 Task: Add a signature Michael Brown containing Have a great National Thank a Mail Carrier Day, Michael Brown to email address softage.9@softage.net and add a folder Insurance renewals
Action: Mouse moved to (1048, 76)
Screenshot: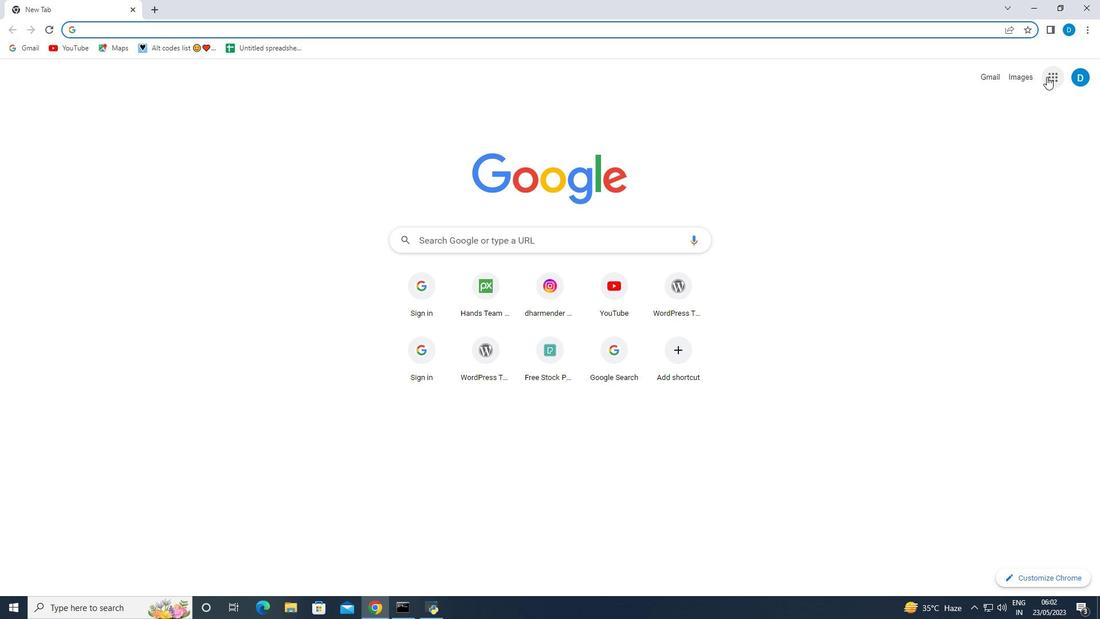 
Action: Mouse pressed left at (1048, 76)
Screenshot: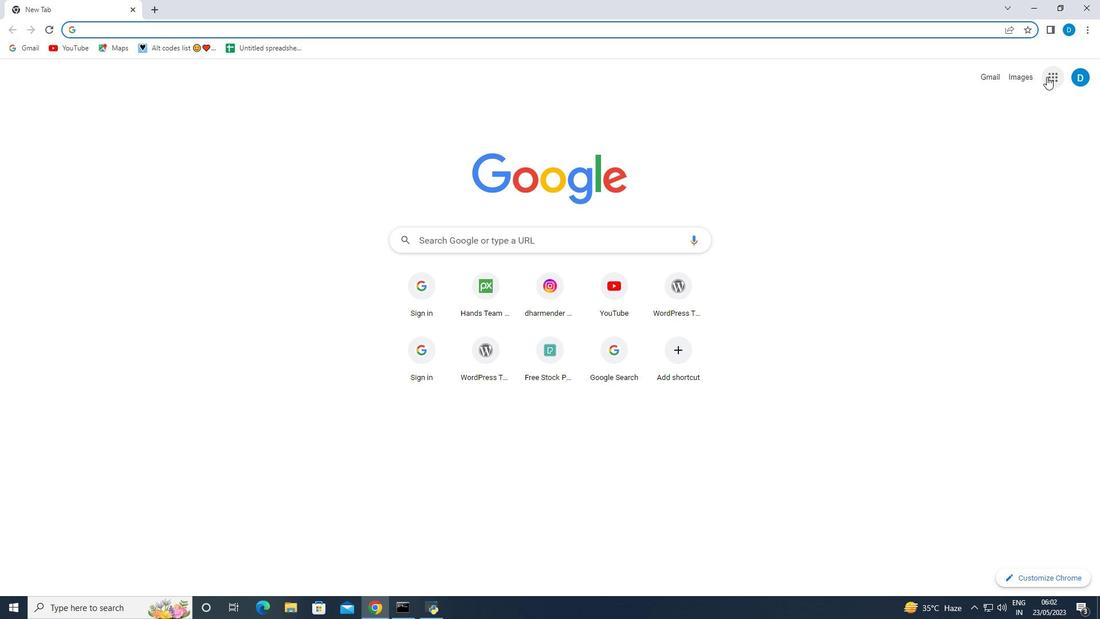 
Action: Mouse moved to (959, 229)
Screenshot: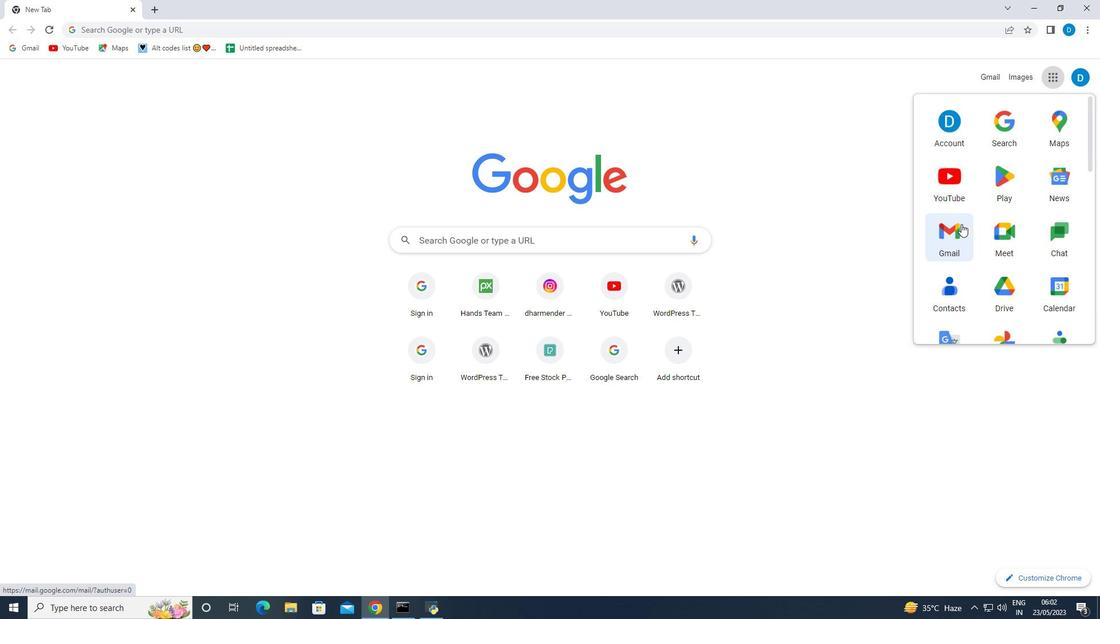 
Action: Mouse pressed left at (959, 229)
Screenshot: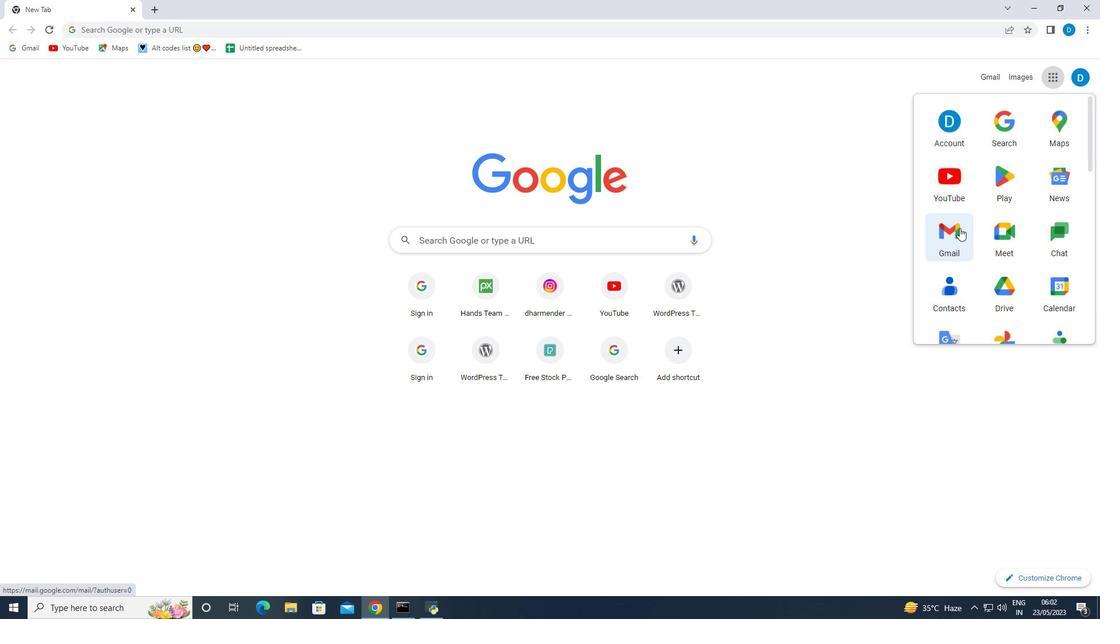 
Action: Mouse moved to (1021, 80)
Screenshot: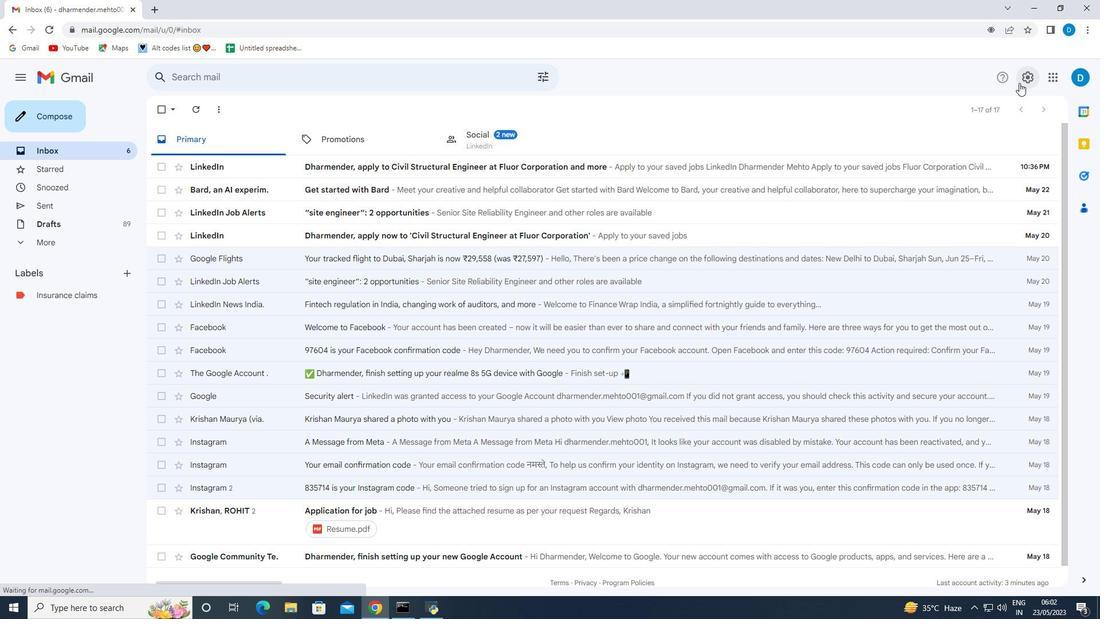 
Action: Mouse pressed left at (1021, 80)
Screenshot: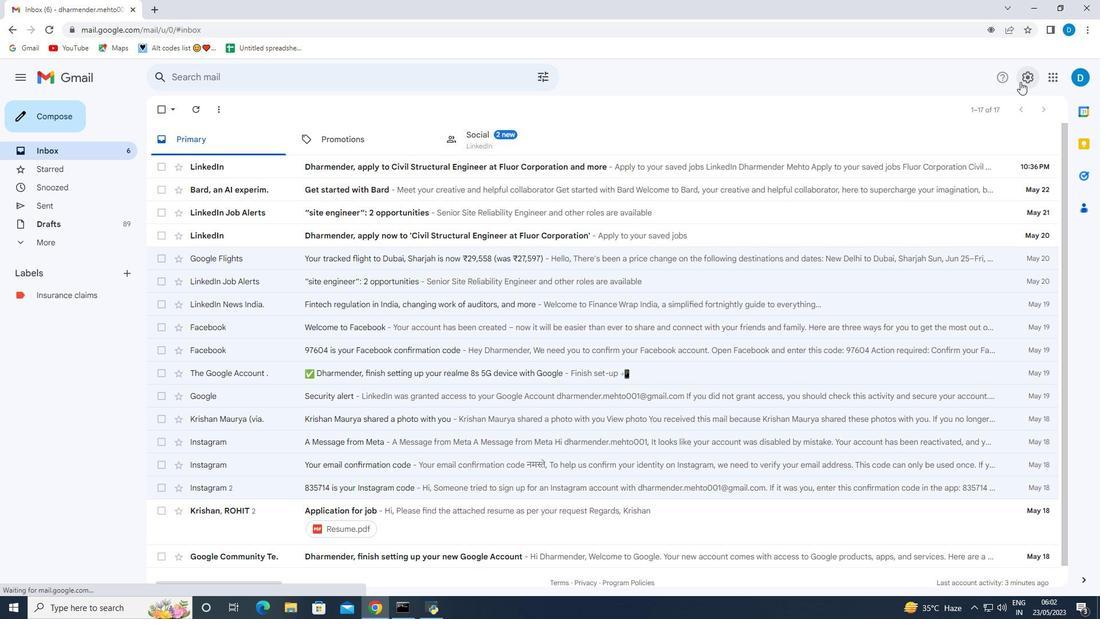 
Action: Mouse moved to (948, 138)
Screenshot: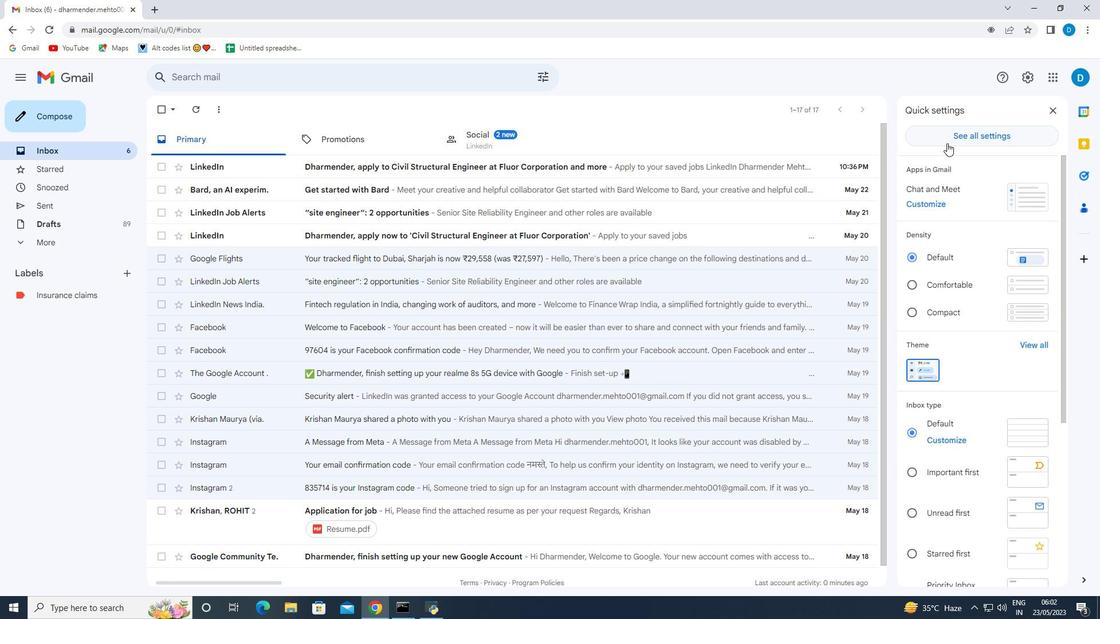 
Action: Mouse pressed left at (948, 138)
Screenshot: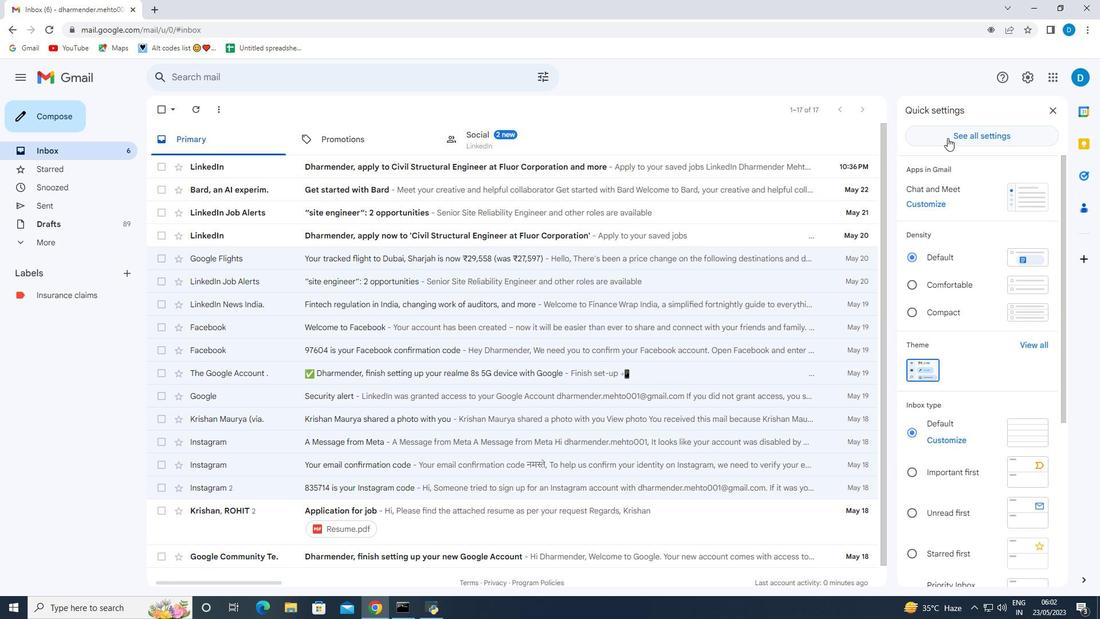 
Action: Mouse moved to (510, 341)
Screenshot: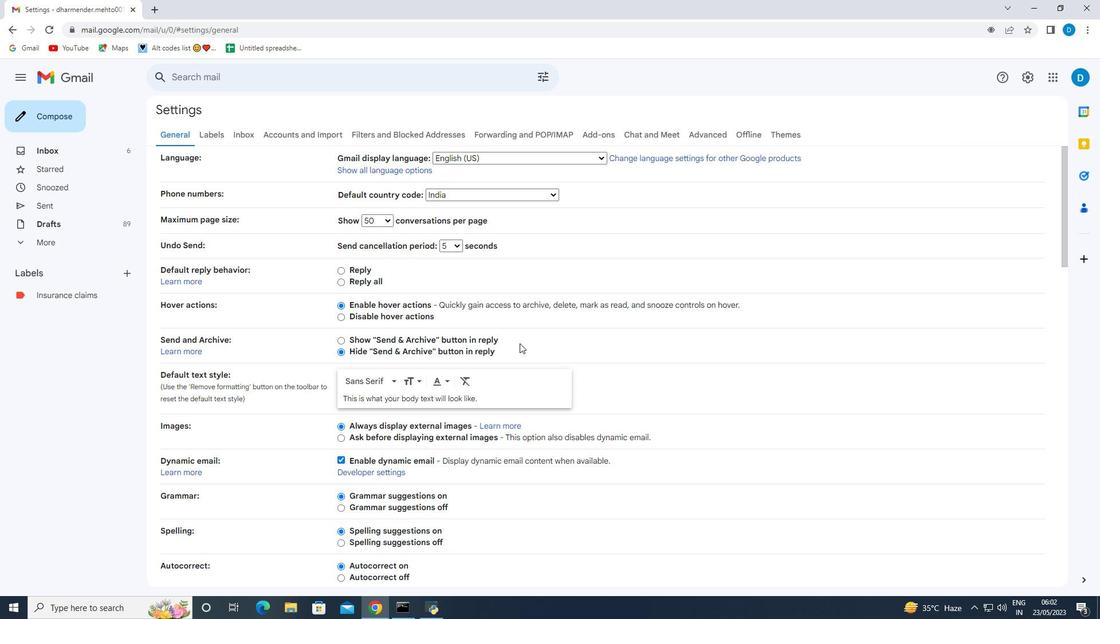 
Action: Mouse scrolled (510, 341) with delta (0, 0)
Screenshot: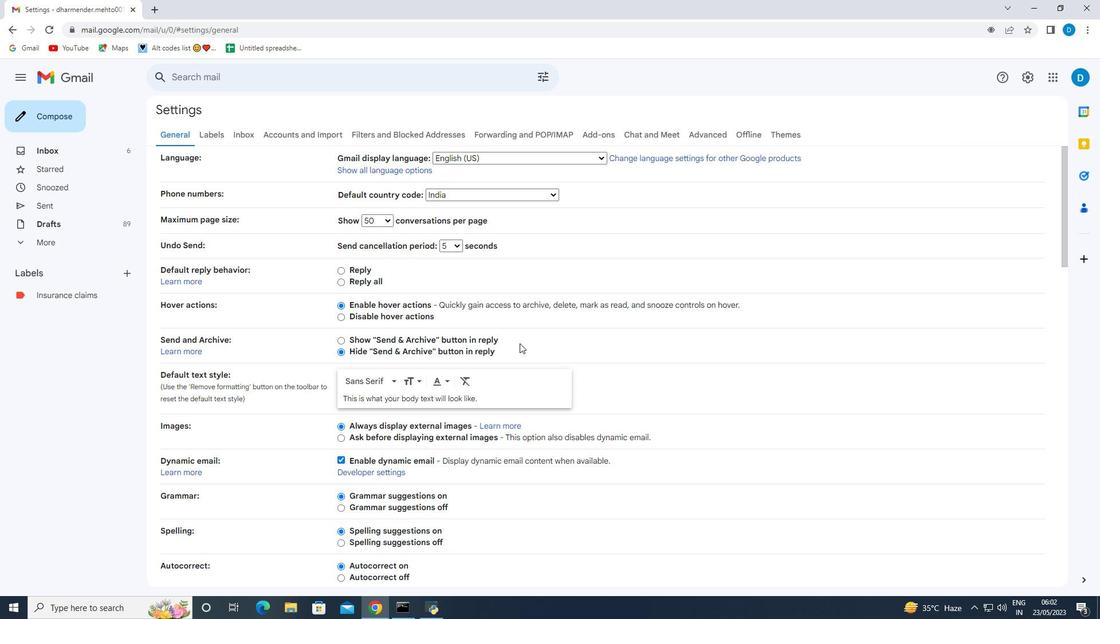 
Action: Mouse scrolled (510, 341) with delta (0, 0)
Screenshot: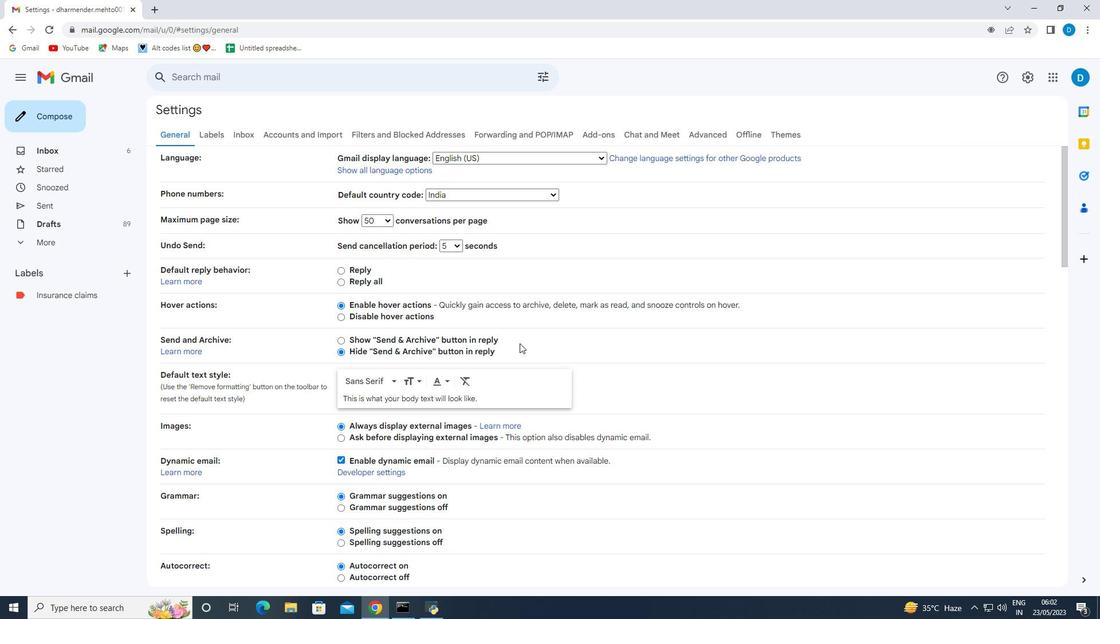 
Action: Mouse scrolled (510, 341) with delta (0, 0)
Screenshot: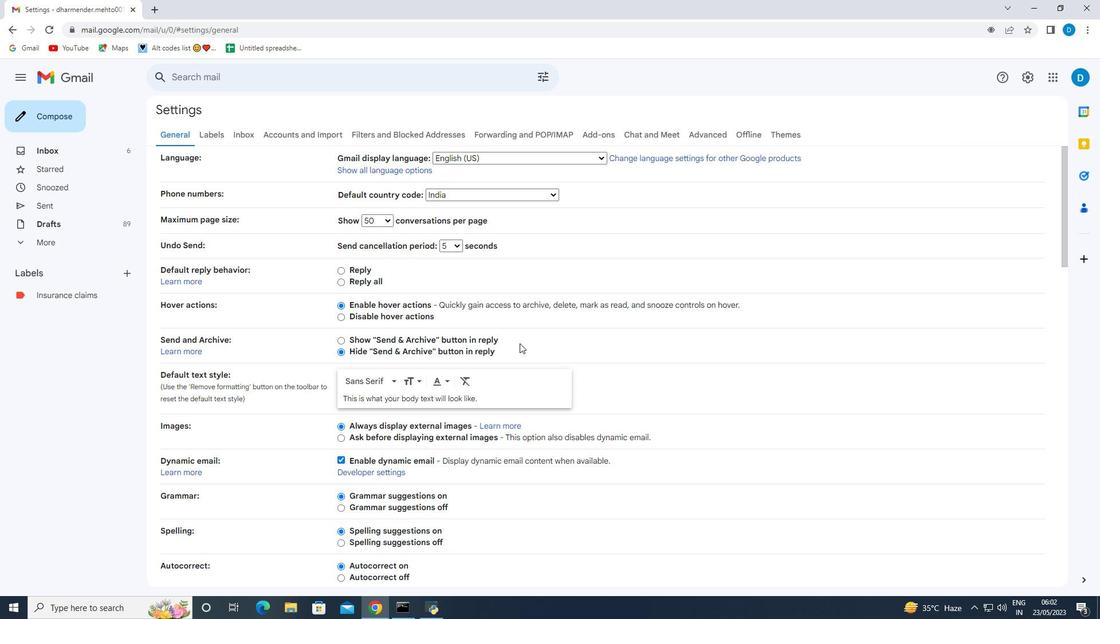 
Action: Mouse scrolled (510, 341) with delta (0, 0)
Screenshot: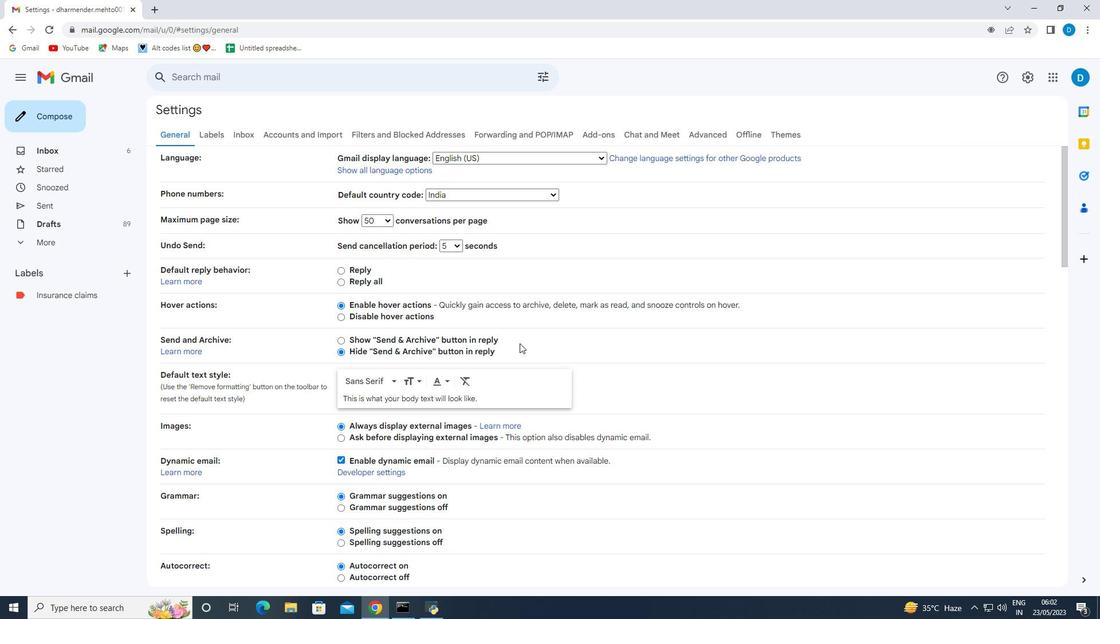 
Action: Mouse scrolled (510, 341) with delta (0, 0)
Screenshot: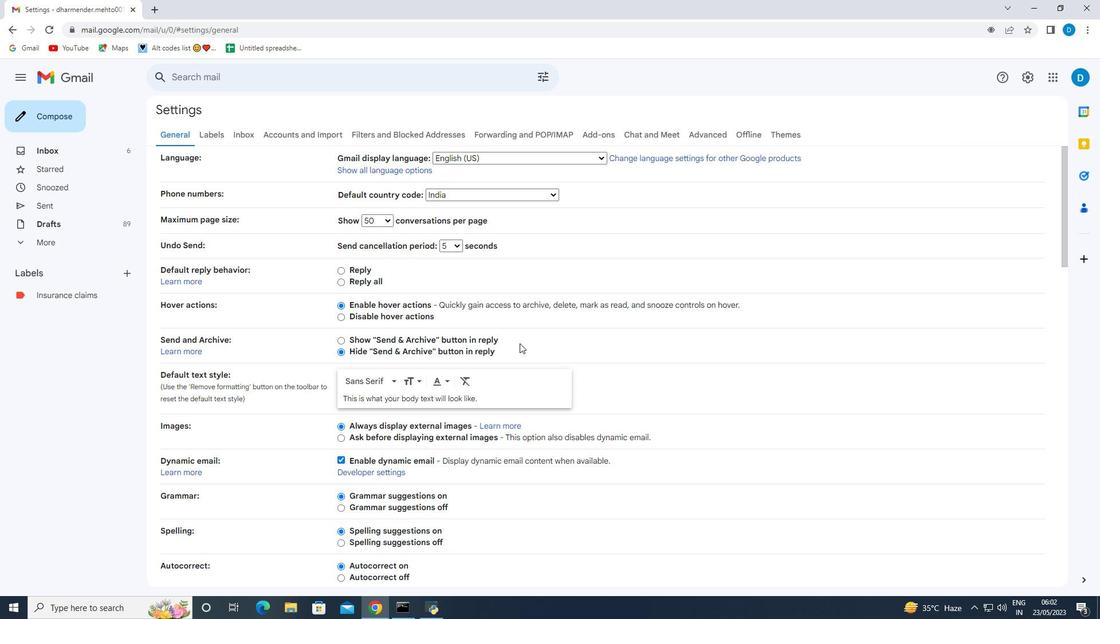 
Action: Mouse moved to (505, 340)
Screenshot: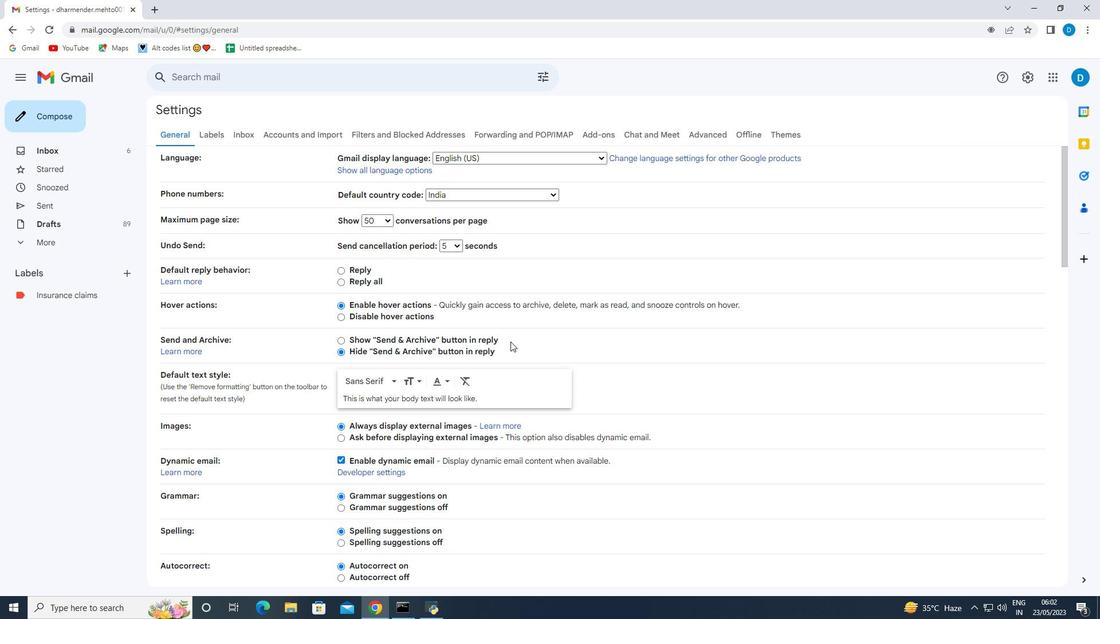 
Action: Mouse scrolled (505, 339) with delta (0, 0)
Screenshot: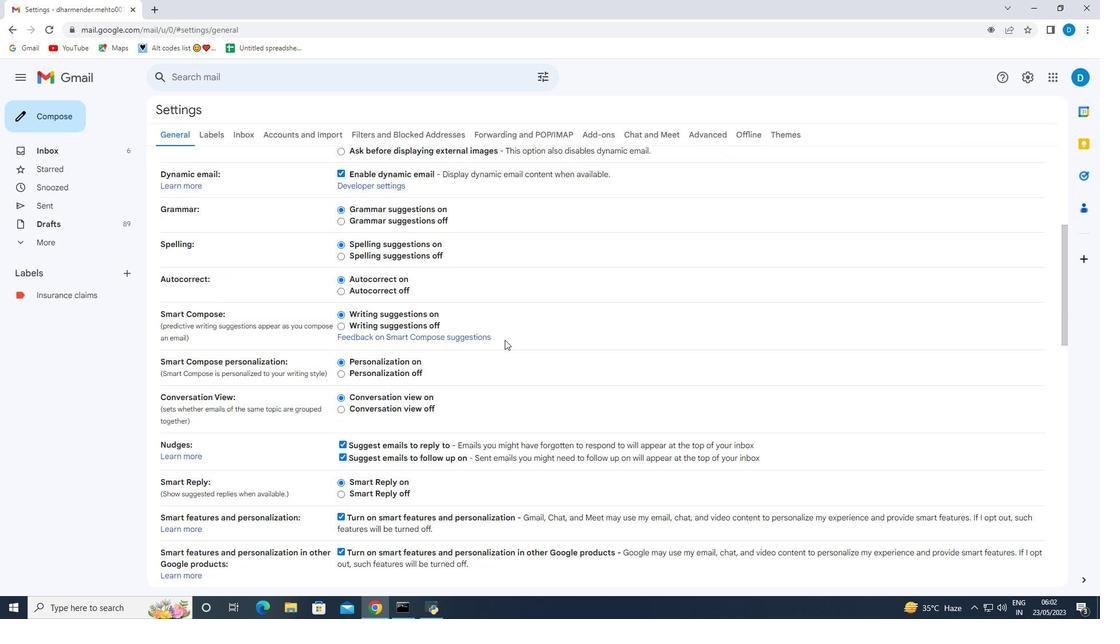 
Action: Mouse moved to (504, 341)
Screenshot: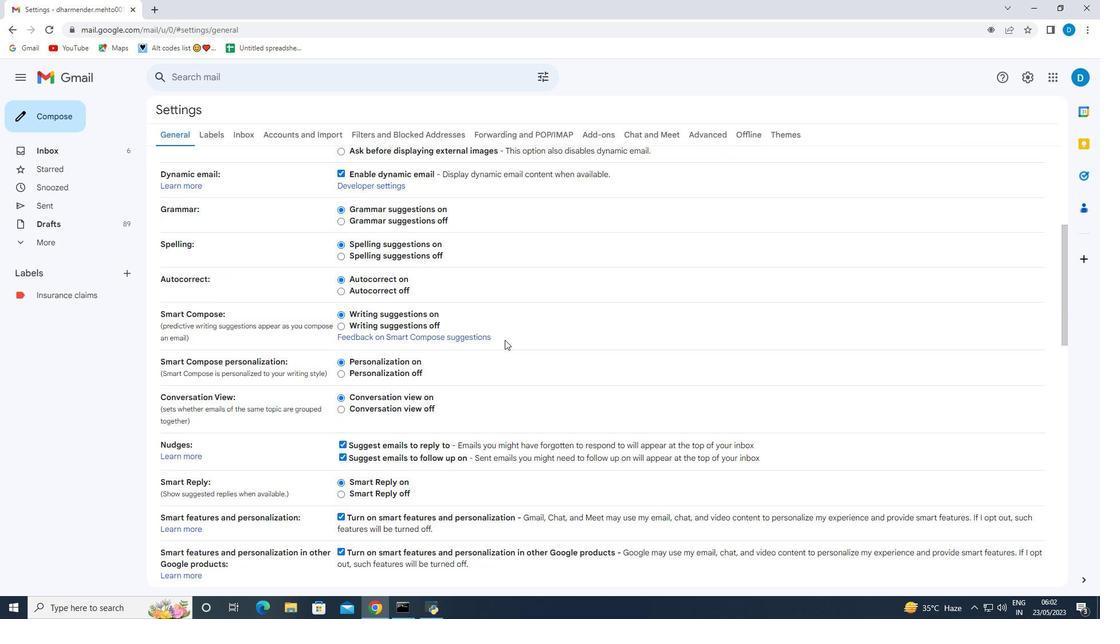 
Action: Mouse scrolled (504, 340) with delta (0, 0)
Screenshot: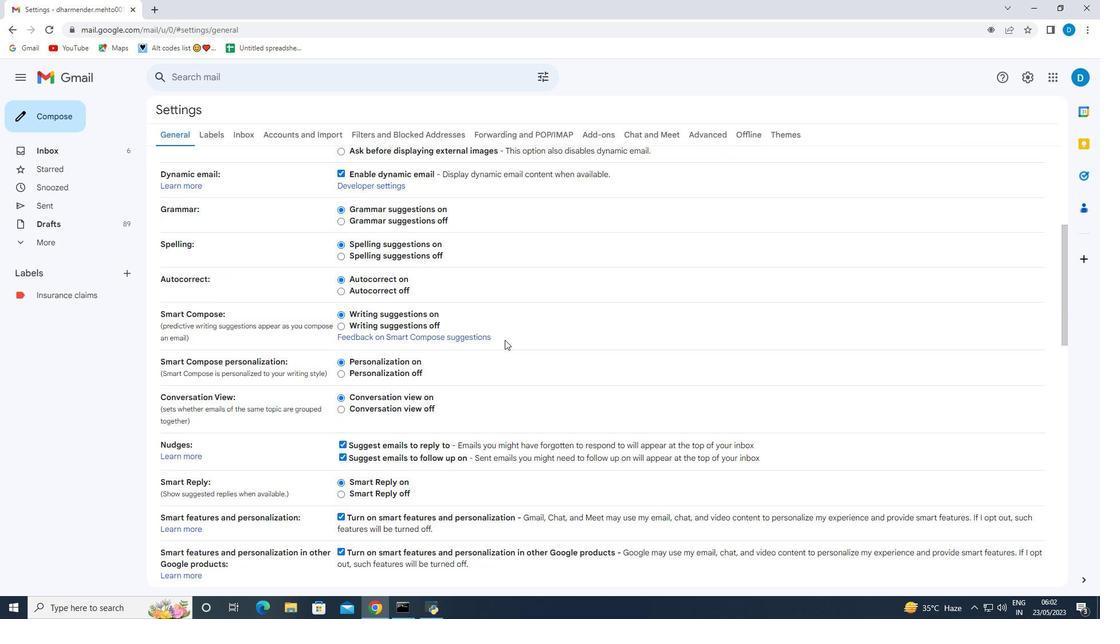 
Action: Mouse moved to (503, 344)
Screenshot: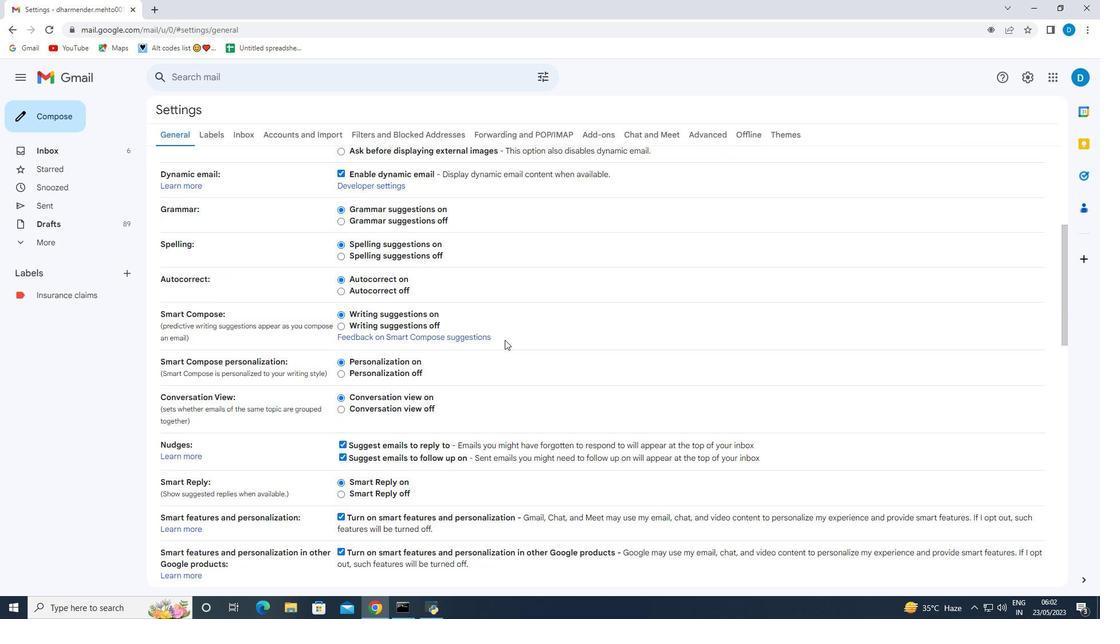 
Action: Mouse scrolled (503, 344) with delta (0, 0)
Screenshot: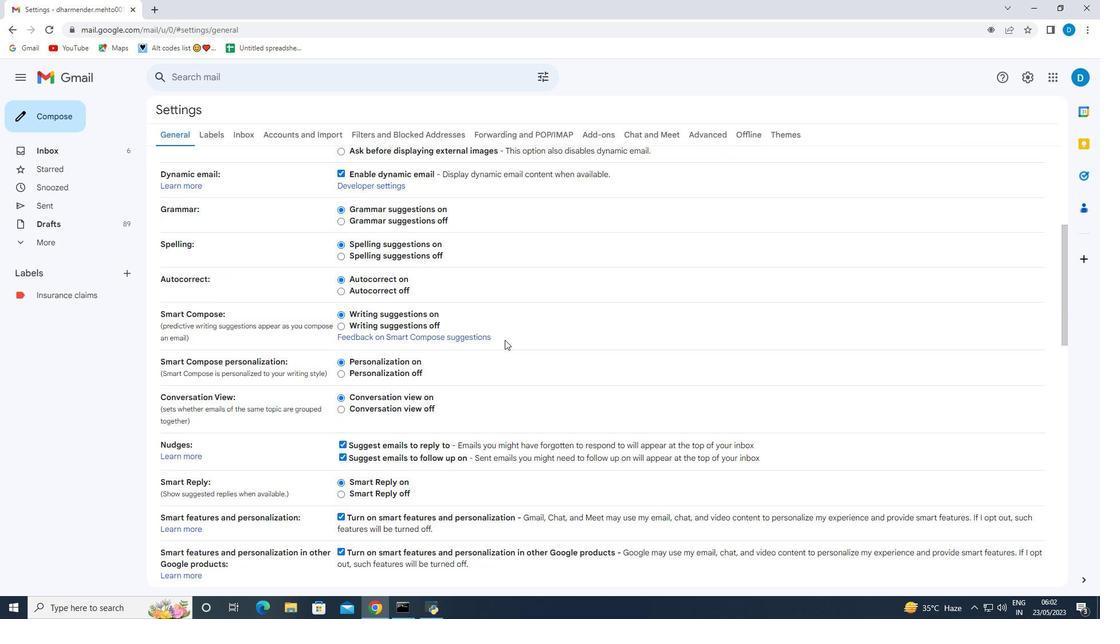 
Action: Mouse moved to (502, 346)
Screenshot: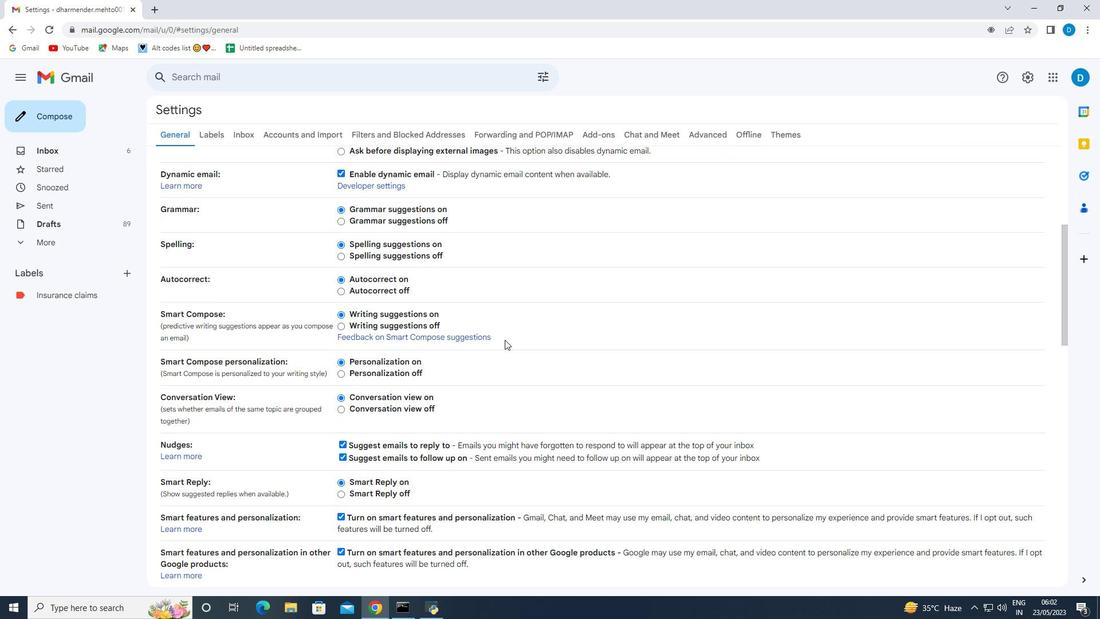 
Action: Mouse scrolled (502, 346) with delta (0, 0)
Screenshot: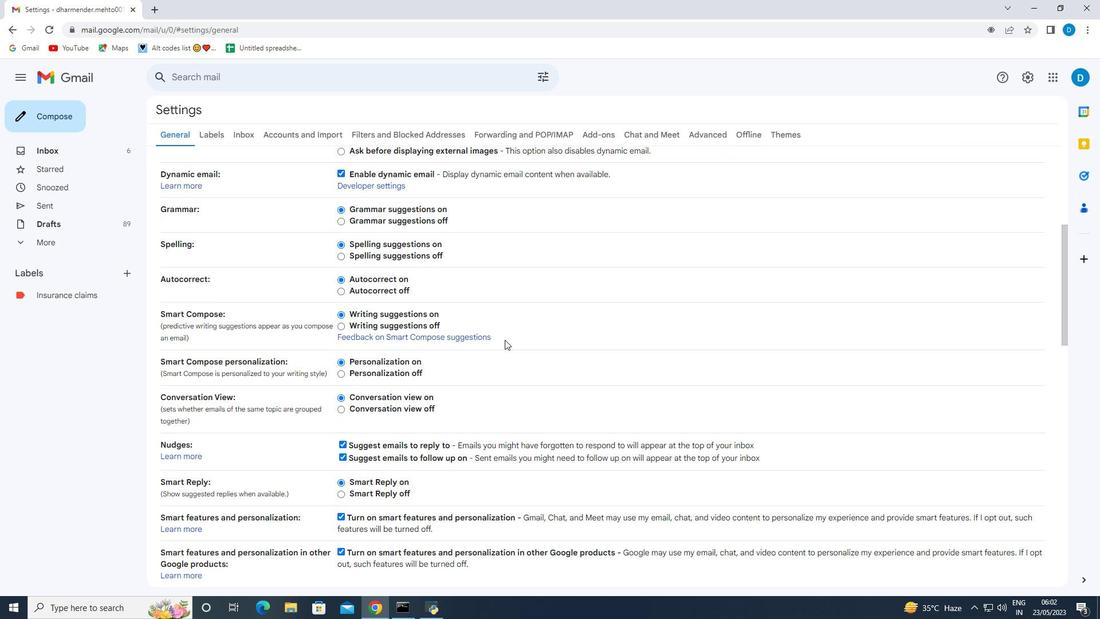 
Action: Mouse moved to (502, 347)
Screenshot: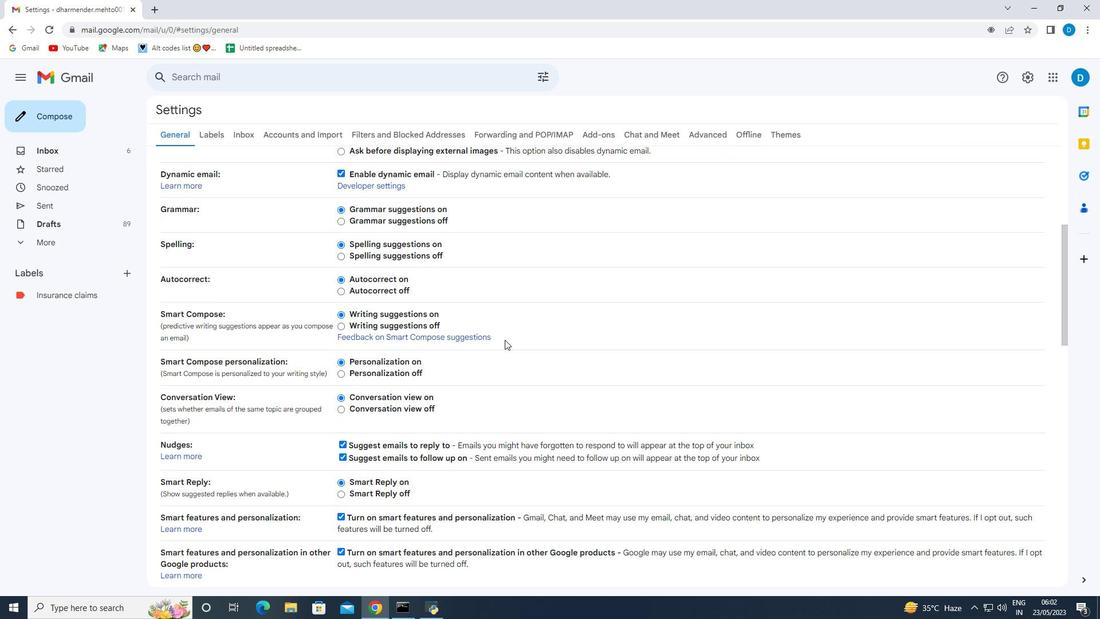 
Action: Mouse scrolled (502, 346) with delta (0, 0)
Screenshot: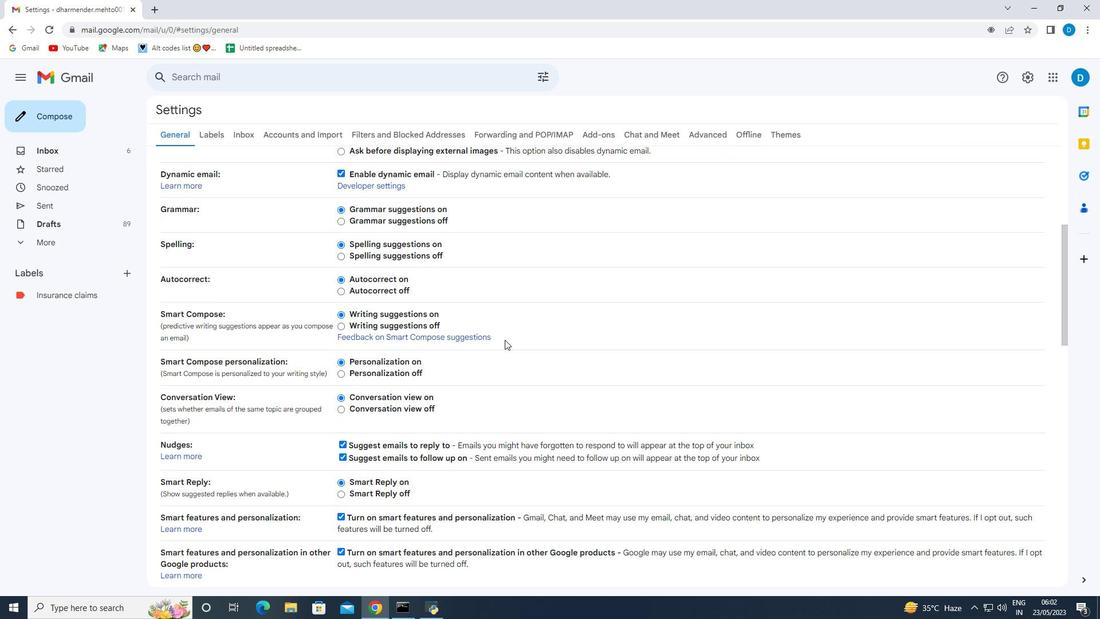 
Action: Mouse moved to (502, 347)
Screenshot: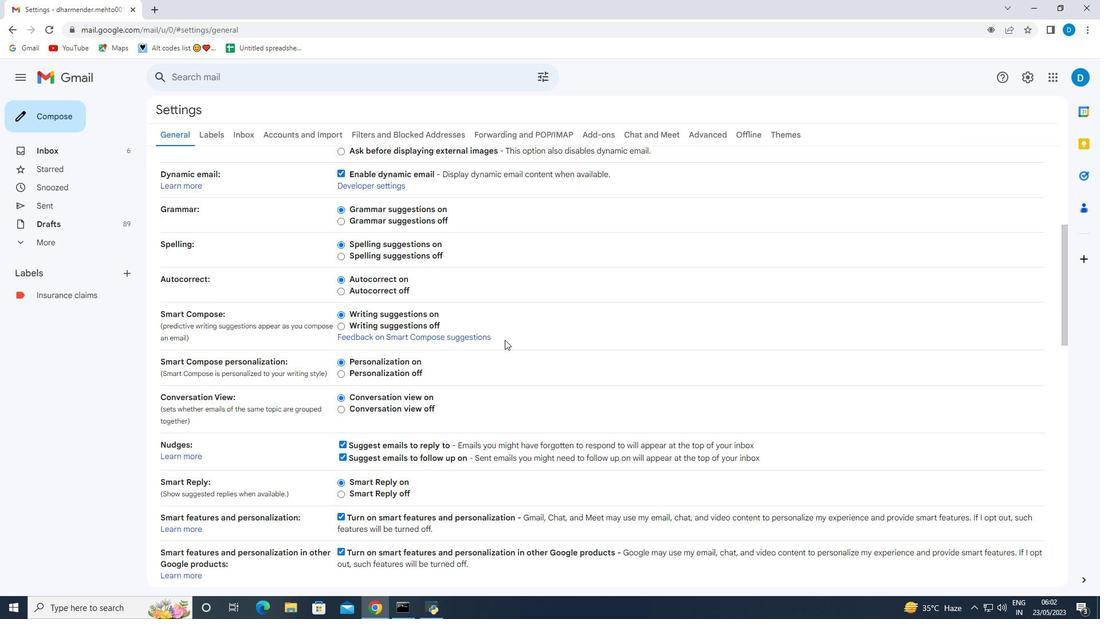 
Action: Mouse scrolled (502, 346) with delta (0, 0)
Screenshot: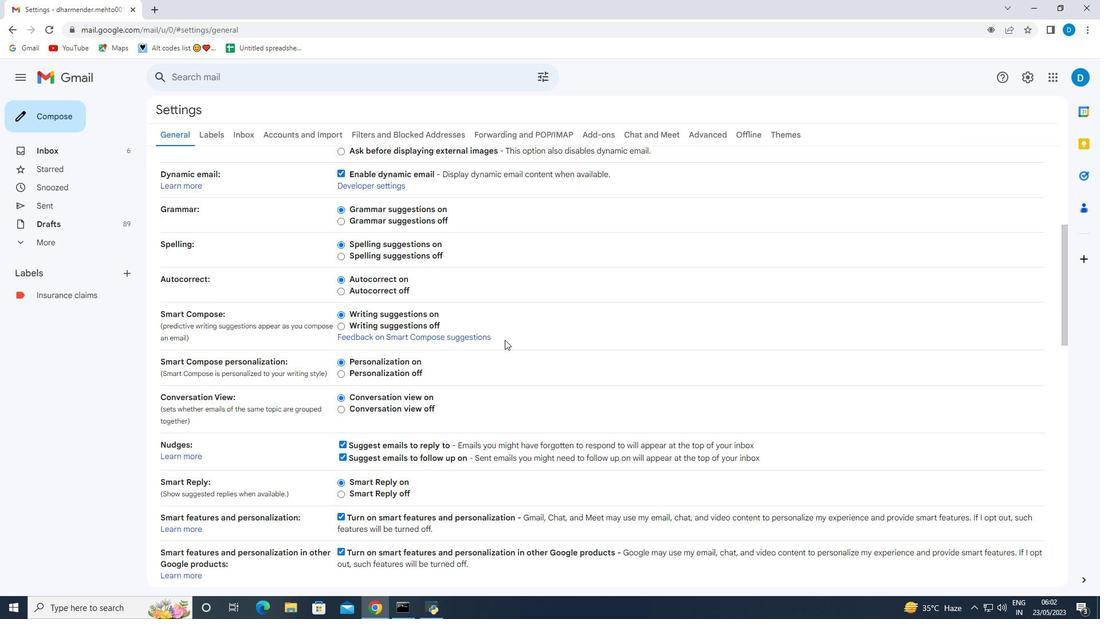 
Action: Mouse moved to (473, 335)
Screenshot: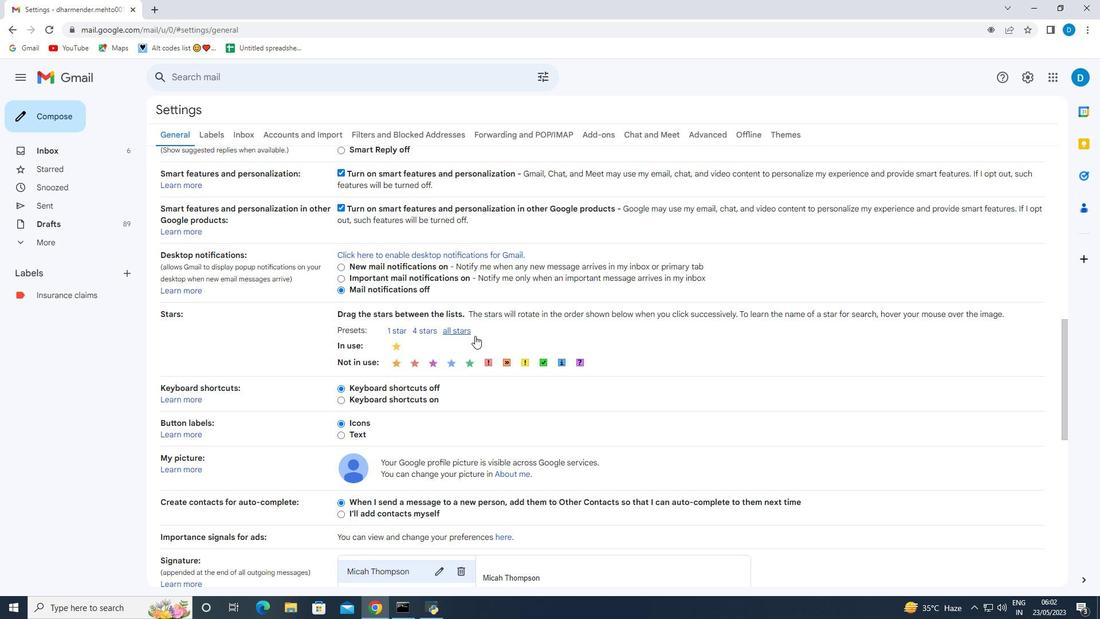 
Action: Mouse scrolled (473, 335) with delta (0, 0)
Screenshot: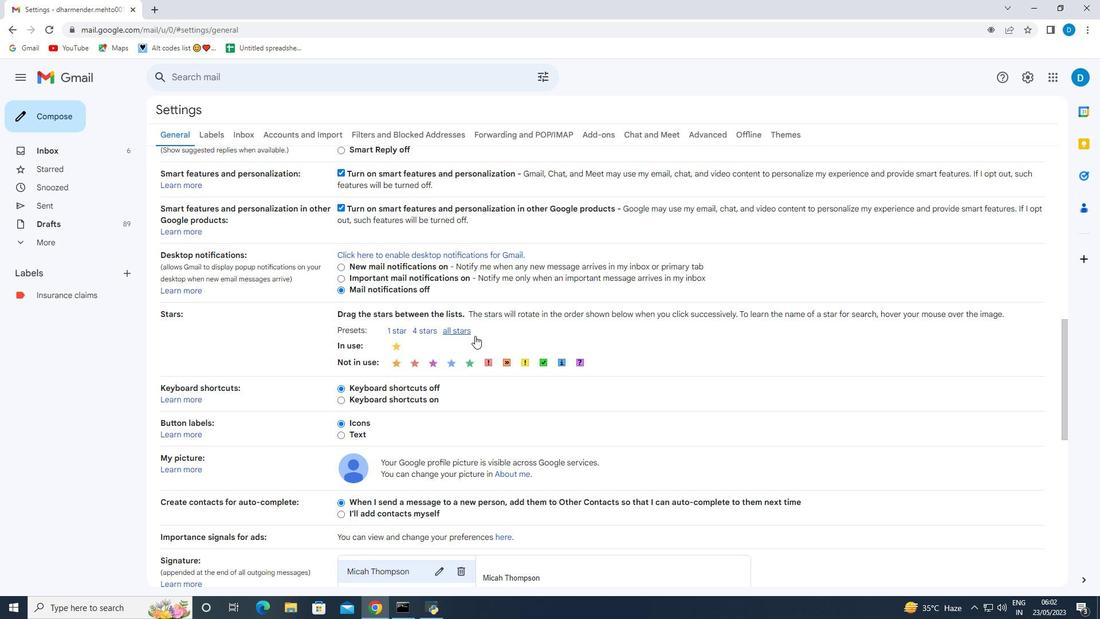 
Action: Mouse moved to (473, 336)
Screenshot: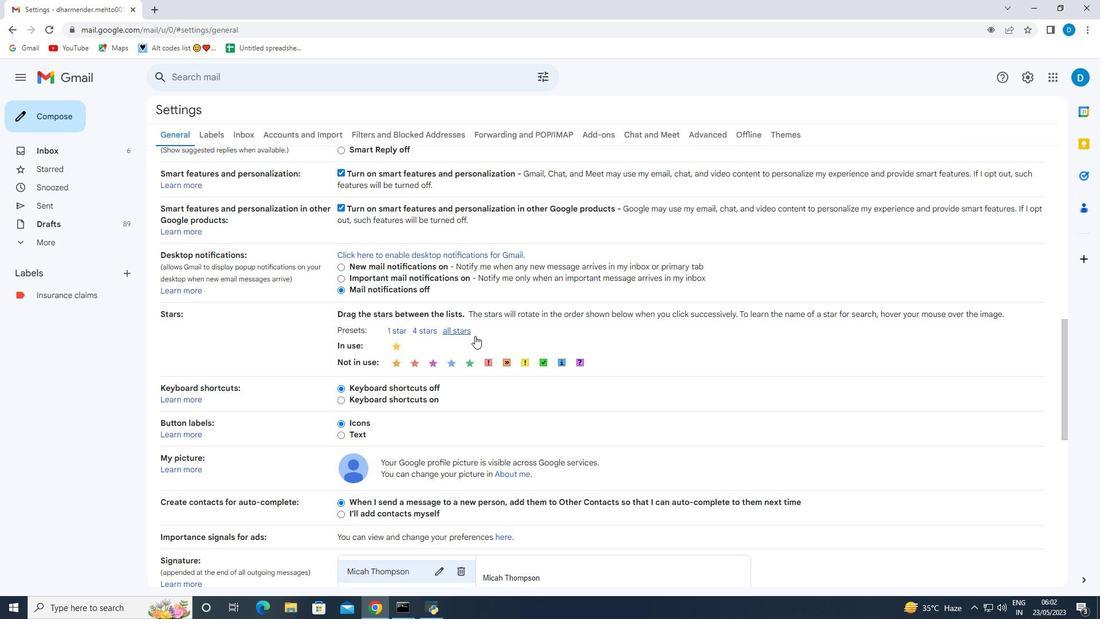 
Action: Mouse scrolled (473, 335) with delta (0, 0)
Screenshot: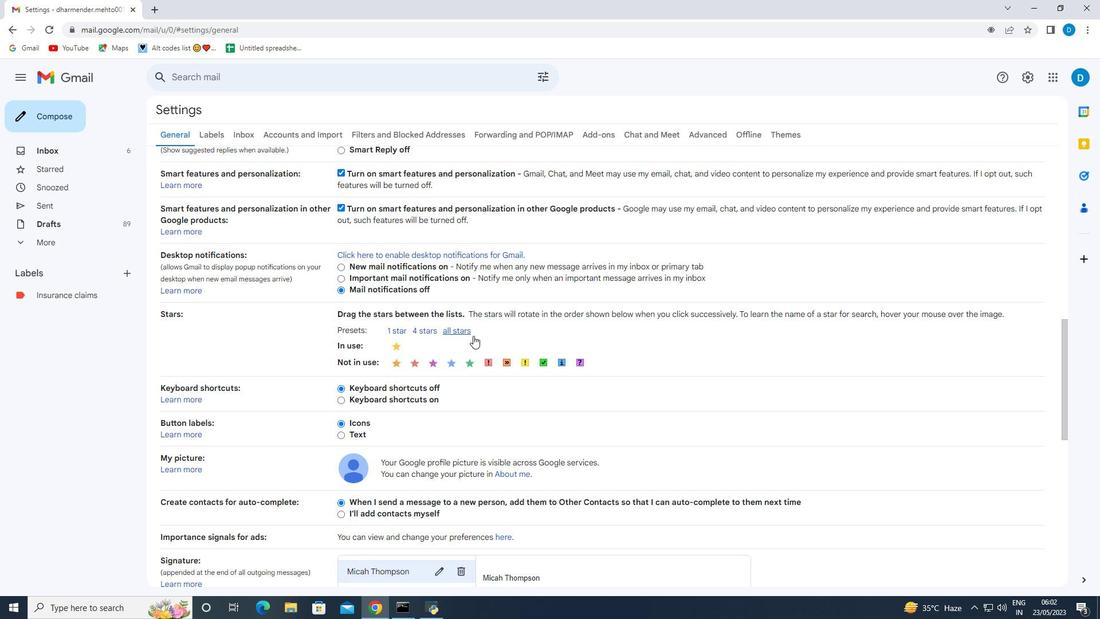
Action: Mouse moved to (472, 336)
Screenshot: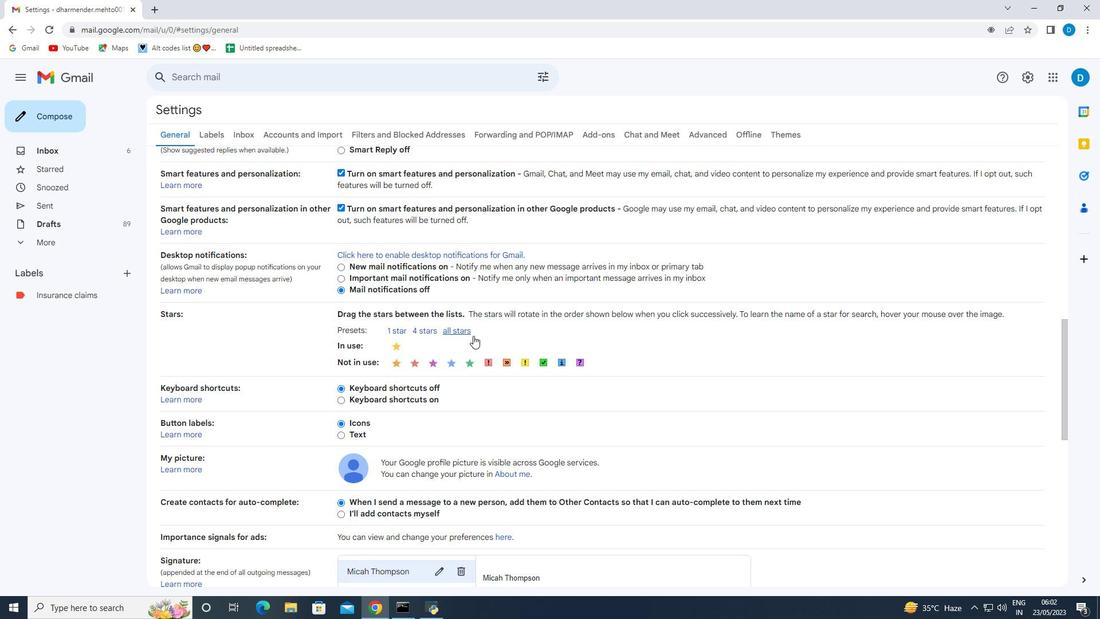 
Action: Mouse scrolled (472, 335) with delta (0, 0)
Screenshot: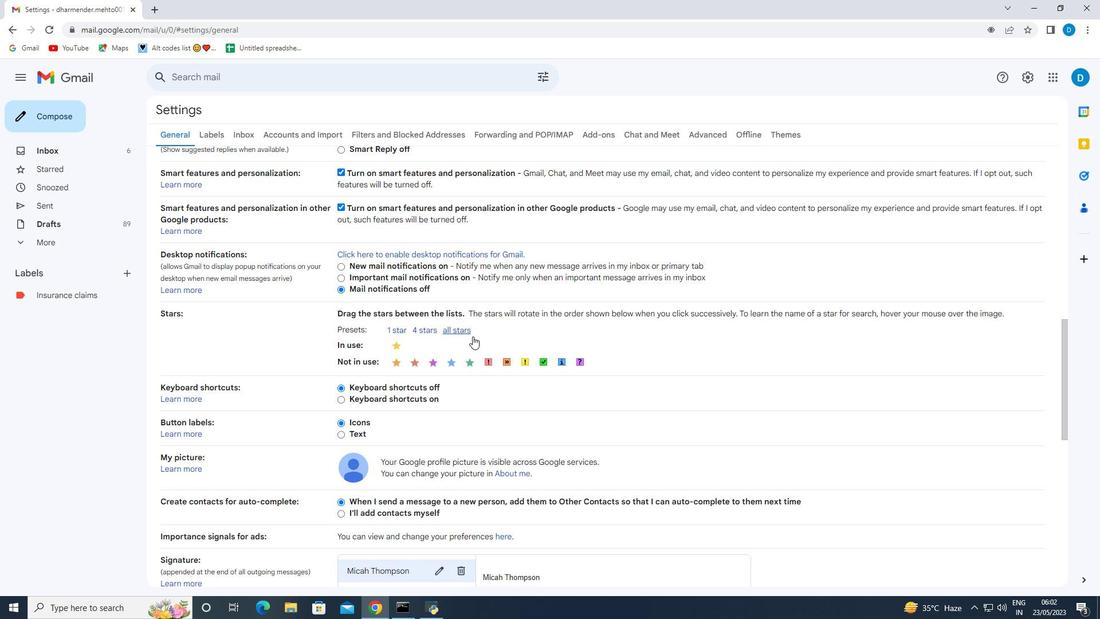 
Action: Mouse scrolled (472, 335) with delta (0, 0)
Screenshot: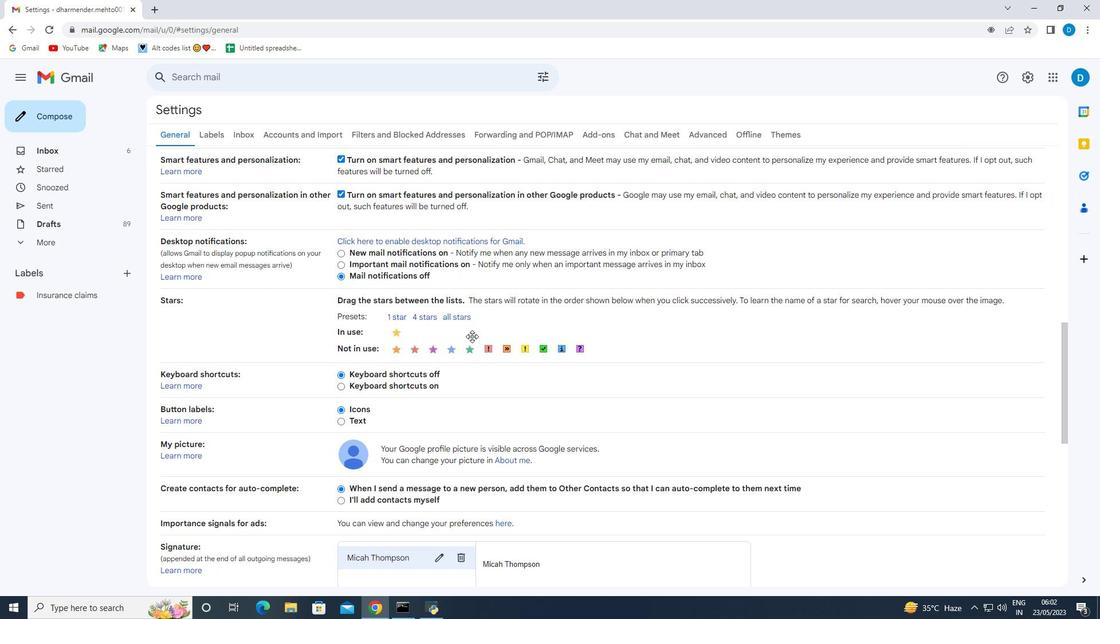 
Action: Mouse moved to (462, 341)
Screenshot: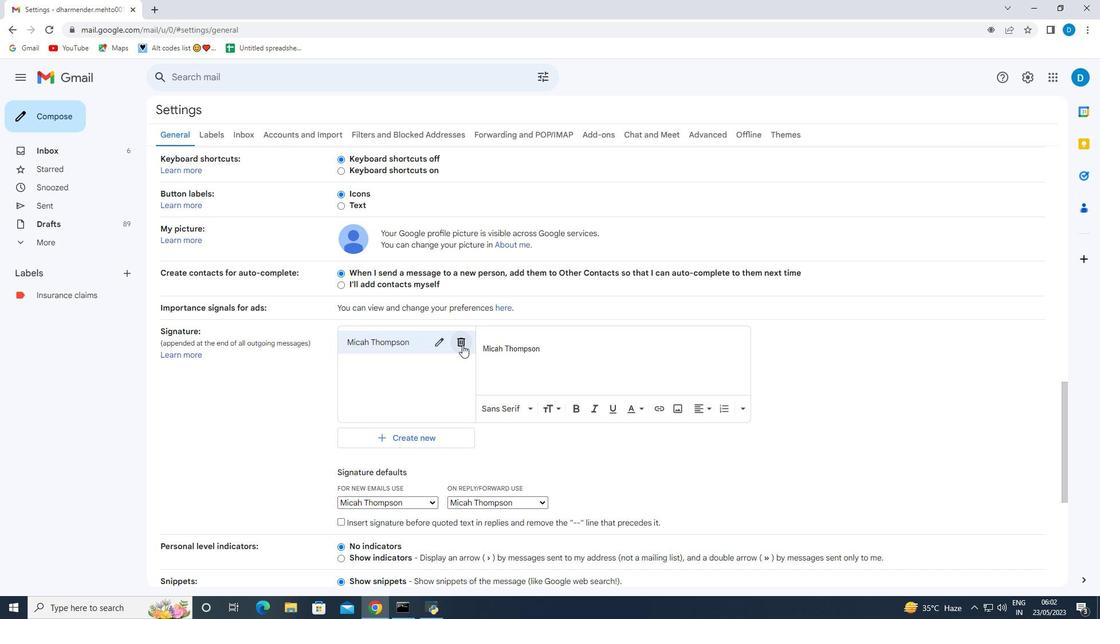 
Action: Mouse pressed left at (462, 341)
Screenshot: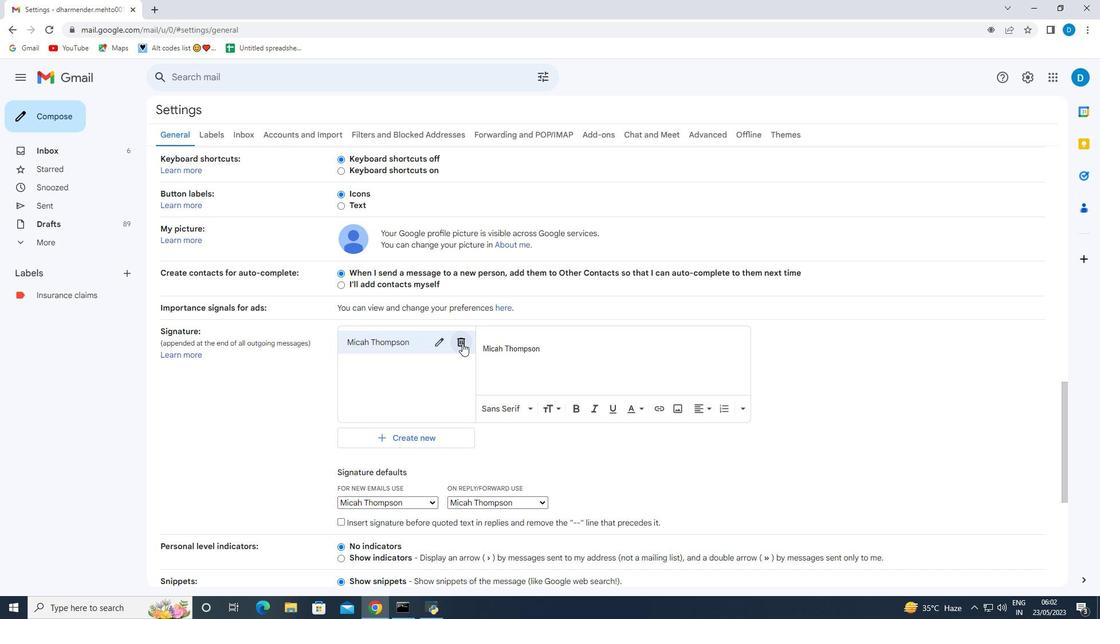 
Action: Mouse moved to (642, 345)
Screenshot: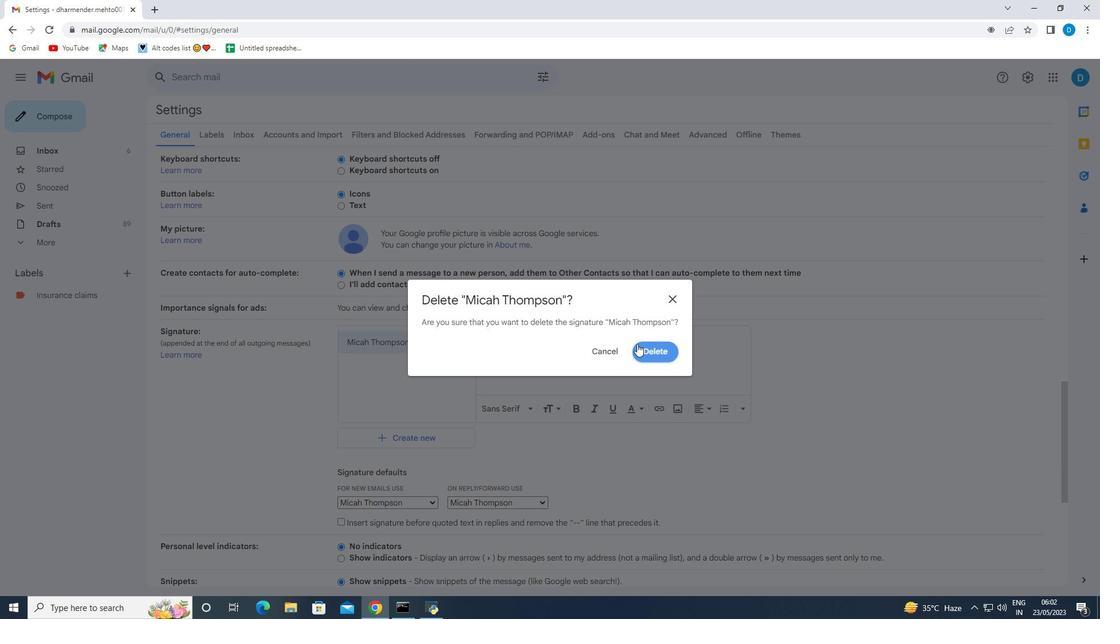 
Action: Mouse pressed left at (642, 345)
Screenshot: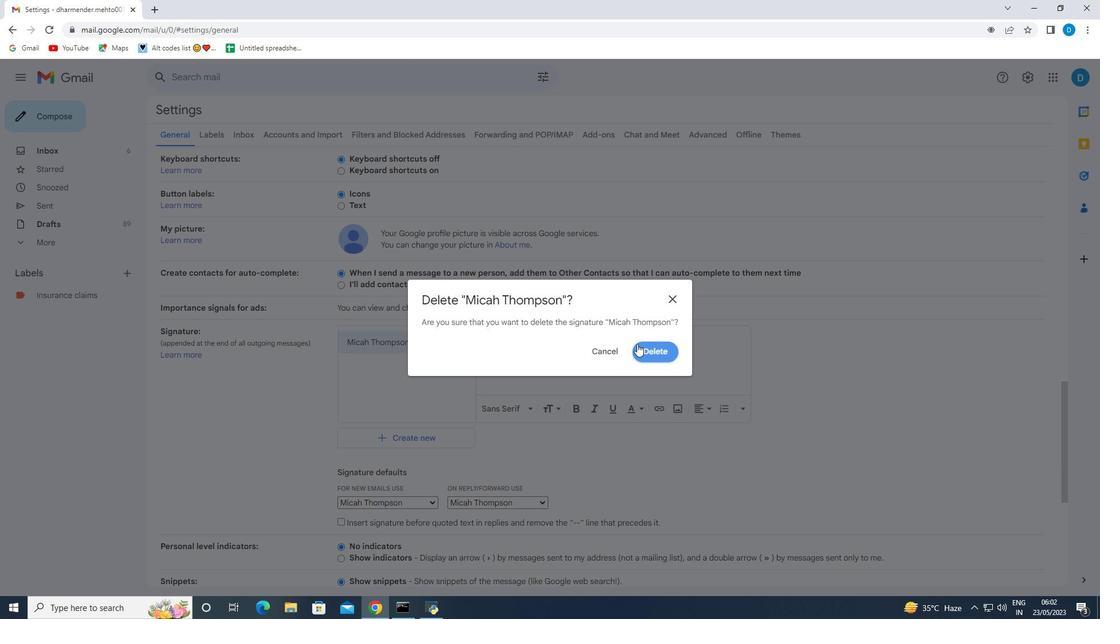 
Action: Mouse moved to (388, 353)
Screenshot: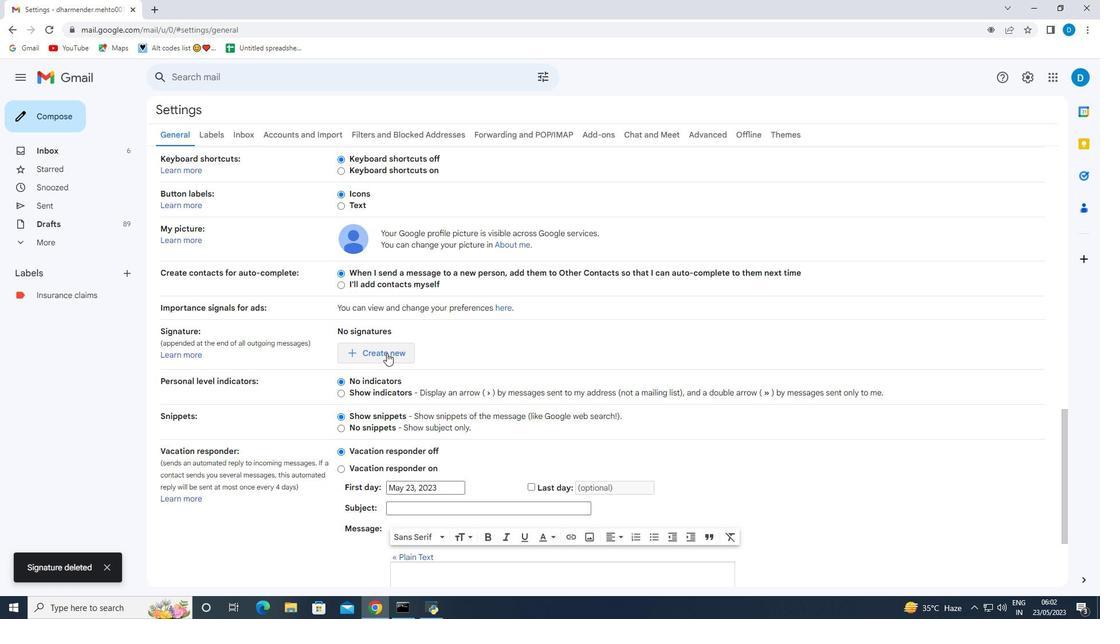 
Action: Mouse scrolled (388, 352) with delta (0, 0)
Screenshot: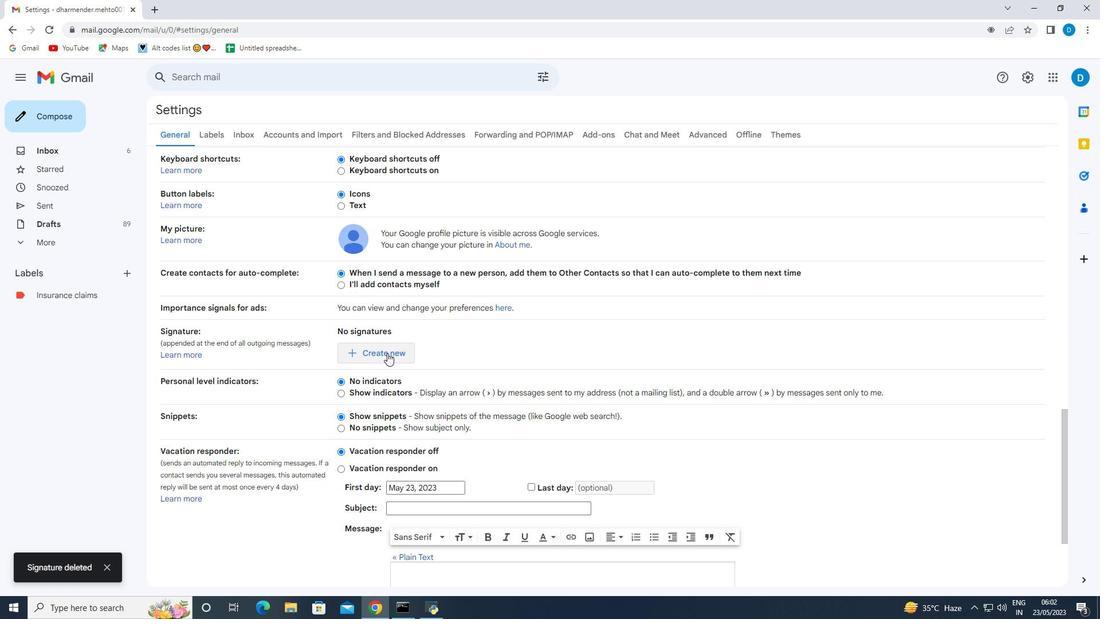 
Action: Mouse moved to (389, 353)
Screenshot: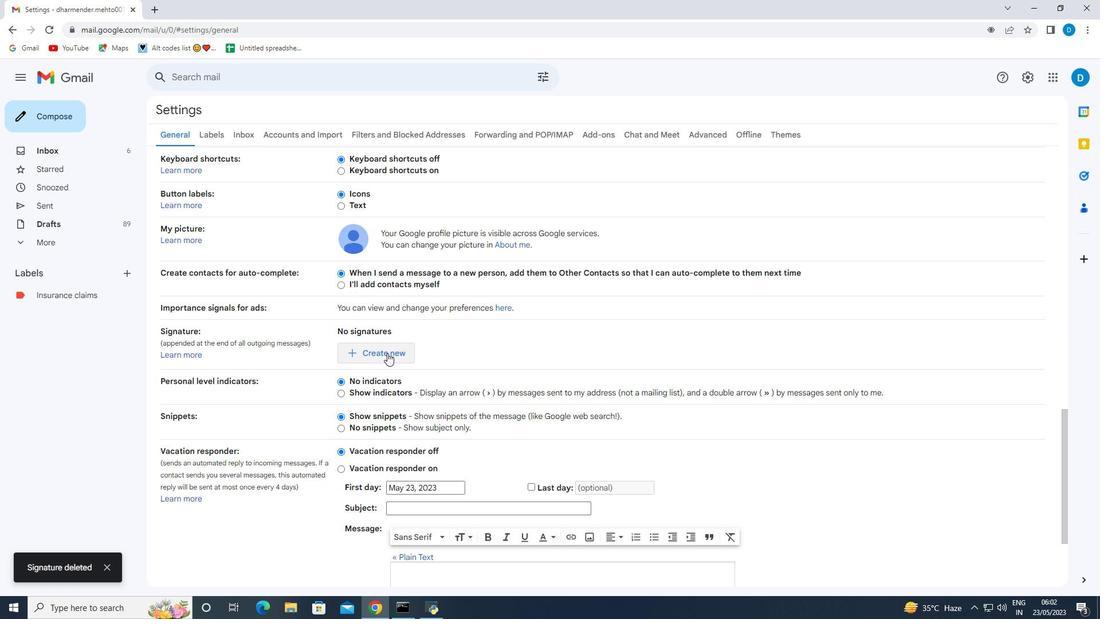
Action: Mouse scrolled (389, 352) with delta (0, 0)
Screenshot: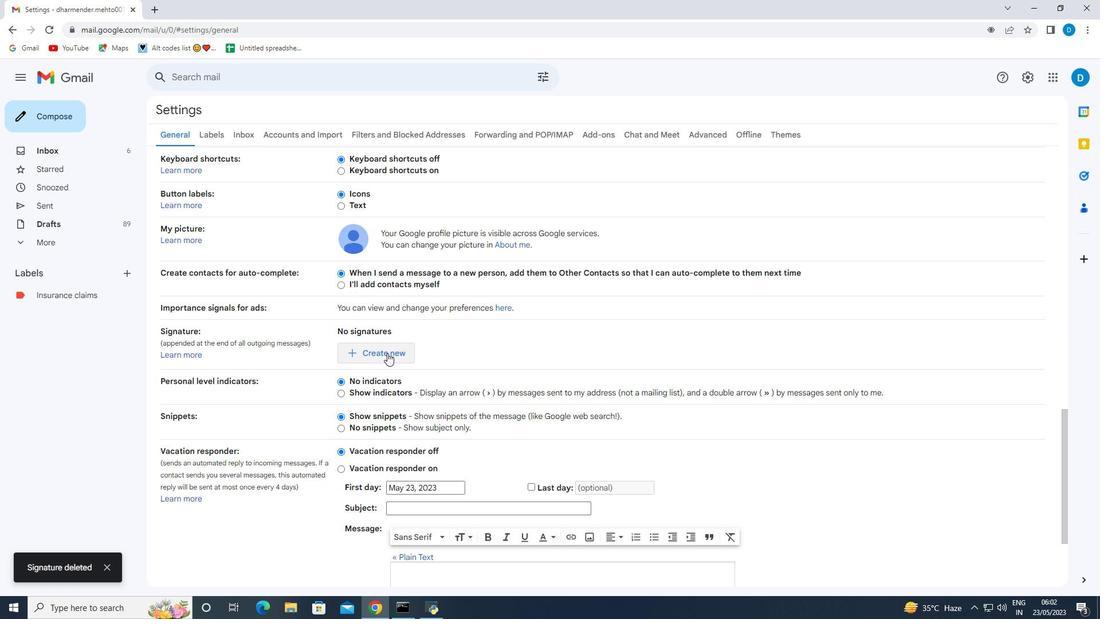
Action: Mouse moved to (391, 354)
Screenshot: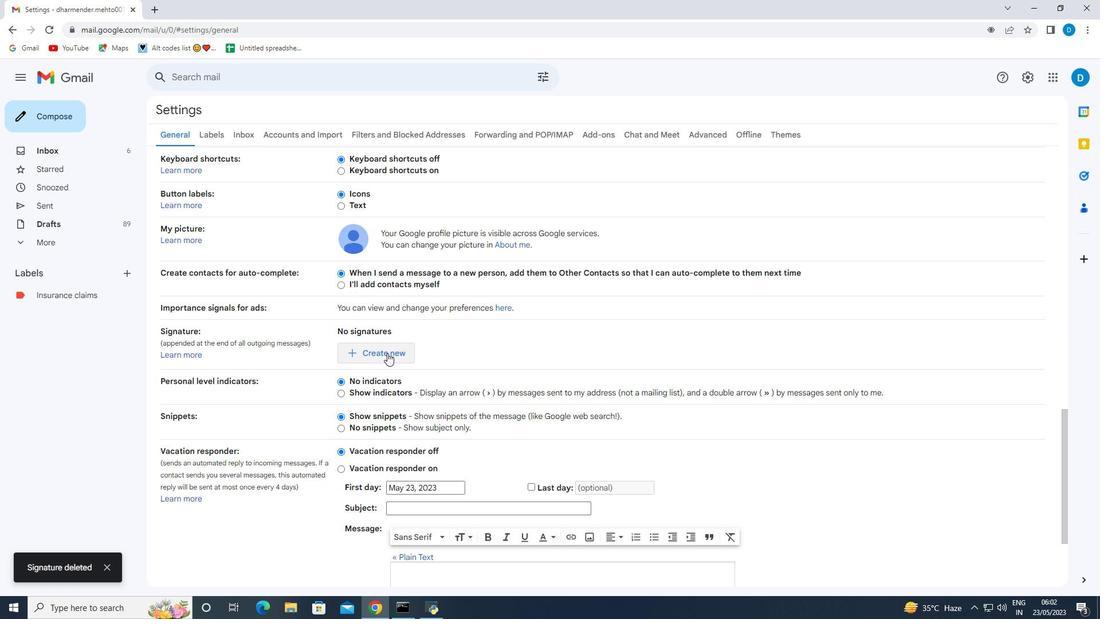 
Action: Mouse scrolled (391, 353) with delta (0, 0)
Screenshot: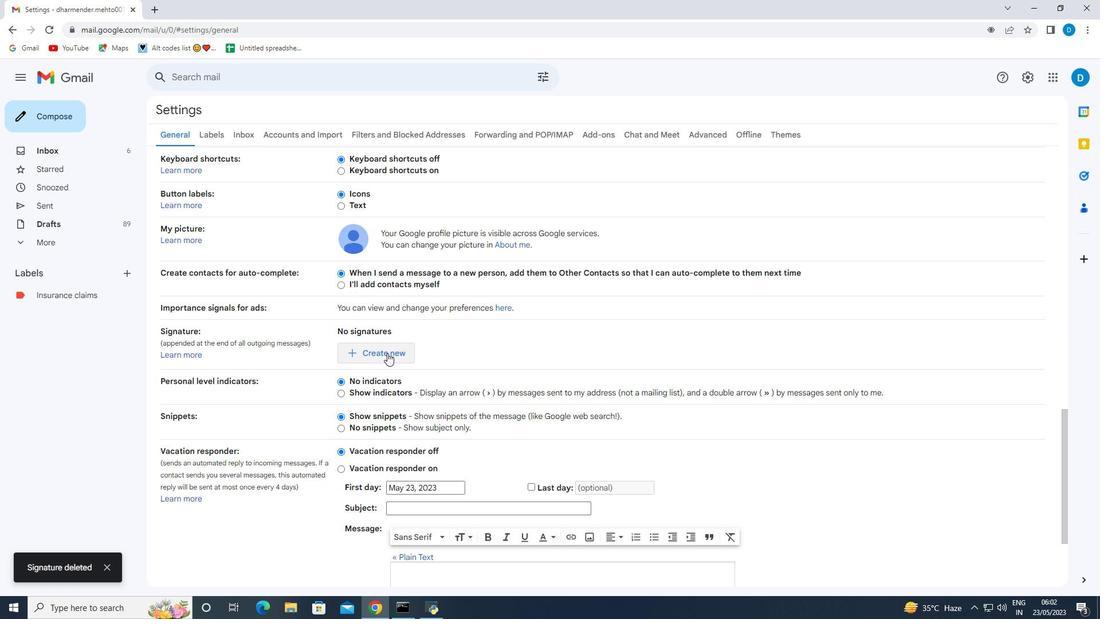 
Action: Mouse moved to (392, 354)
Screenshot: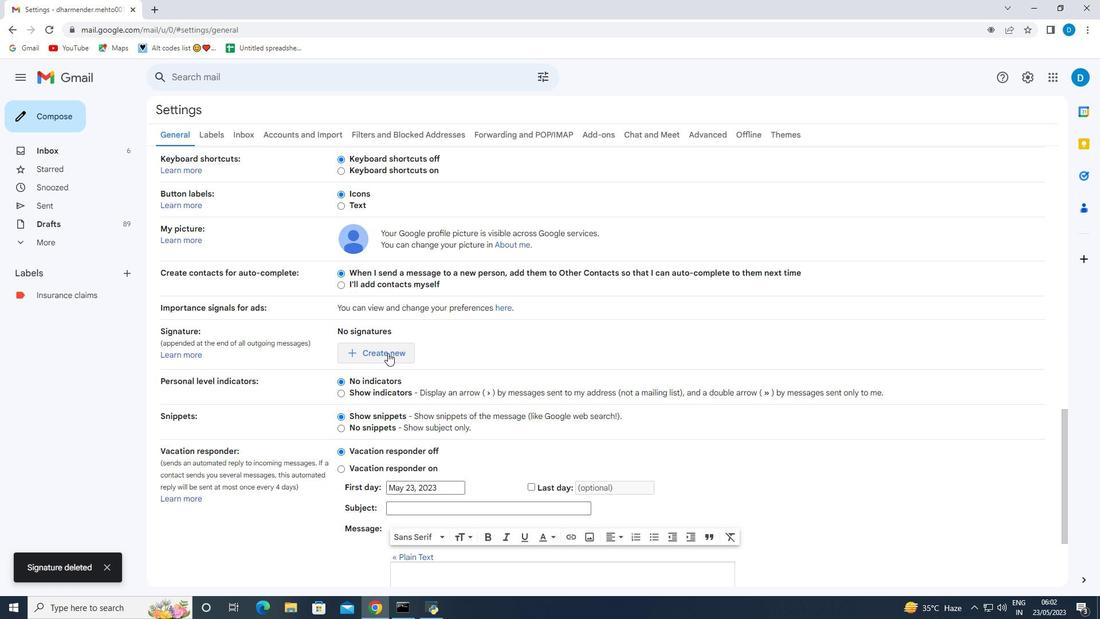 
Action: Mouse scrolled (392, 353) with delta (0, 0)
Screenshot: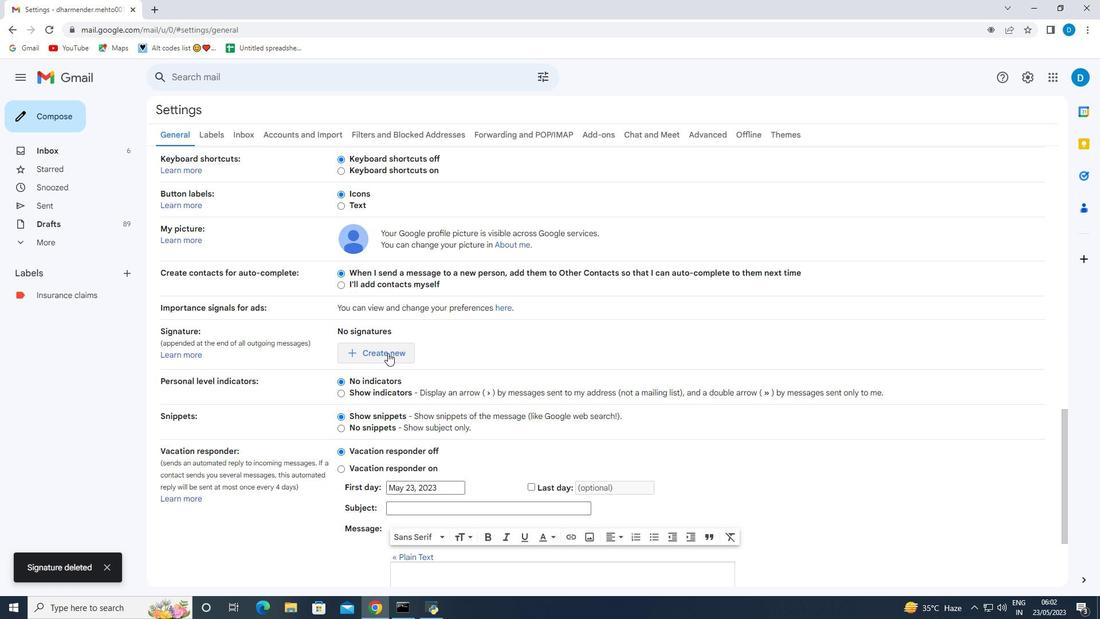 
Action: Mouse moved to (394, 355)
Screenshot: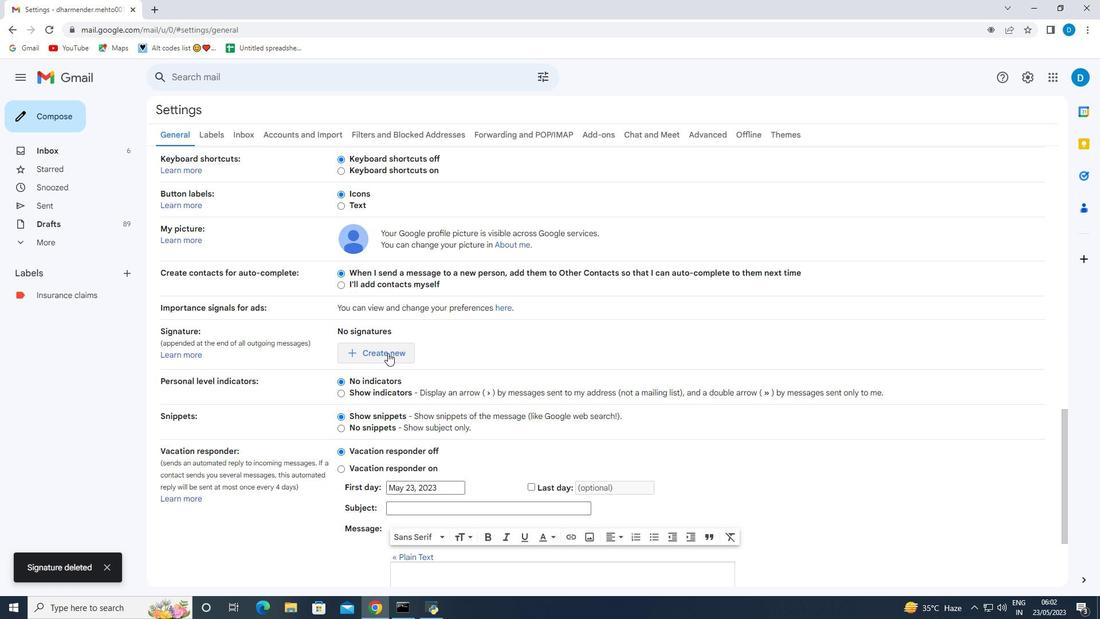 
Action: Mouse scrolled (394, 354) with delta (0, 0)
Screenshot: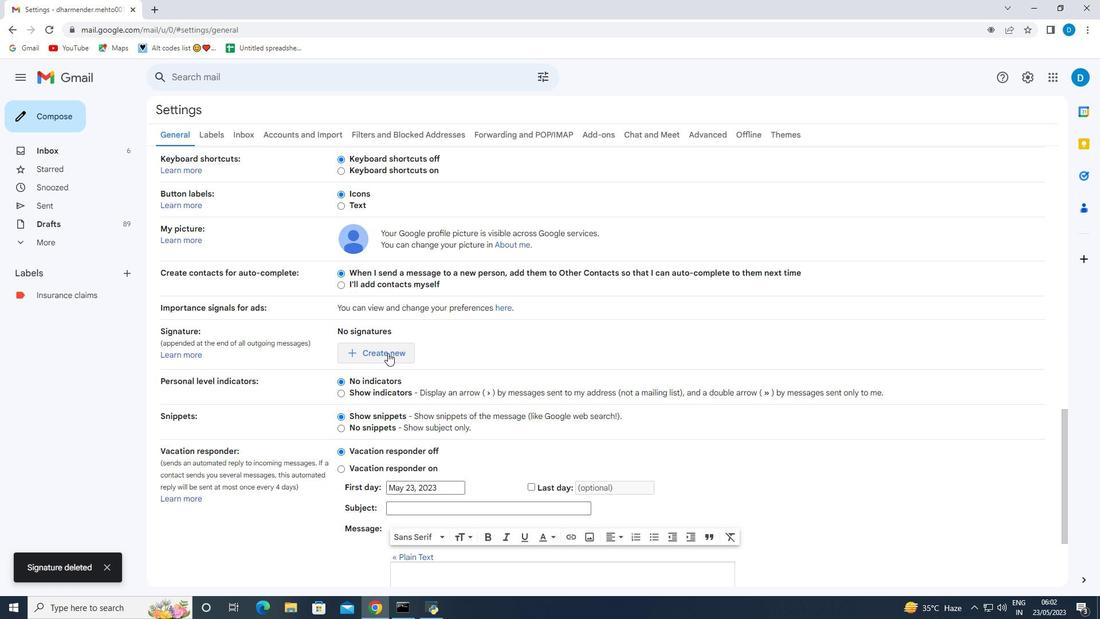 
Action: Mouse moved to (397, 356)
Screenshot: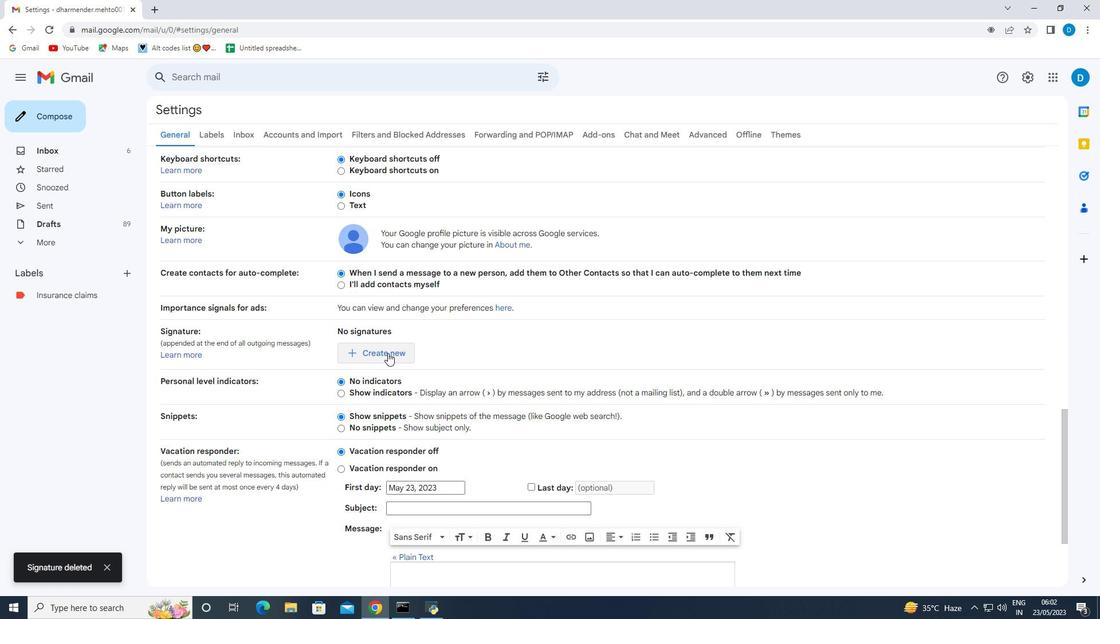 
Action: Mouse scrolled (397, 356) with delta (0, 0)
Screenshot: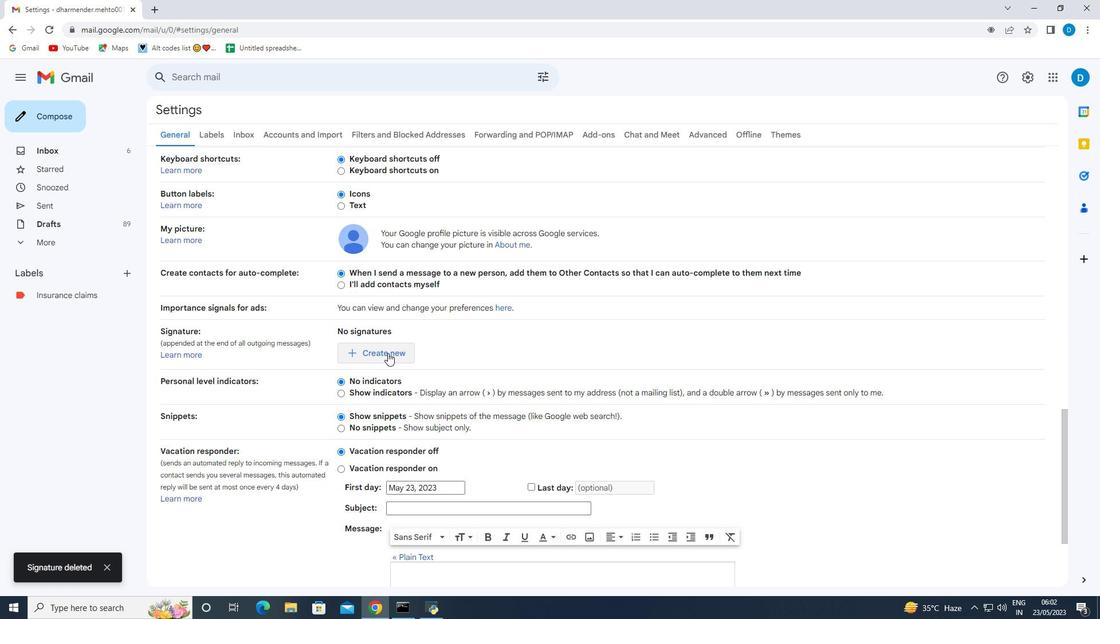
Action: Mouse moved to (403, 359)
Screenshot: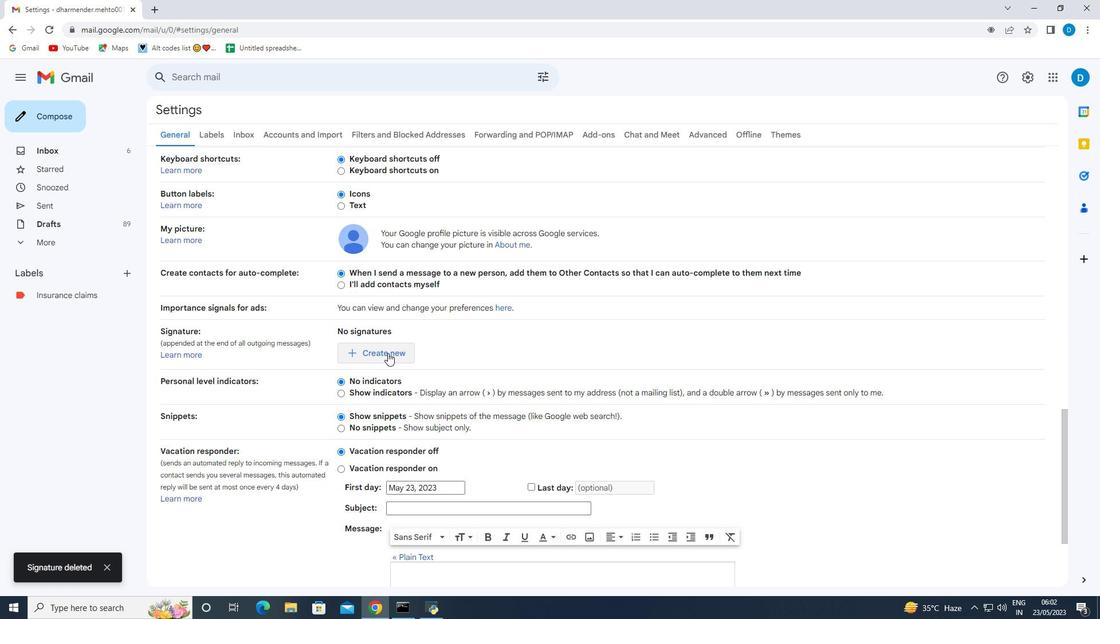 
Action: Mouse scrolled (403, 358) with delta (0, 0)
Screenshot: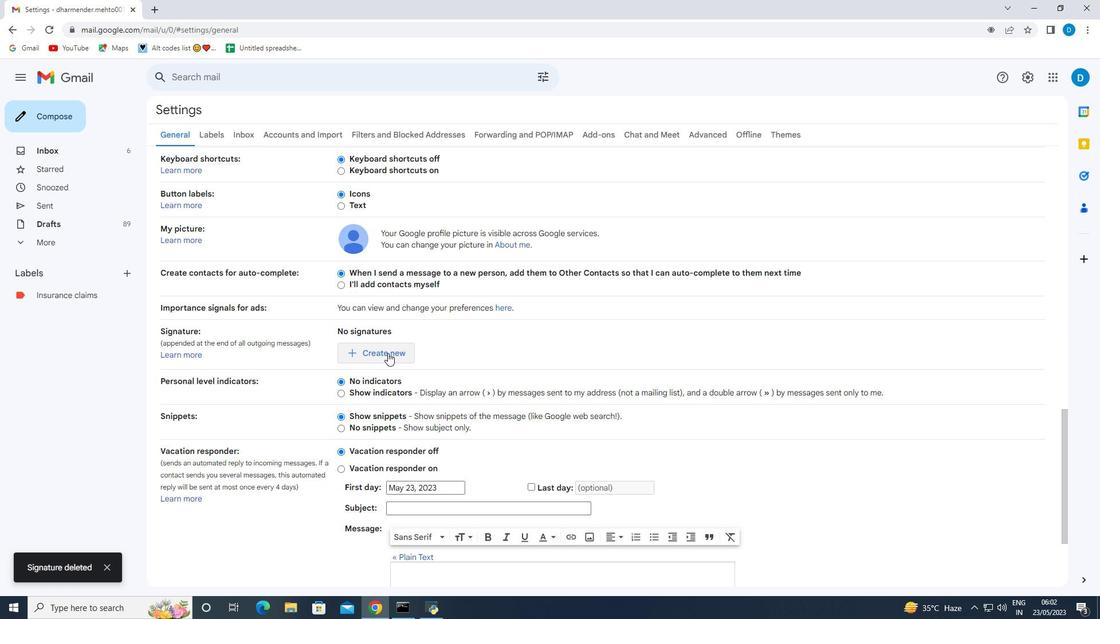 
Action: Mouse moved to (517, 482)
Screenshot: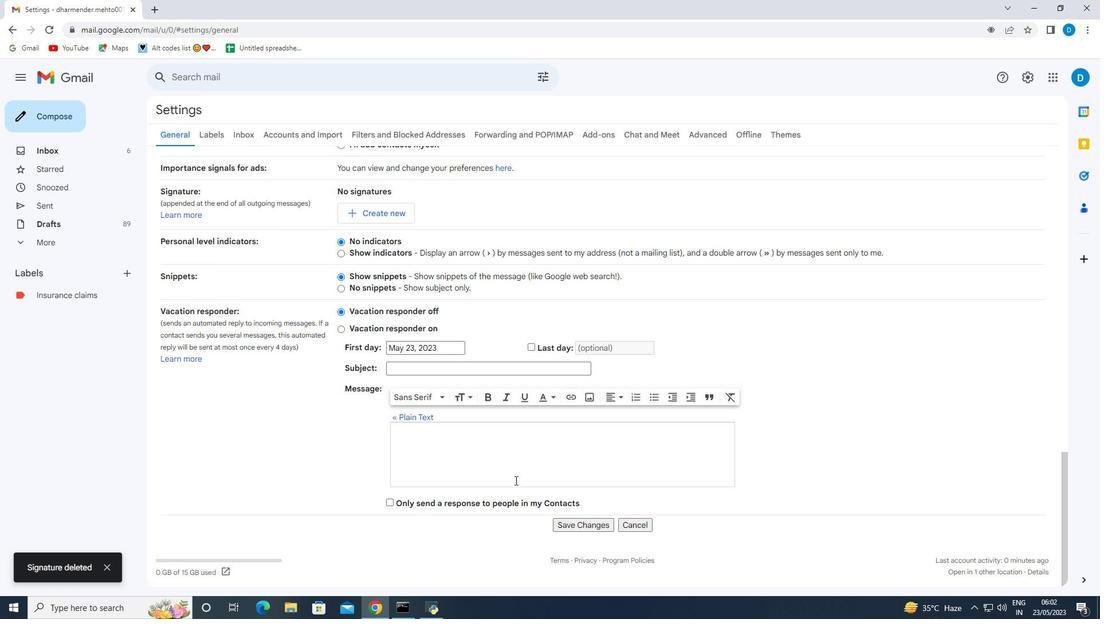 
Action: Mouse scrolled (517, 481) with delta (0, 0)
Screenshot: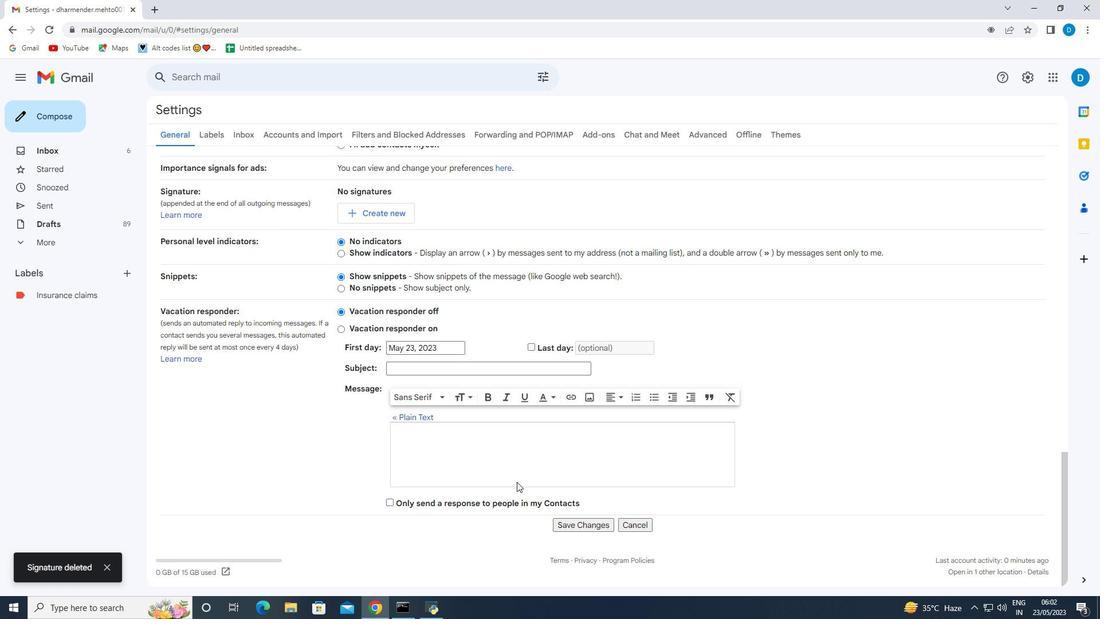 
Action: Mouse moved to (517, 482)
Screenshot: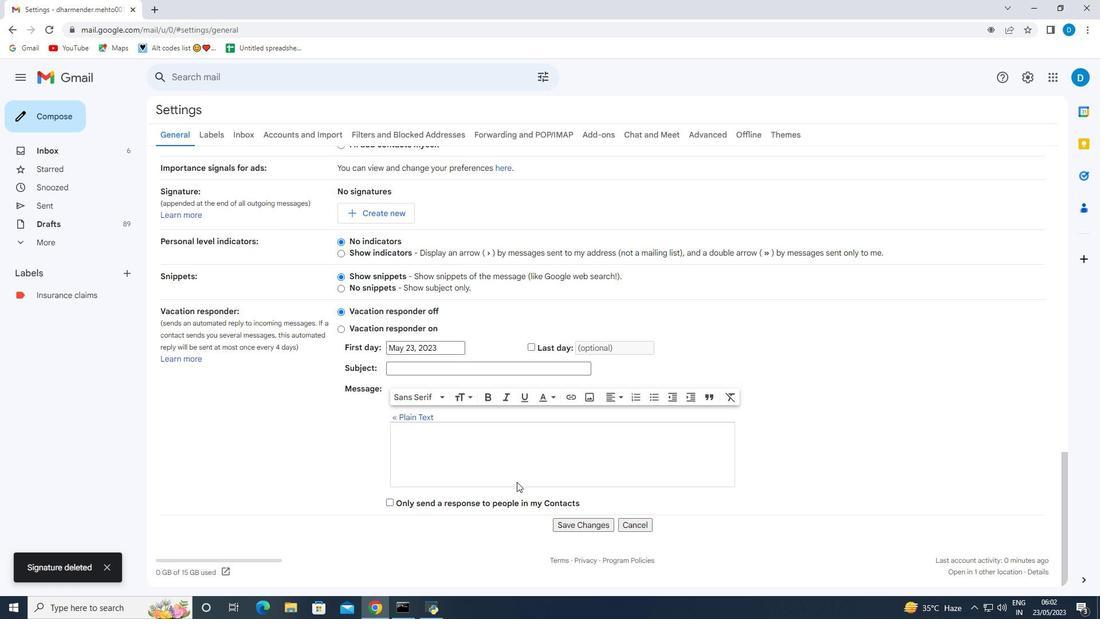 
Action: Mouse scrolled (517, 482) with delta (0, 0)
Screenshot: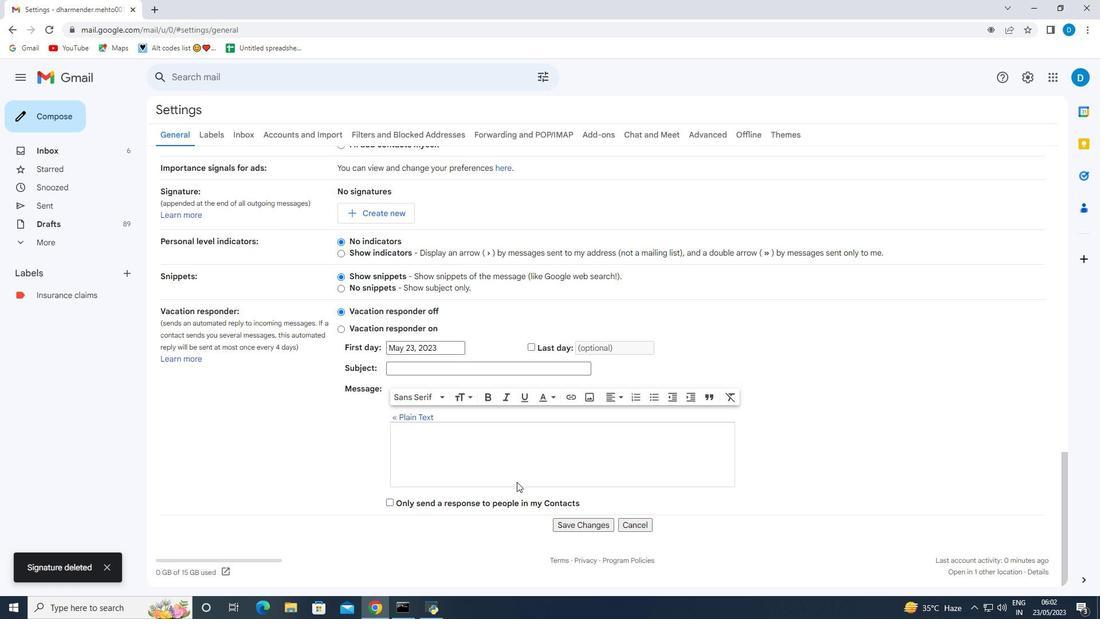 
Action: Mouse scrolled (517, 482) with delta (0, 0)
Screenshot: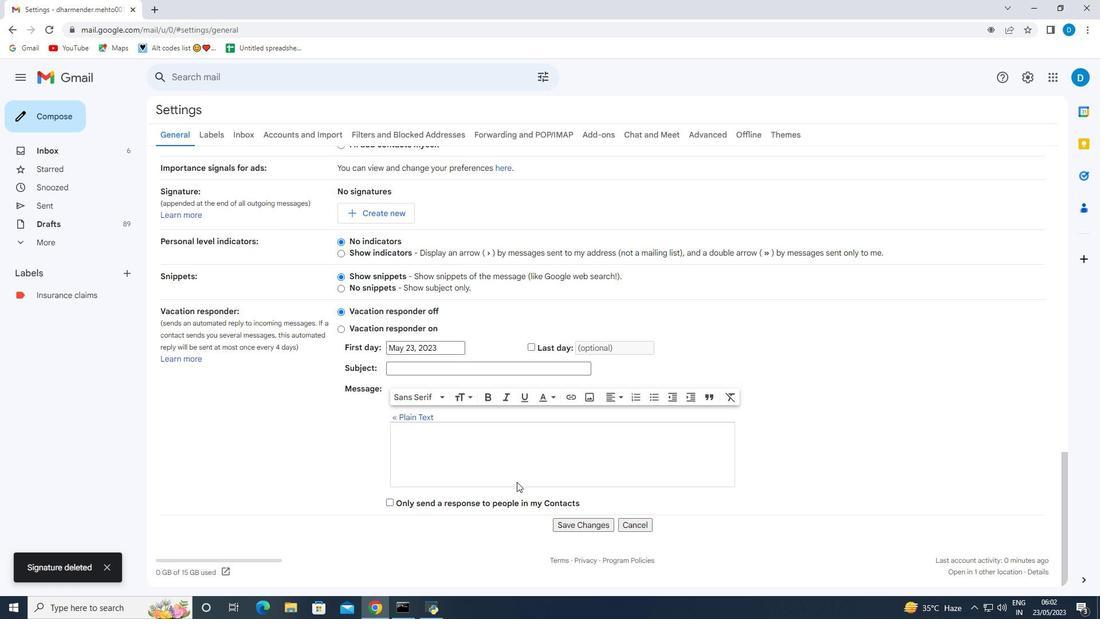 
Action: Mouse moved to (517, 482)
Screenshot: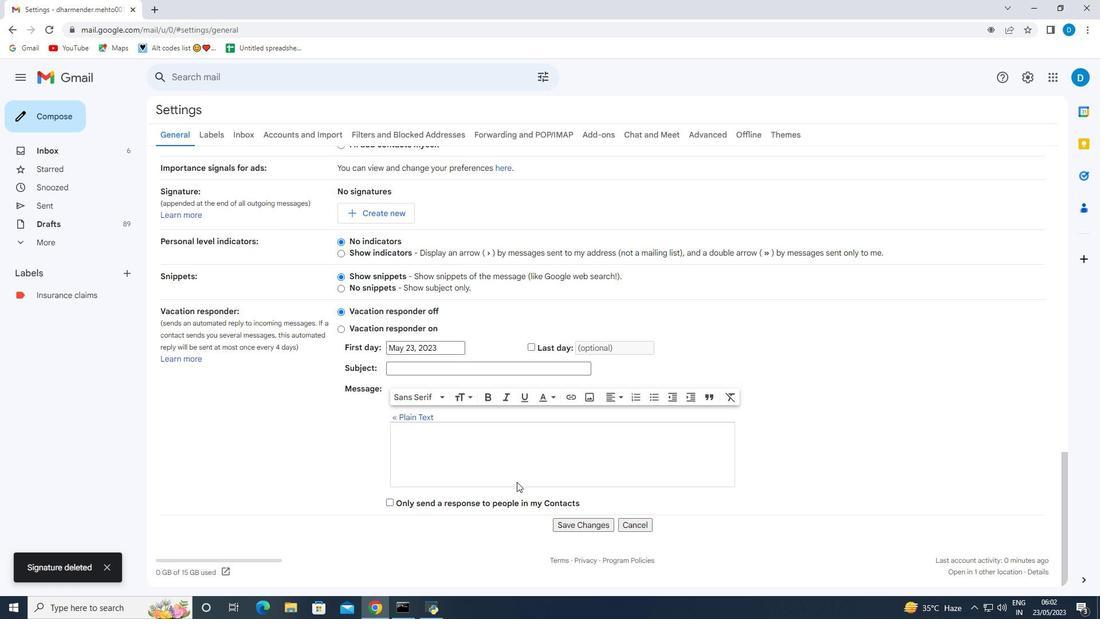 
Action: Mouse scrolled (517, 482) with delta (0, 0)
Screenshot: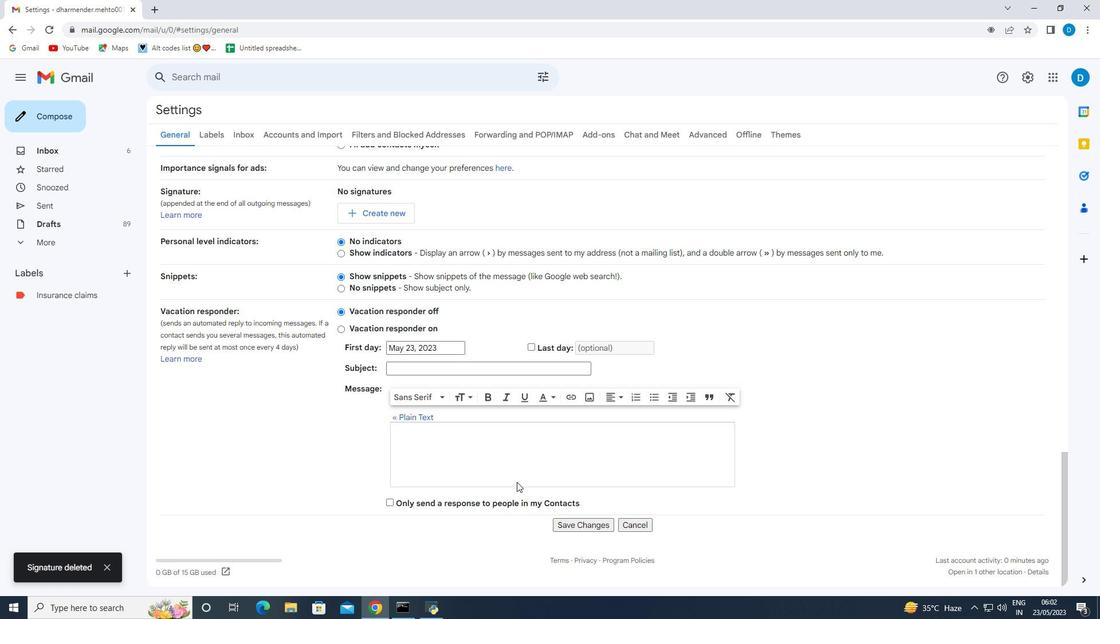 
Action: Mouse moved to (519, 482)
Screenshot: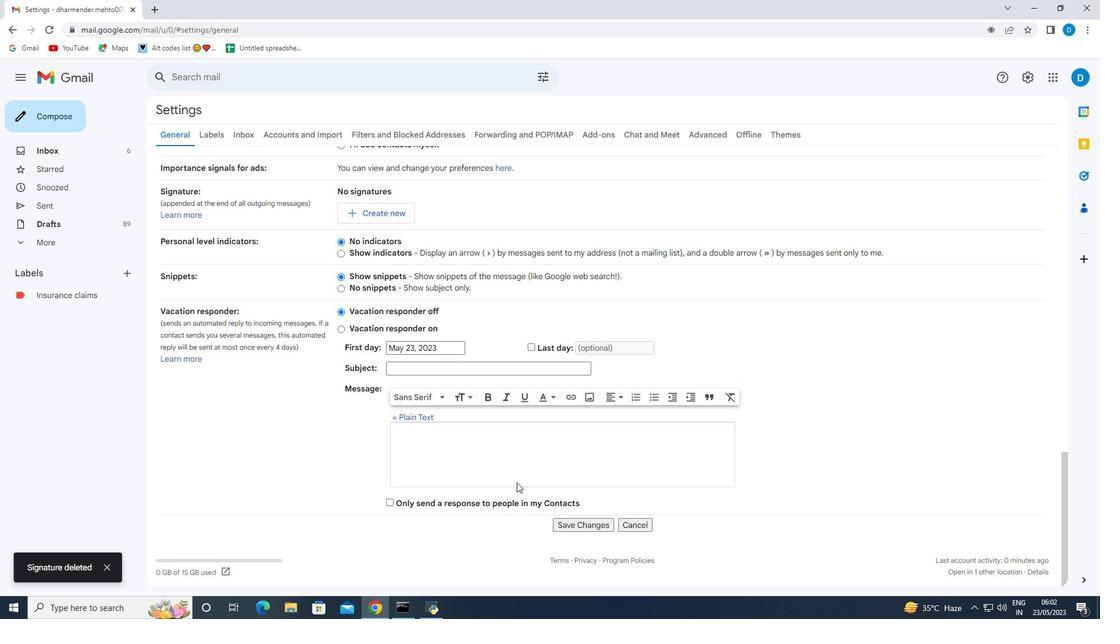 
Action: Mouse scrolled (519, 482) with delta (0, 0)
Screenshot: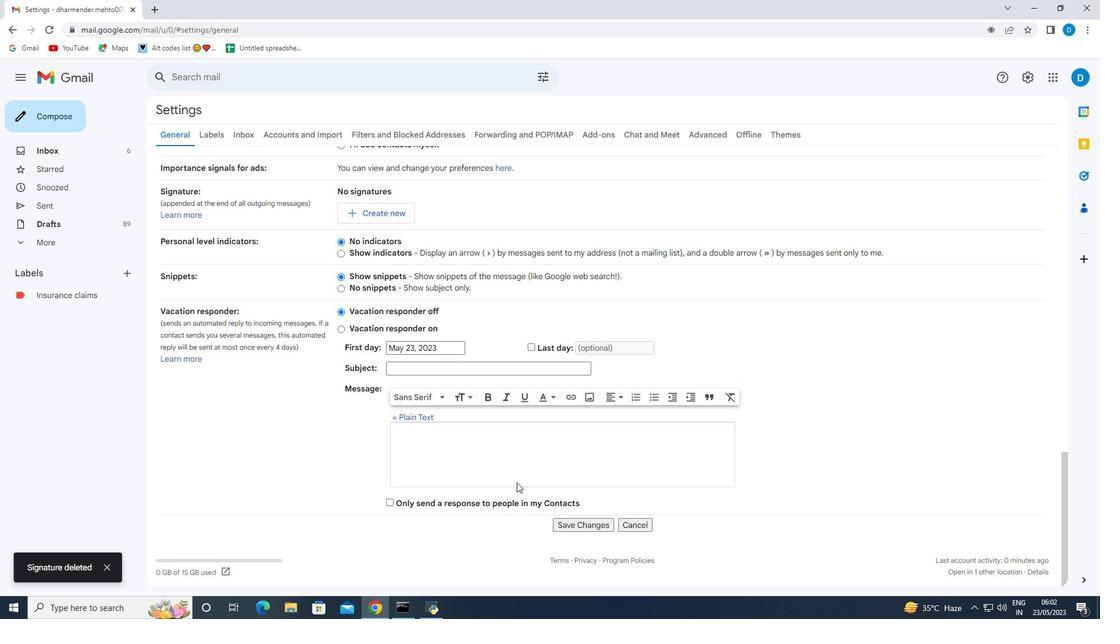 
Action: Mouse moved to (573, 530)
Screenshot: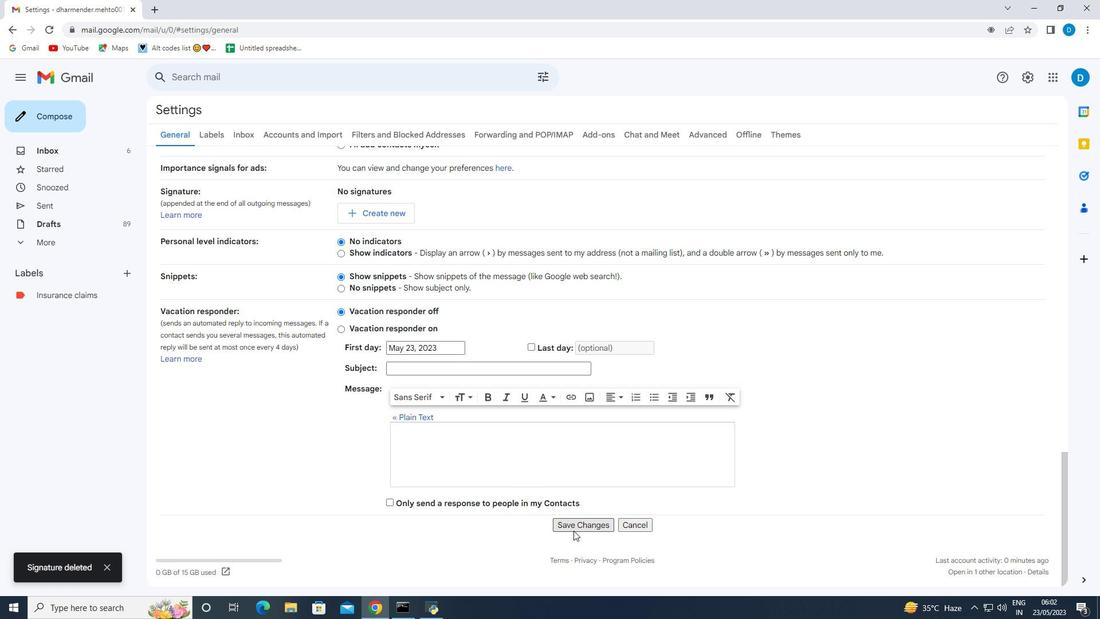 
Action: Mouse pressed left at (573, 530)
Screenshot: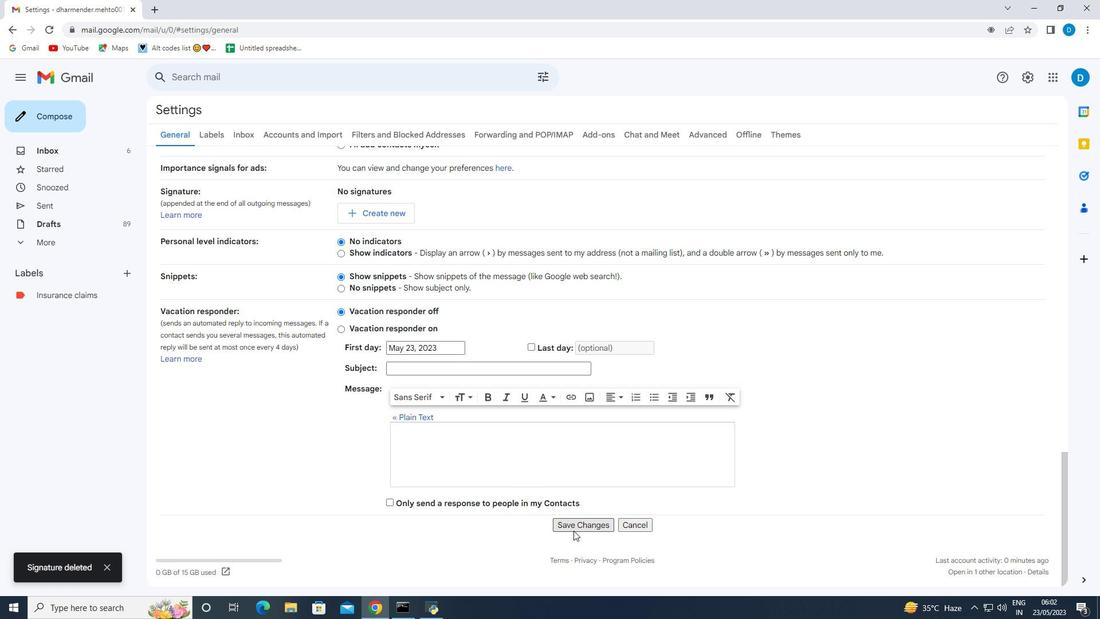 
Action: Mouse moved to (1028, 79)
Screenshot: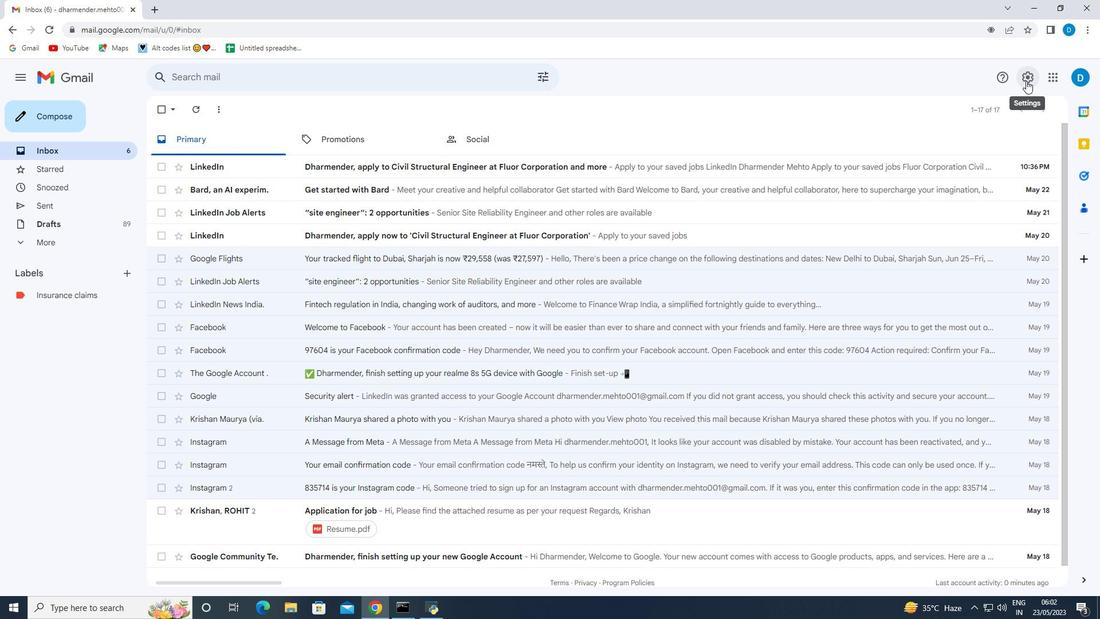
Action: Mouse pressed left at (1028, 79)
Screenshot: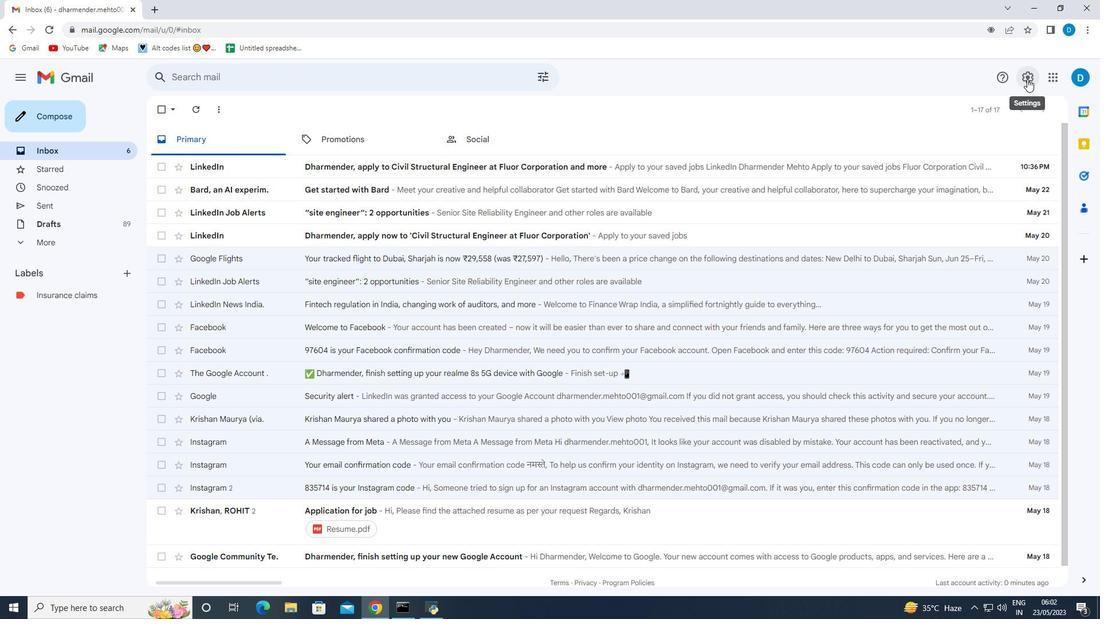 
Action: Mouse moved to (986, 143)
Screenshot: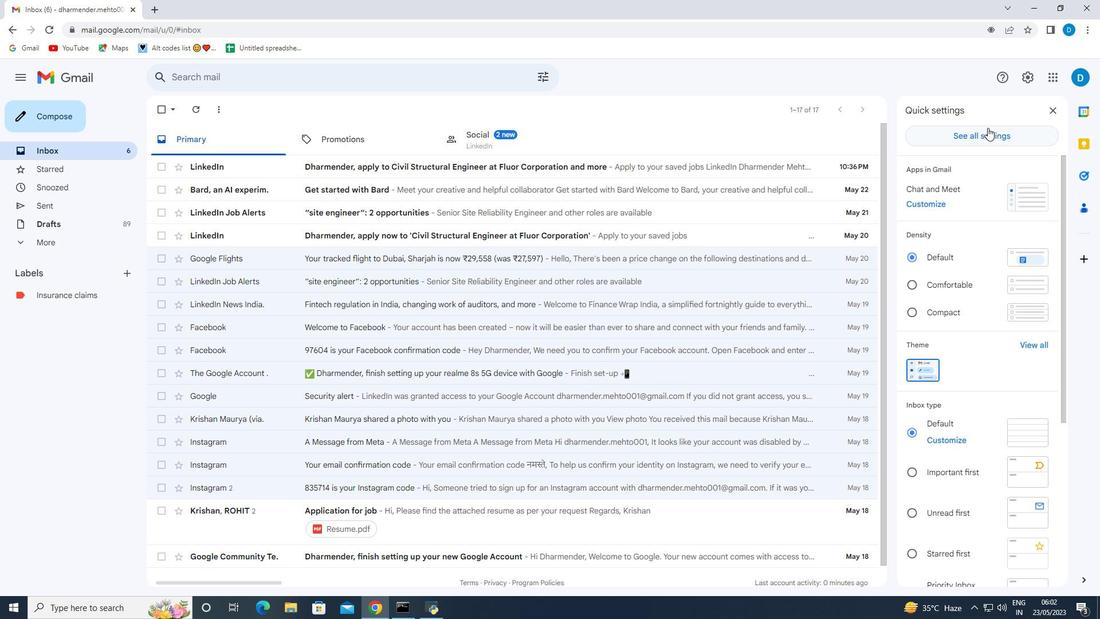 
Action: Mouse pressed left at (986, 143)
Screenshot: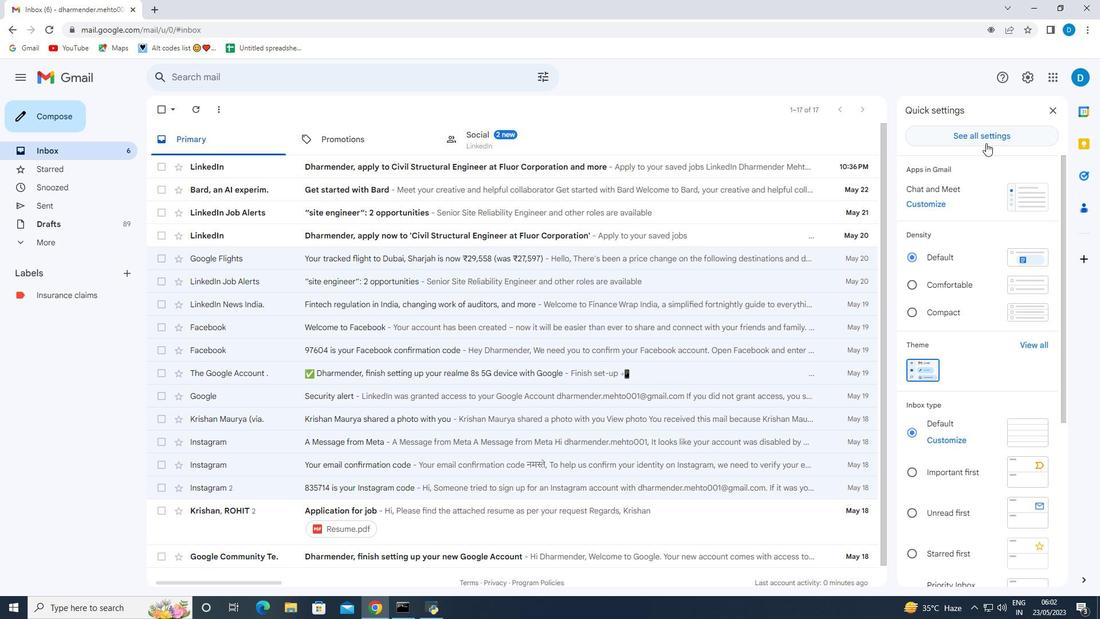 
Action: Mouse moved to (584, 292)
Screenshot: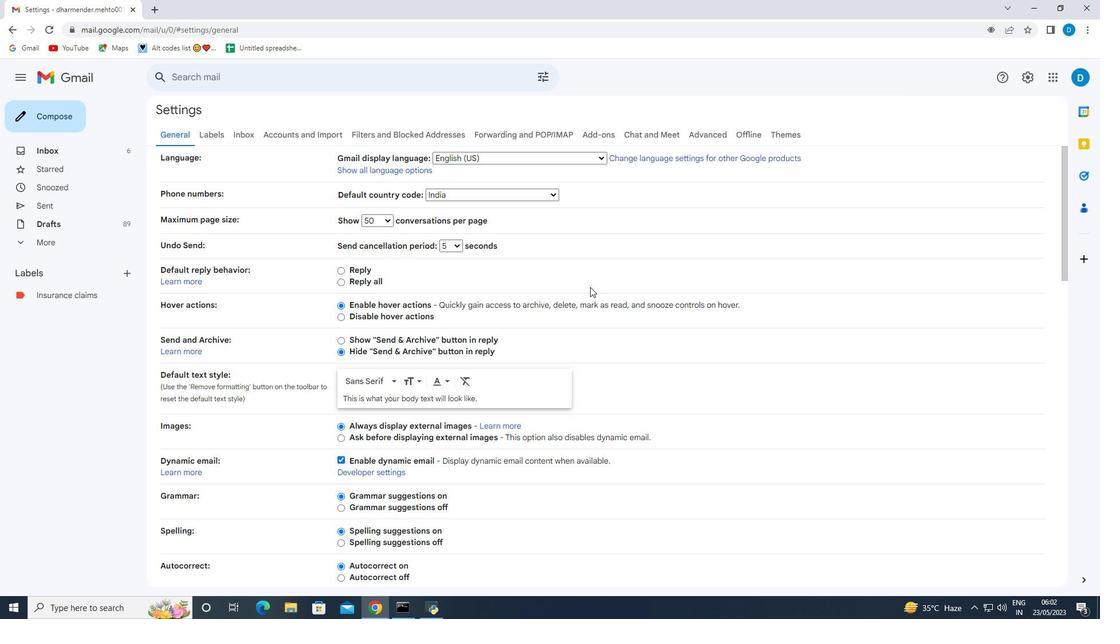 
Action: Mouse scrolled (584, 291) with delta (0, 0)
Screenshot: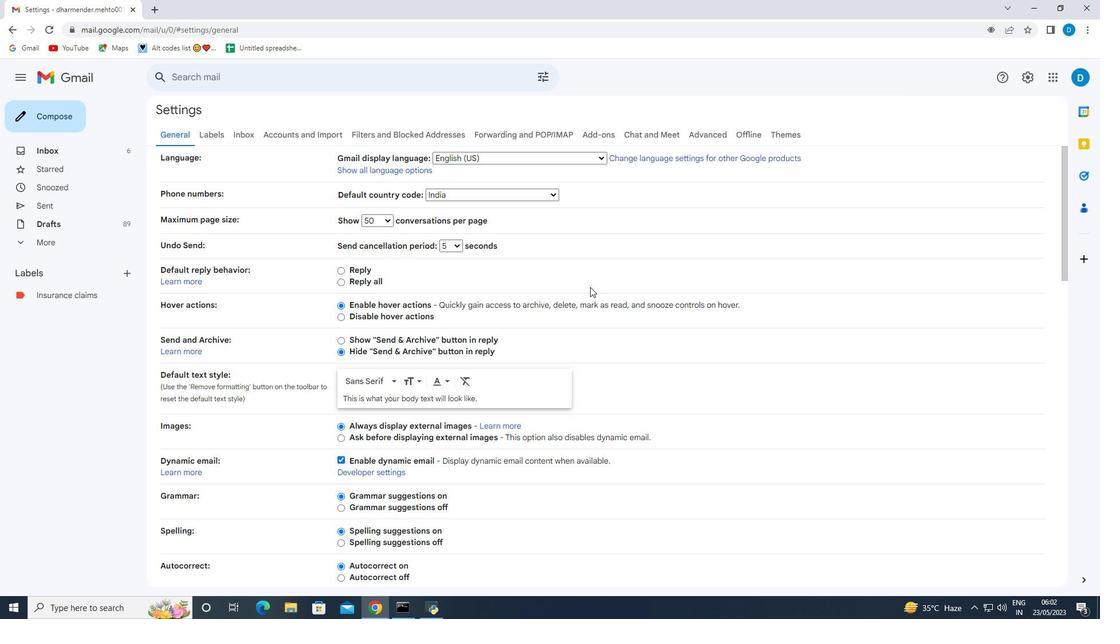 
Action: Mouse moved to (581, 294)
Screenshot: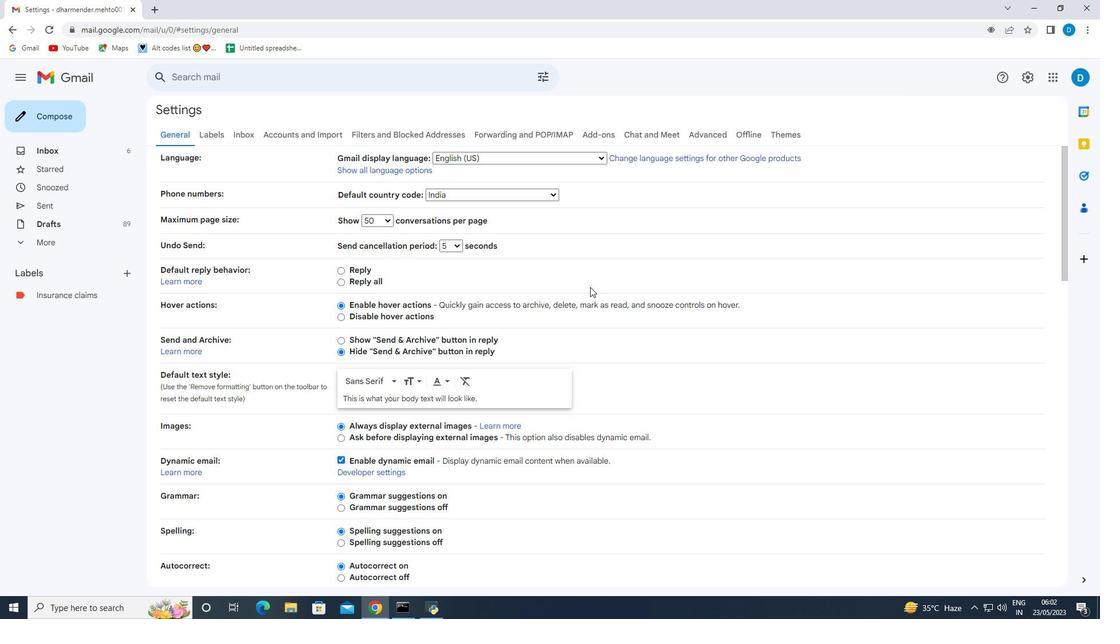 
Action: Mouse scrolled (581, 293) with delta (0, 0)
Screenshot: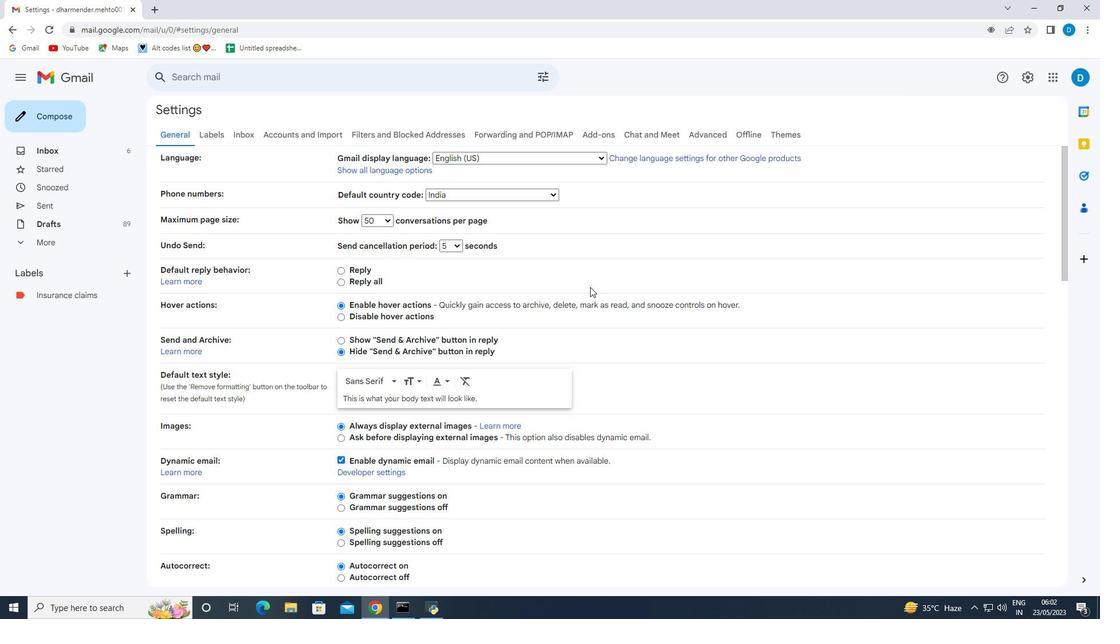 
Action: Mouse moved to (580, 295)
Screenshot: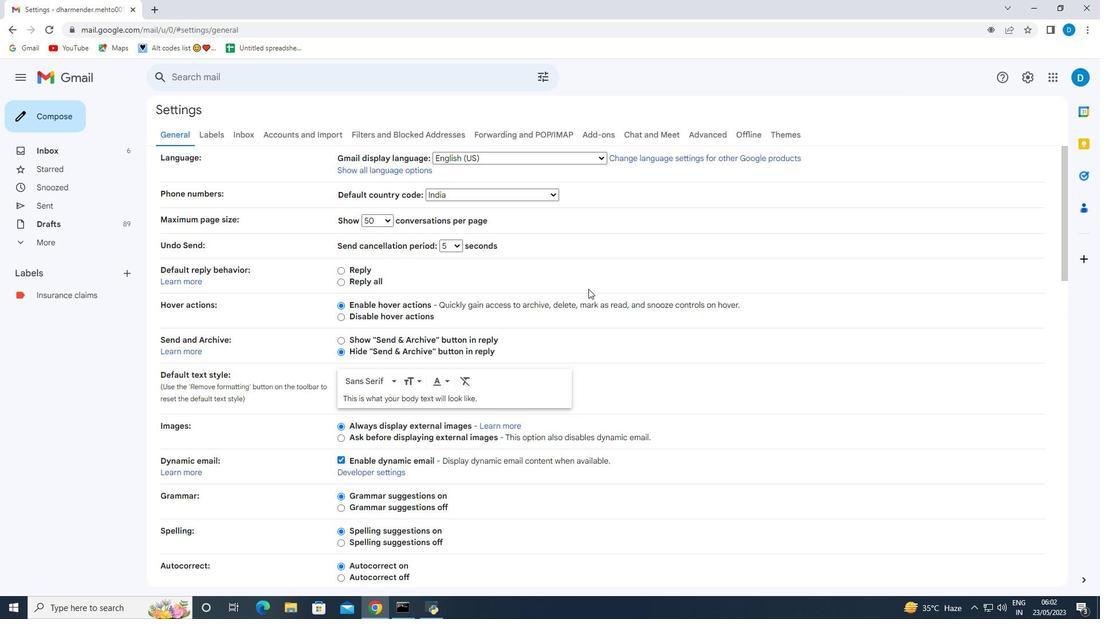 
Action: Mouse scrolled (580, 295) with delta (0, 0)
Screenshot: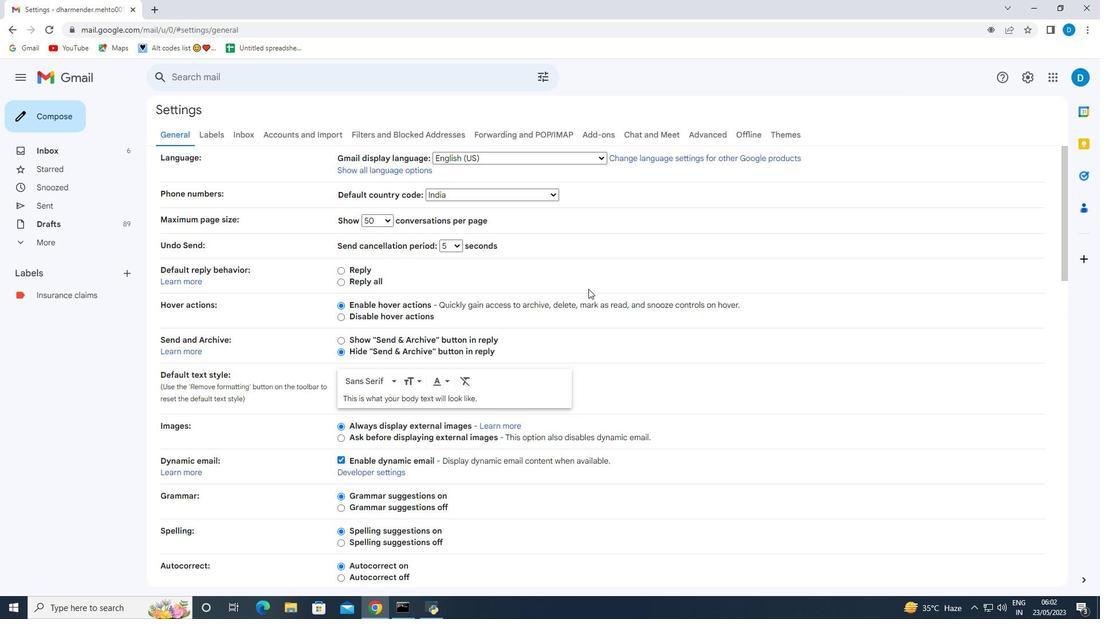 
Action: Mouse moved to (579, 295)
Screenshot: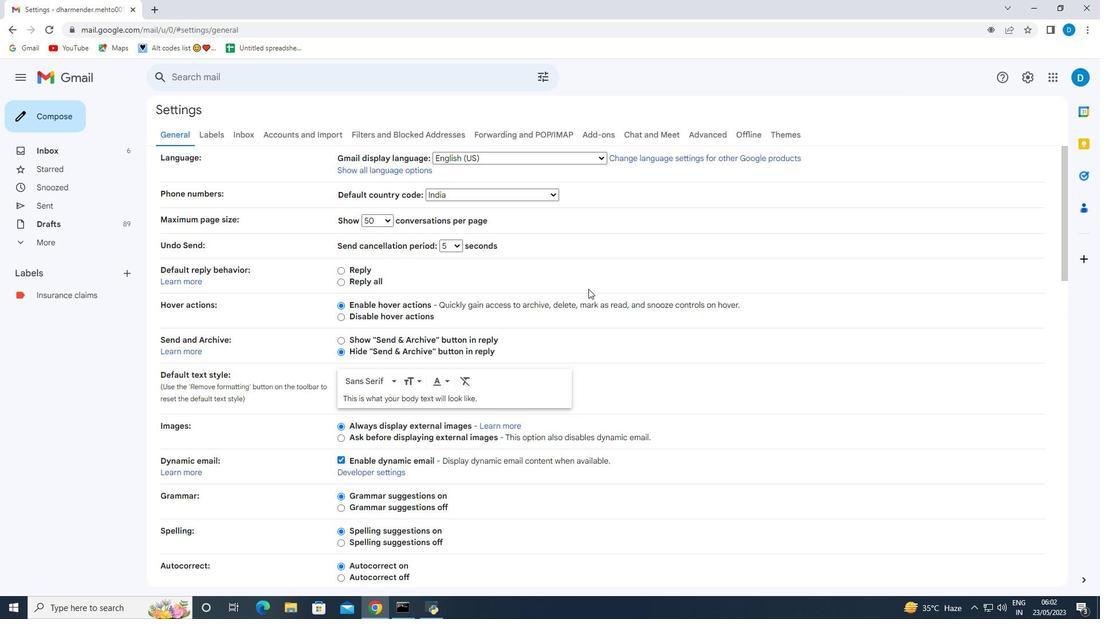 
Action: Mouse scrolled (579, 295) with delta (0, 0)
Screenshot: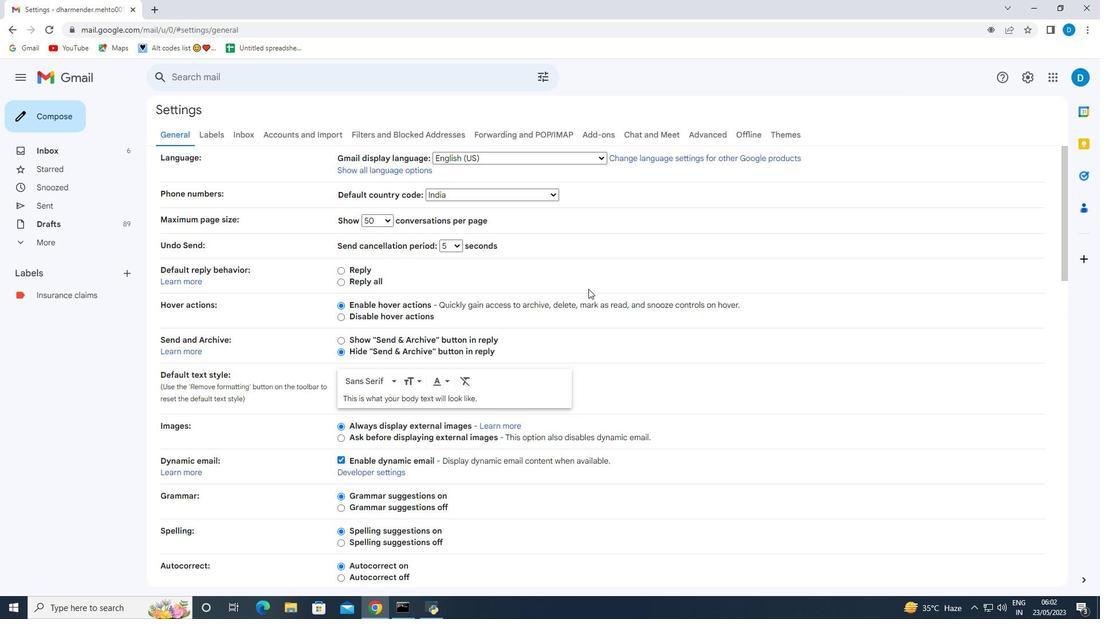 
Action: Mouse moved to (574, 297)
Screenshot: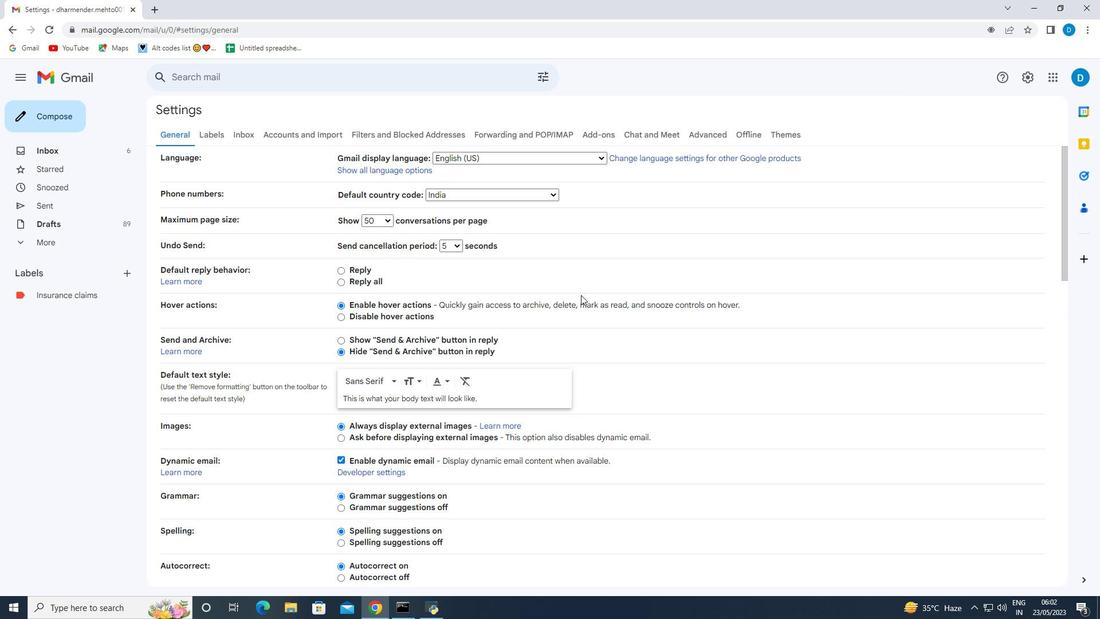 
Action: Mouse scrolled (576, 295) with delta (0, 0)
Screenshot: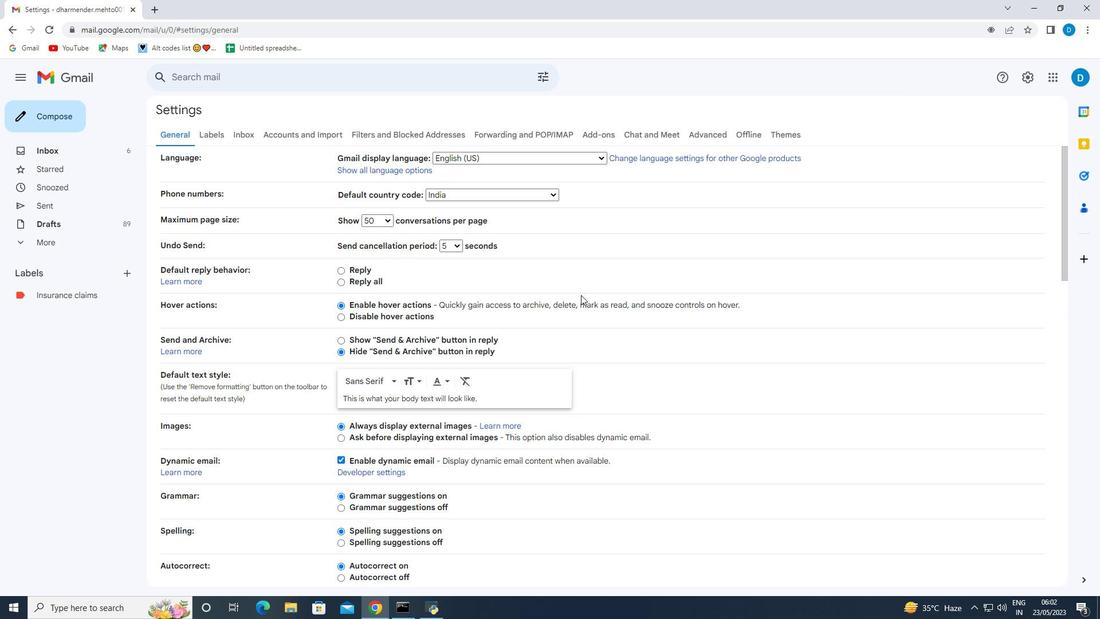 
Action: Mouse moved to (568, 297)
Screenshot: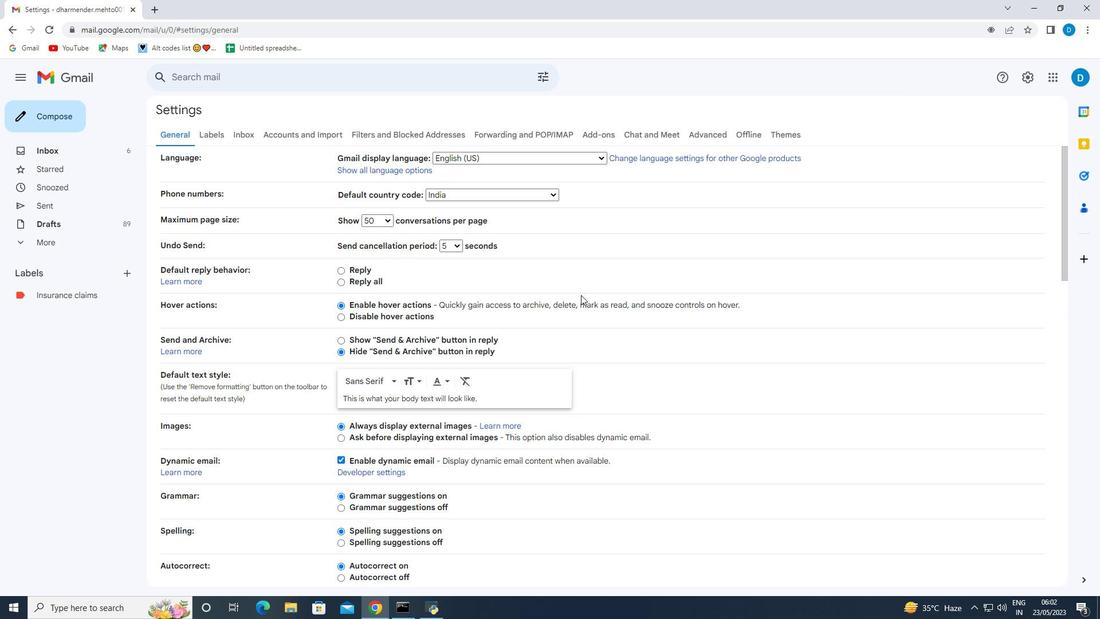 
Action: Mouse scrolled (571, 296) with delta (0, 0)
Screenshot: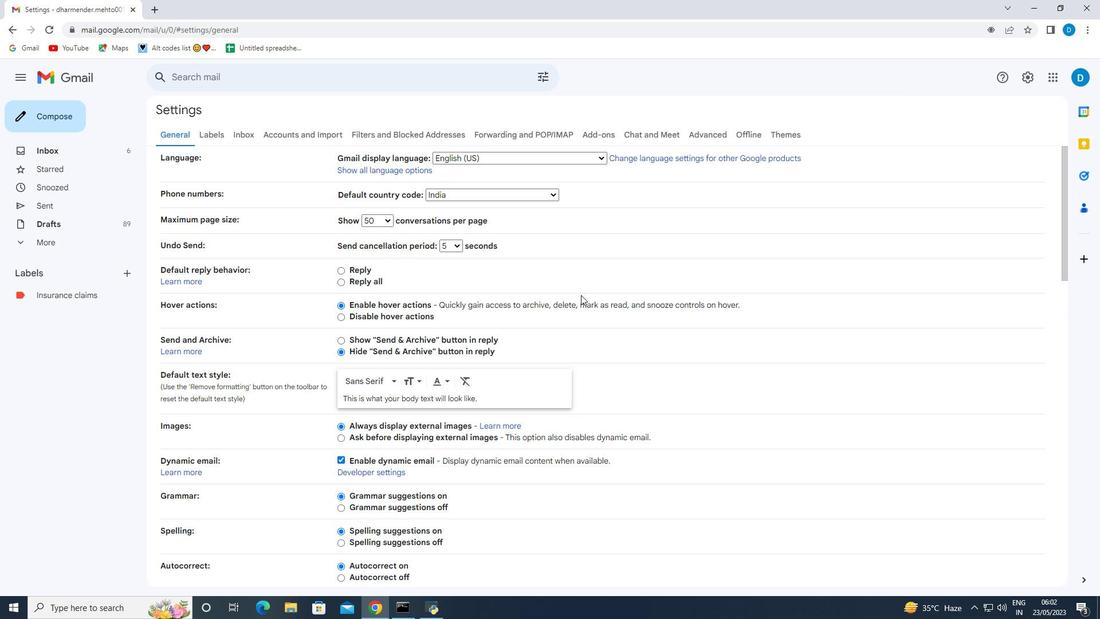 
Action: Mouse moved to (490, 295)
Screenshot: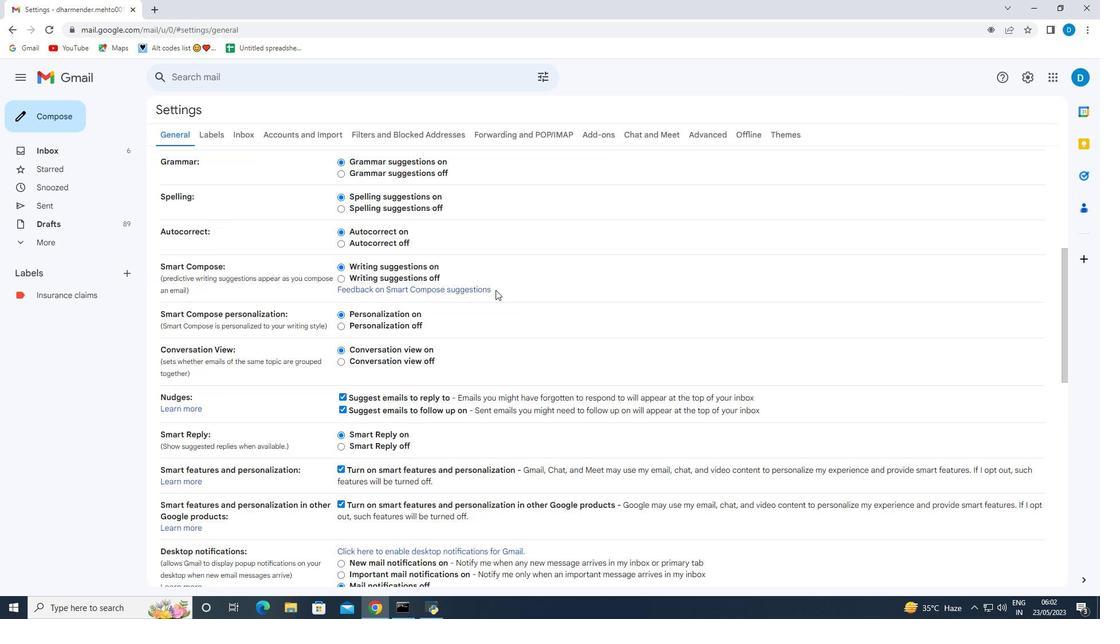 
Action: Mouse scrolled (490, 295) with delta (0, 0)
Screenshot: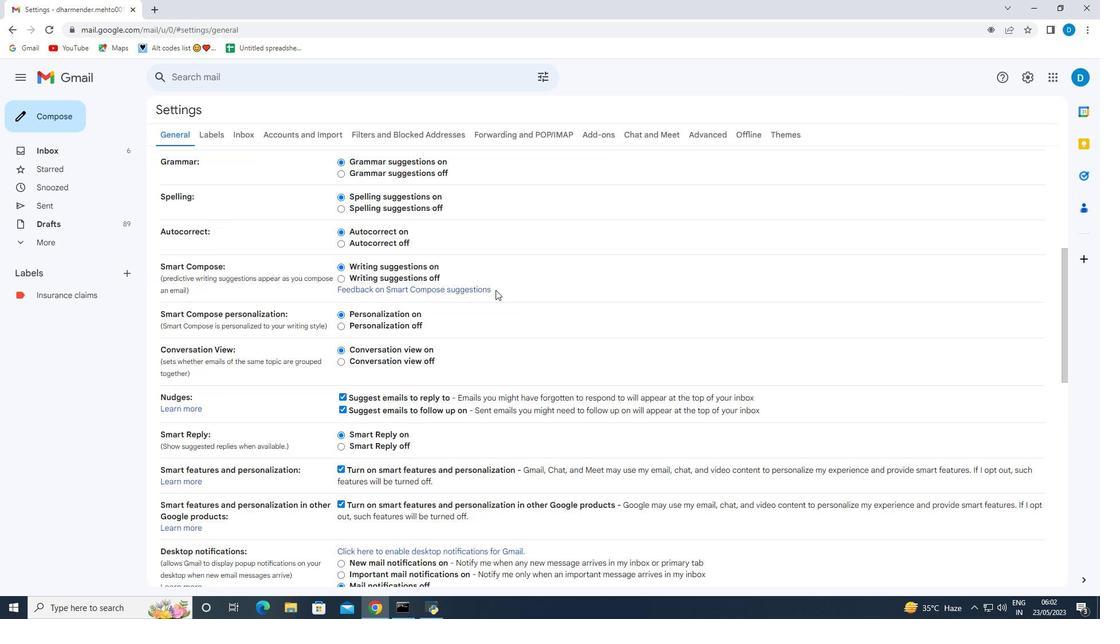 
Action: Mouse moved to (475, 311)
Screenshot: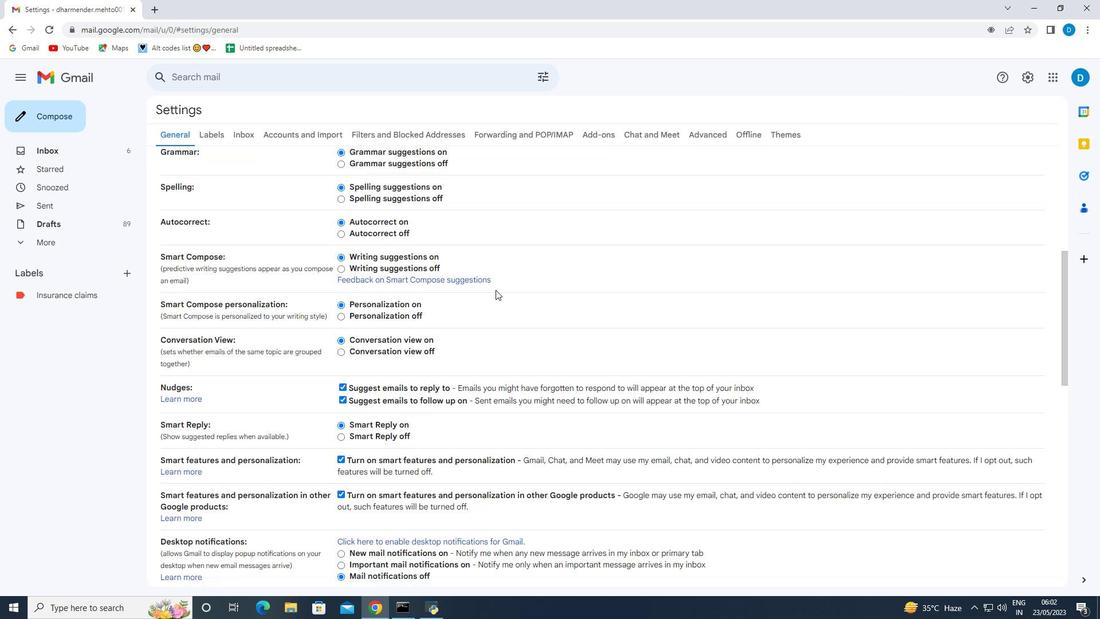 
Action: Mouse scrolled (475, 310) with delta (0, 0)
Screenshot: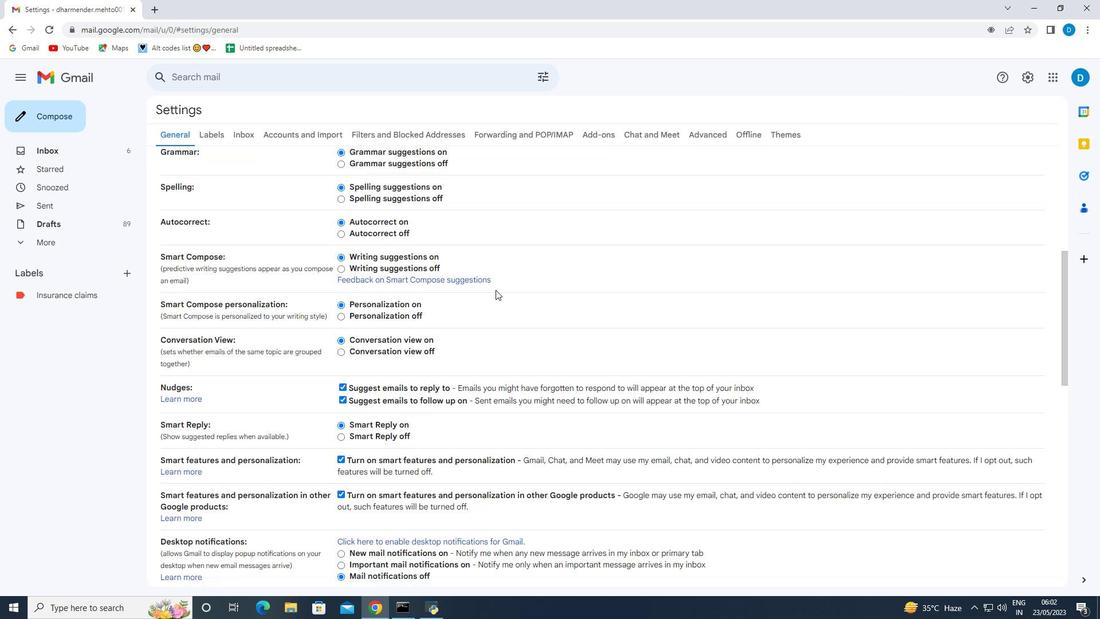 
Action: Mouse moved to (465, 318)
Screenshot: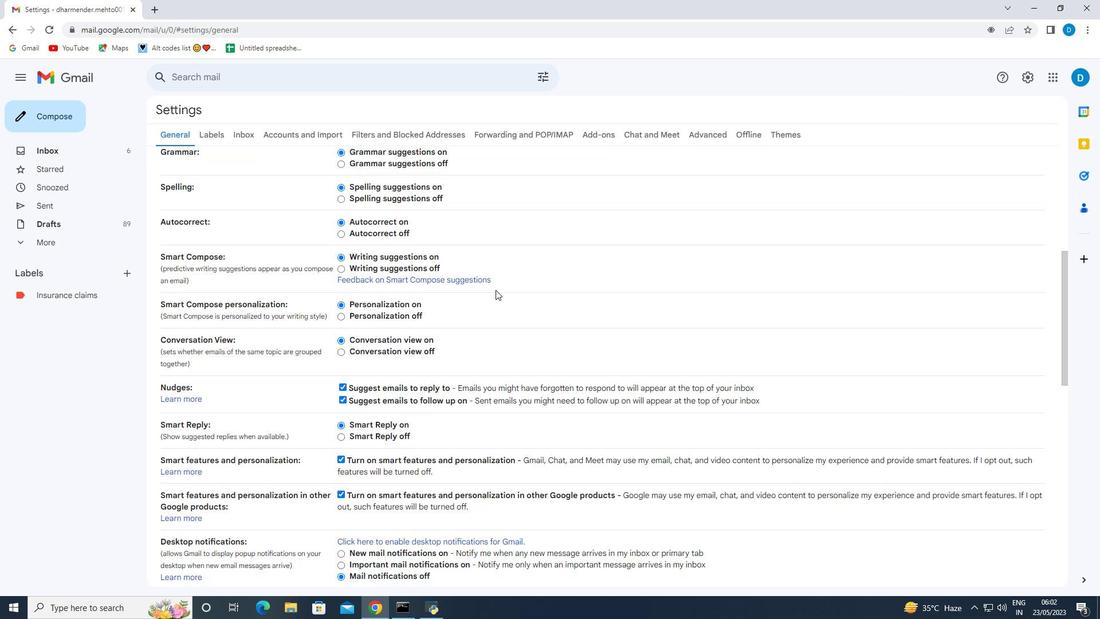
Action: Mouse scrolled (465, 318) with delta (0, 0)
Screenshot: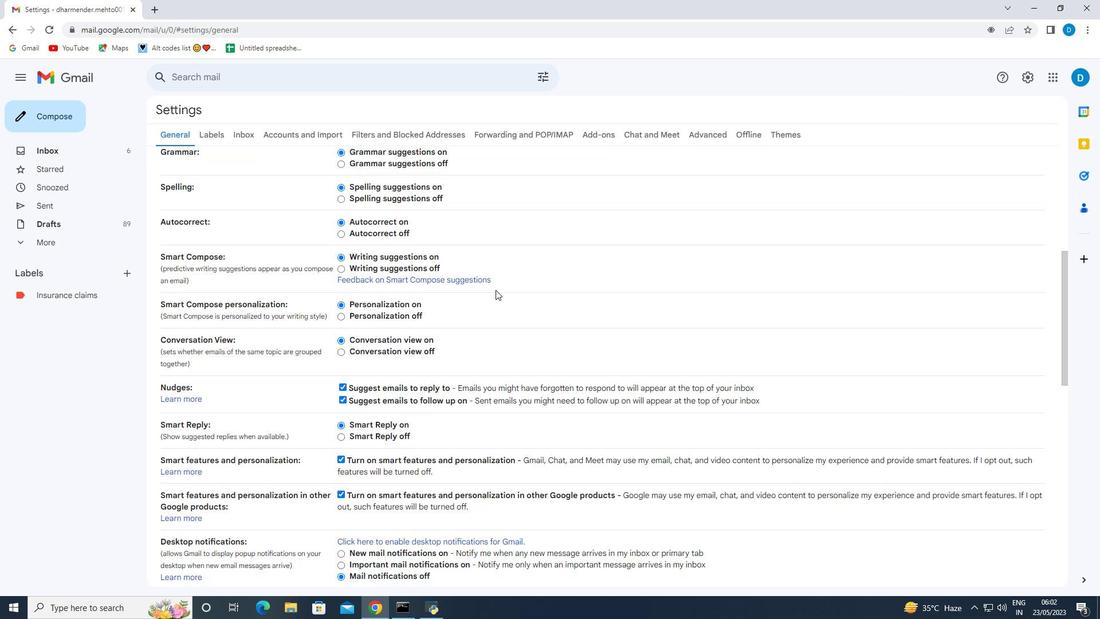 
Action: Mouse moved to (460, 321)
Screenshot: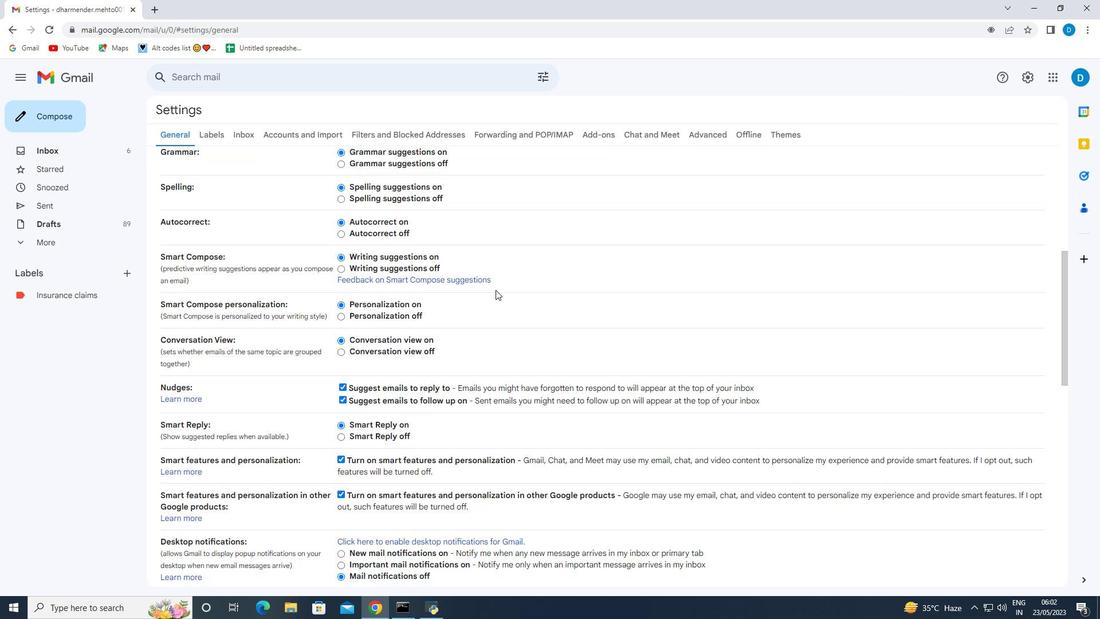 
Action: Mouse scrolled (460, 320) with delta (0, 0)
Screenshot: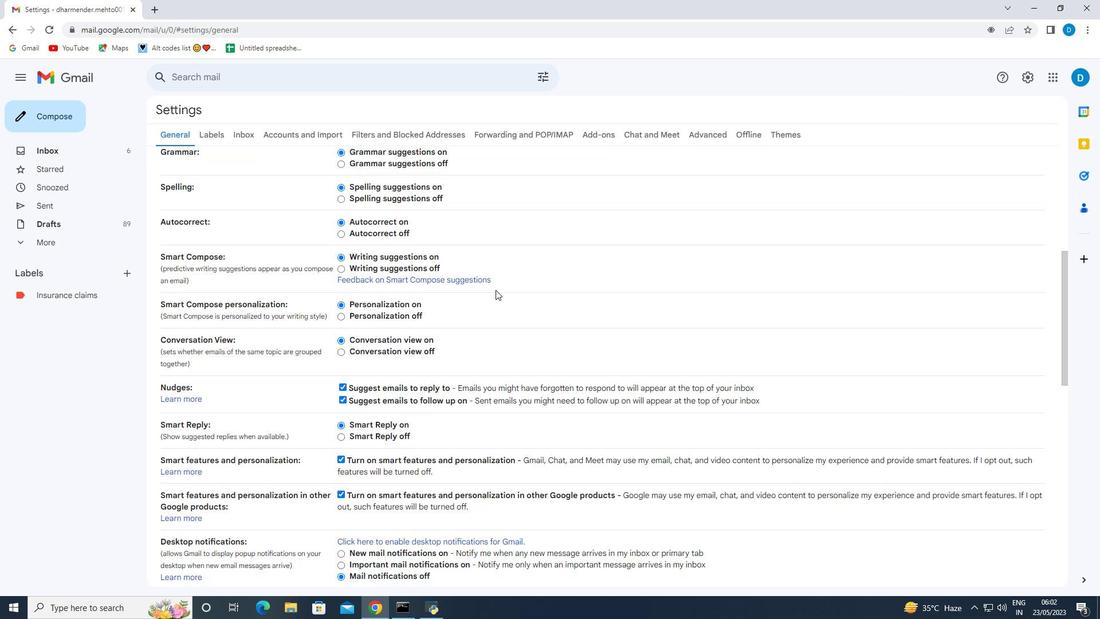 
Action: Mouse moved to (455, 322)
Screenshot: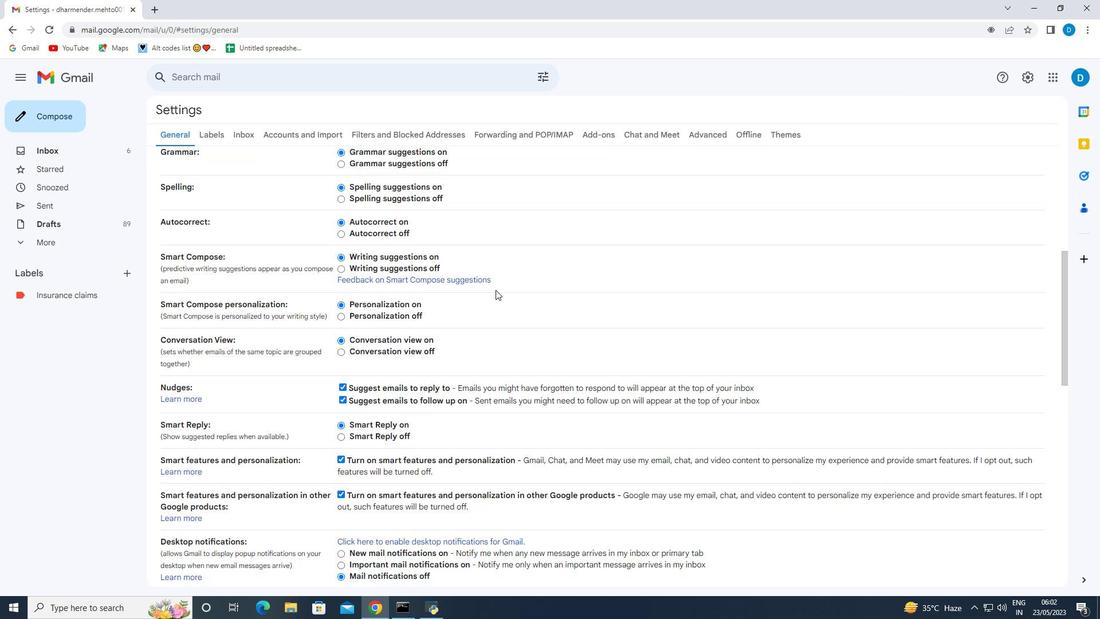 
Action: Mouse scrolled (455, 322) with delta (0, 0)
Screenshot: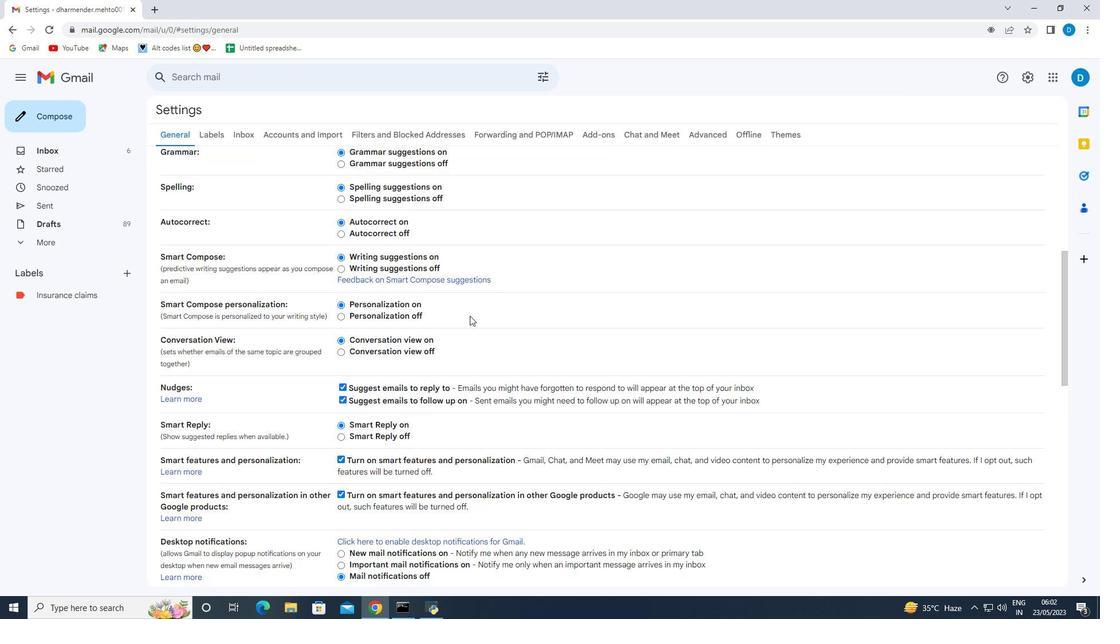 
Action: Mouse moved to (420, 336)
Screenshot: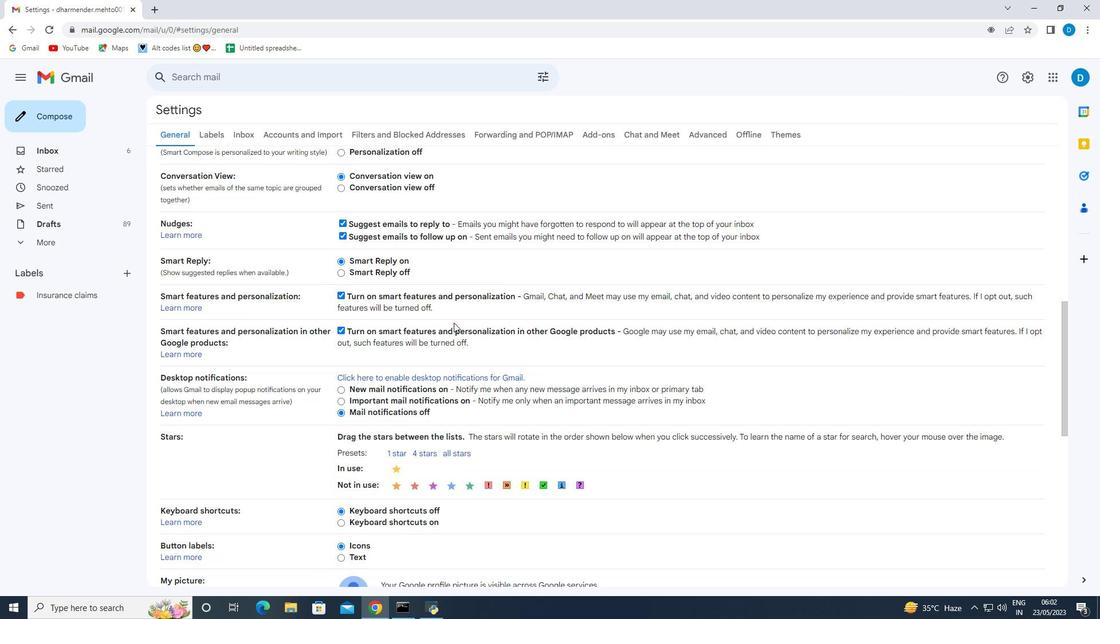 
Action: Mouse scrolled (420, 335) with delta (0, 0)
Screenshot: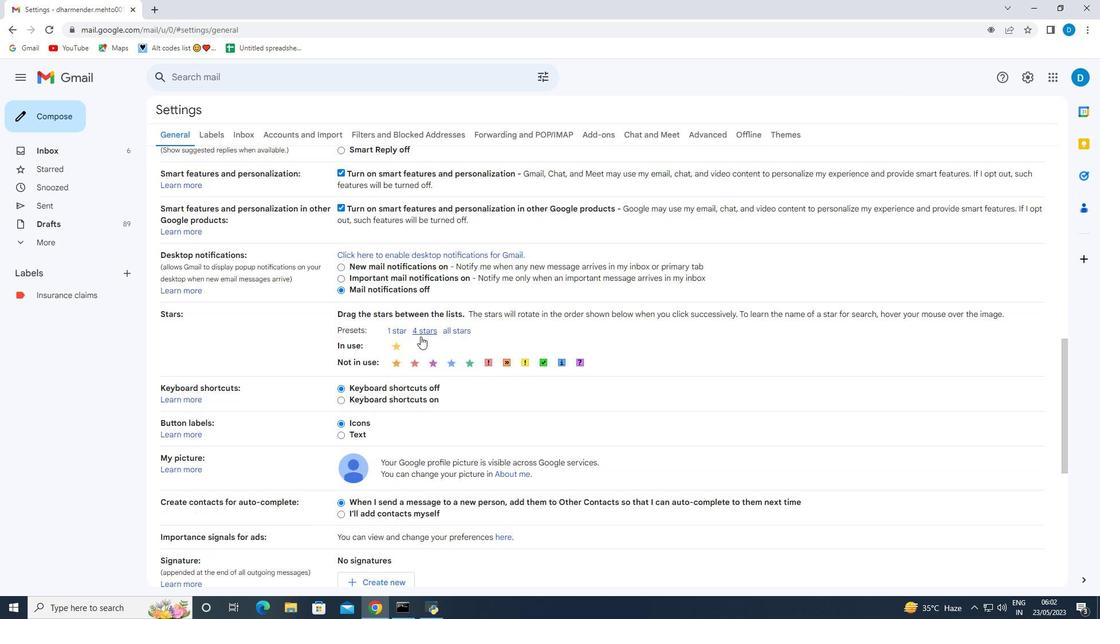 
Action: Mouse moved to (419, 338)
Screenshot: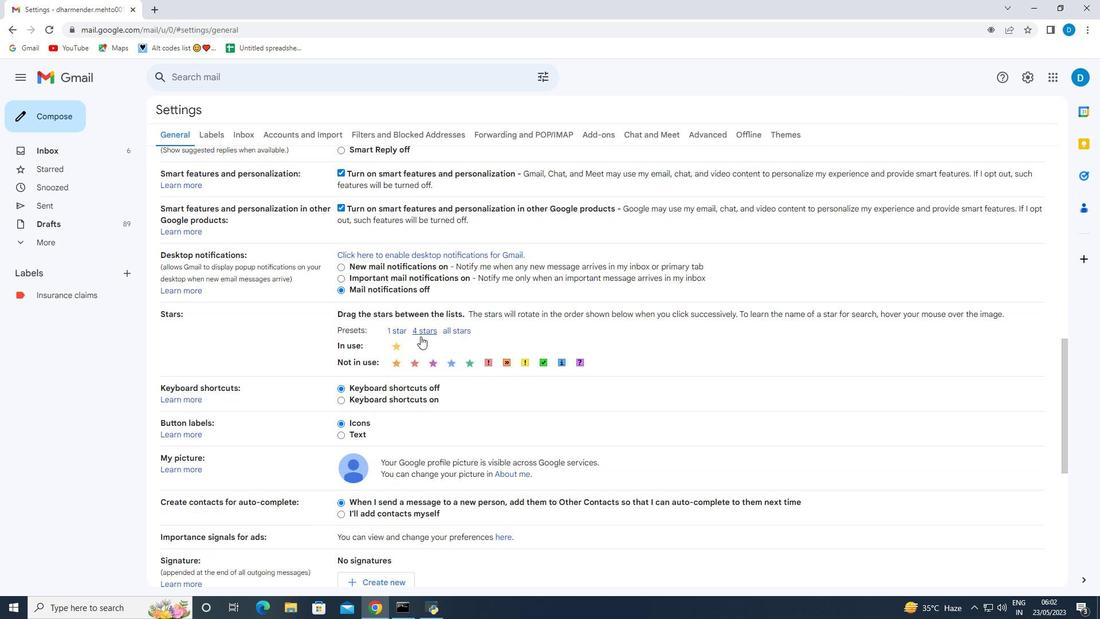 
Action: Mouse scrolled (420, 336) with delta (0, 0)
Screenshot: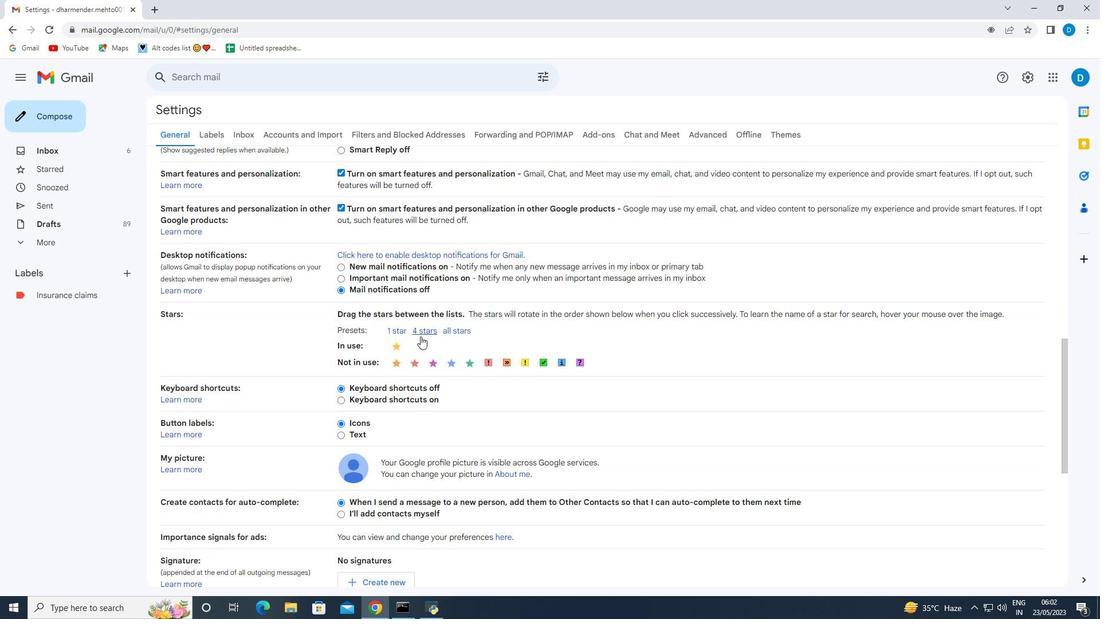 
Action: Mouse moved to (419, 338)
Screenshot: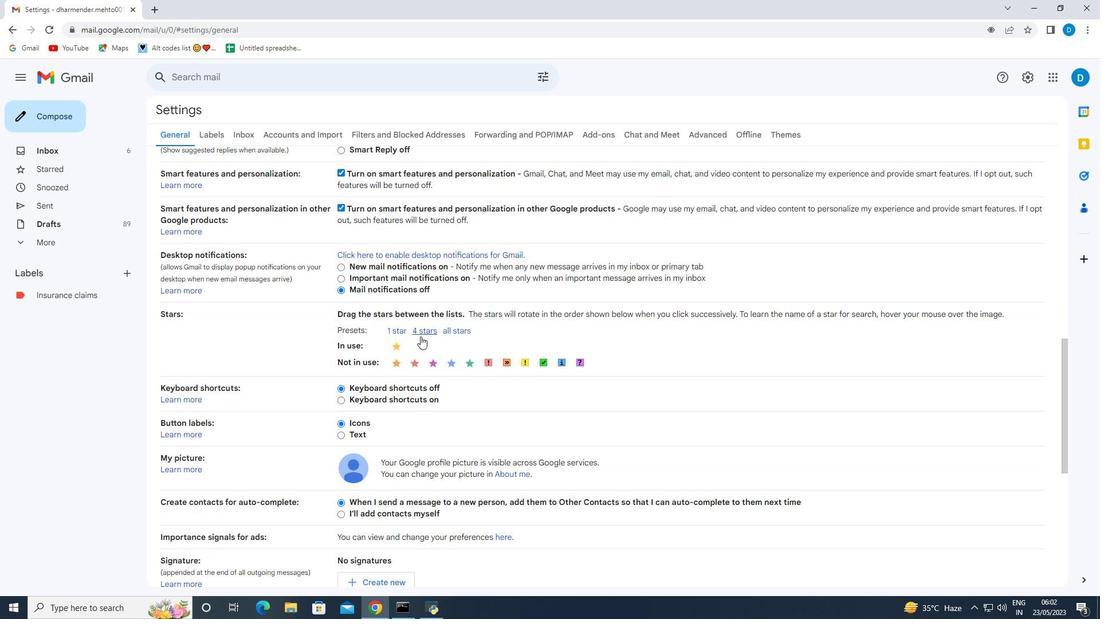 
Action: Mouse scrolled (419, 338) with delta (0, 0)
Screenshot: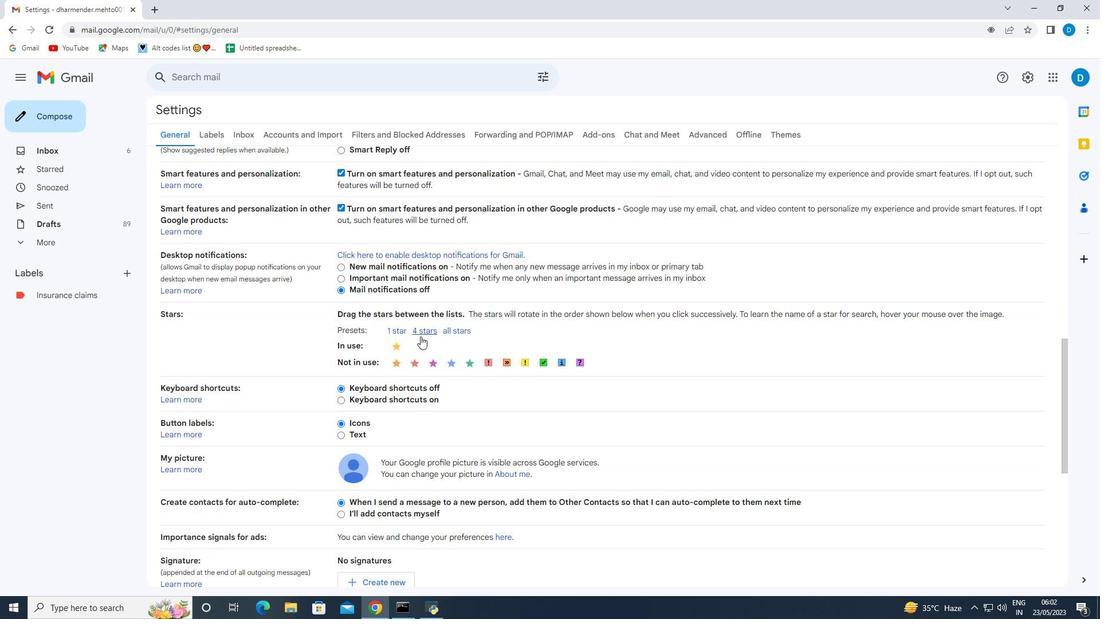 
Action: Mouse scrolled (419, 338) with delta (0, 0)
Screenshot: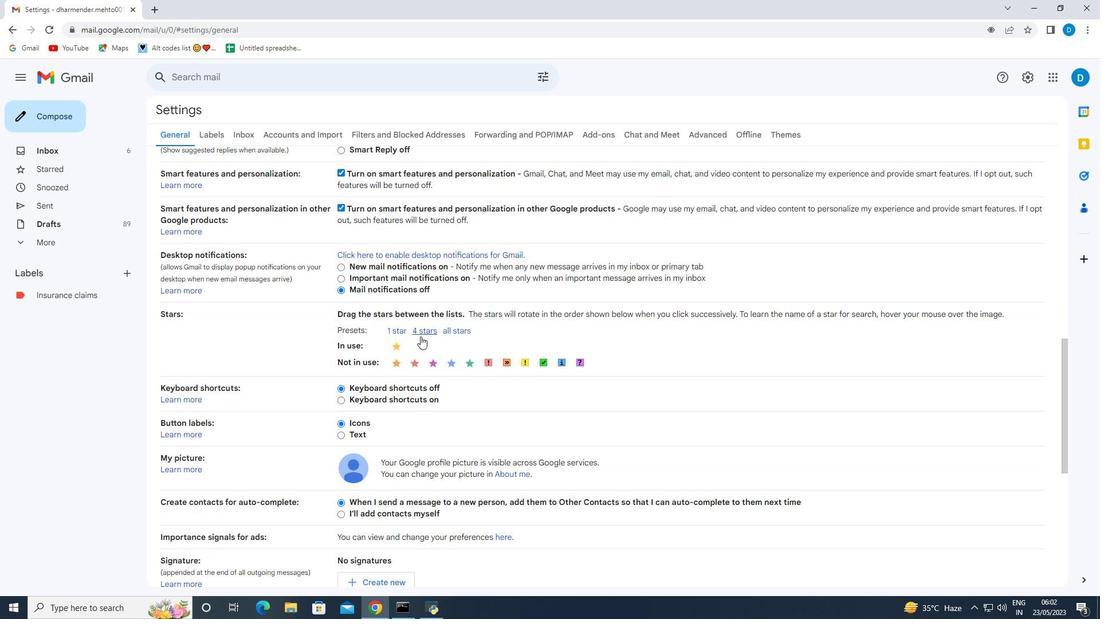 
Action: Mouse scrolled (419, 338) with delta (0, 0)
Screenshot: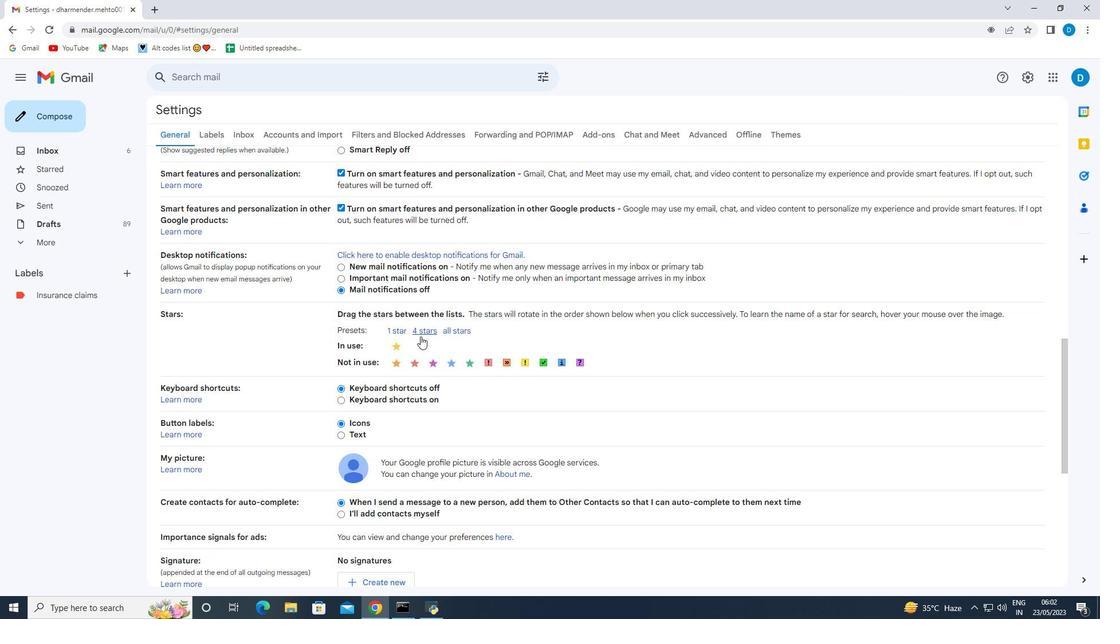 
Action: Mouse moved to (418, 338)
Screenshot: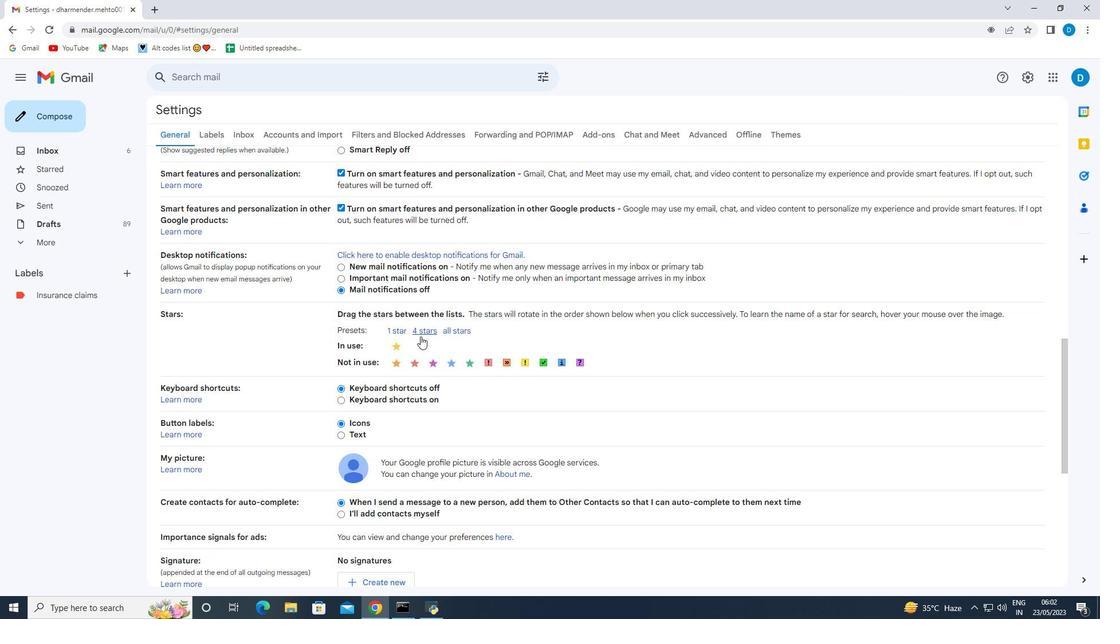 
Action: Mouse scrolled (418, 338) with delta (0, 0)
Screenshot: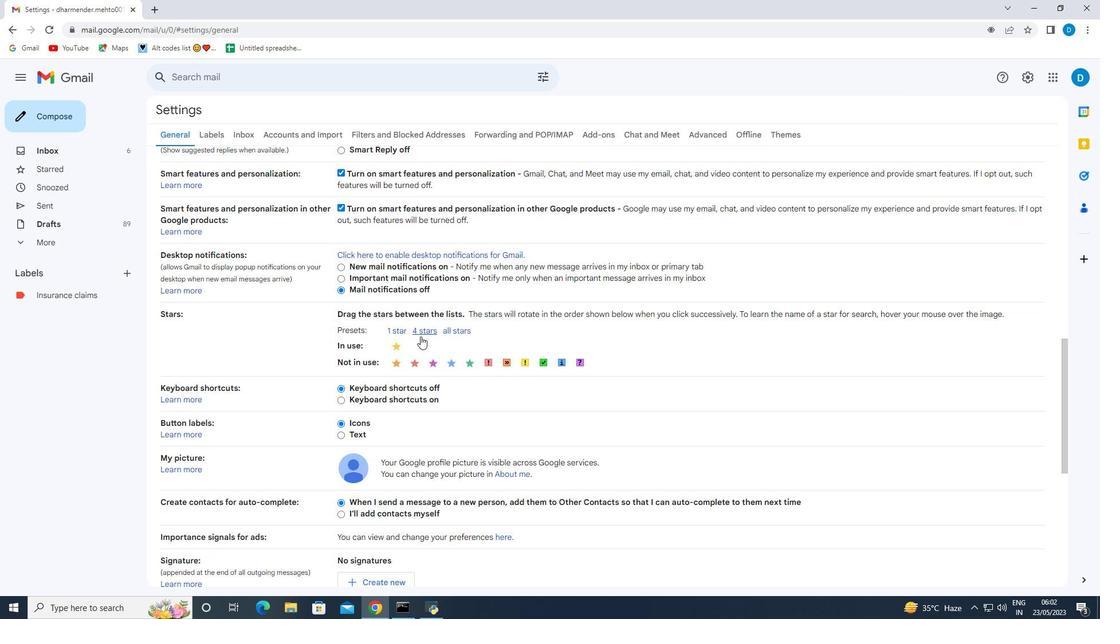 
Action: Mouse moved to (376, 240)
Screenshot: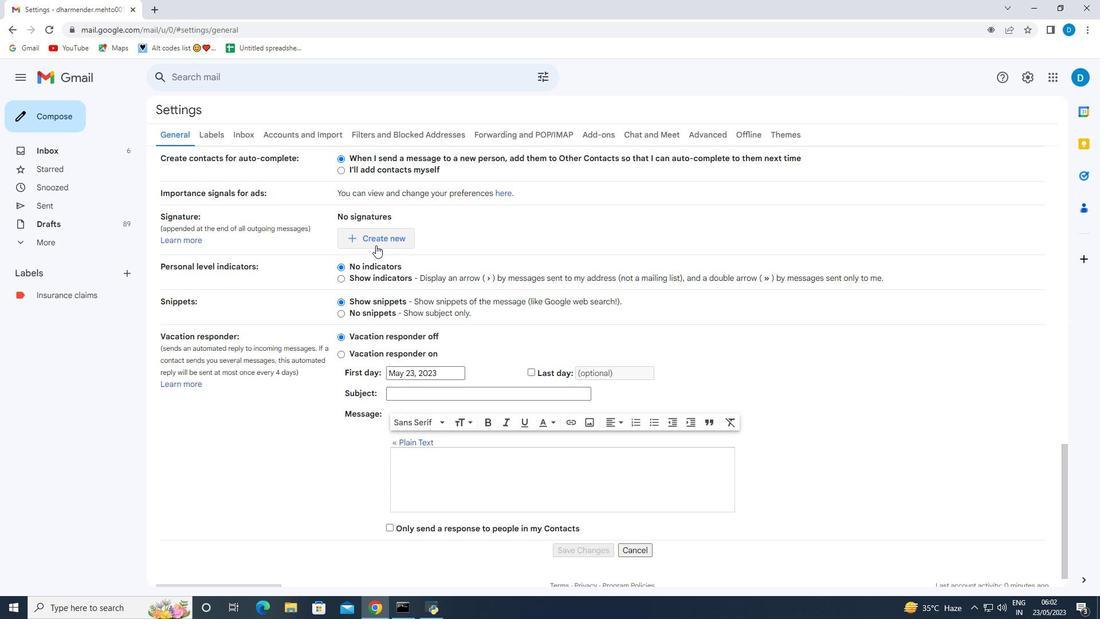 
Action: Mouse pressed left at (376, 240)
Screenshot: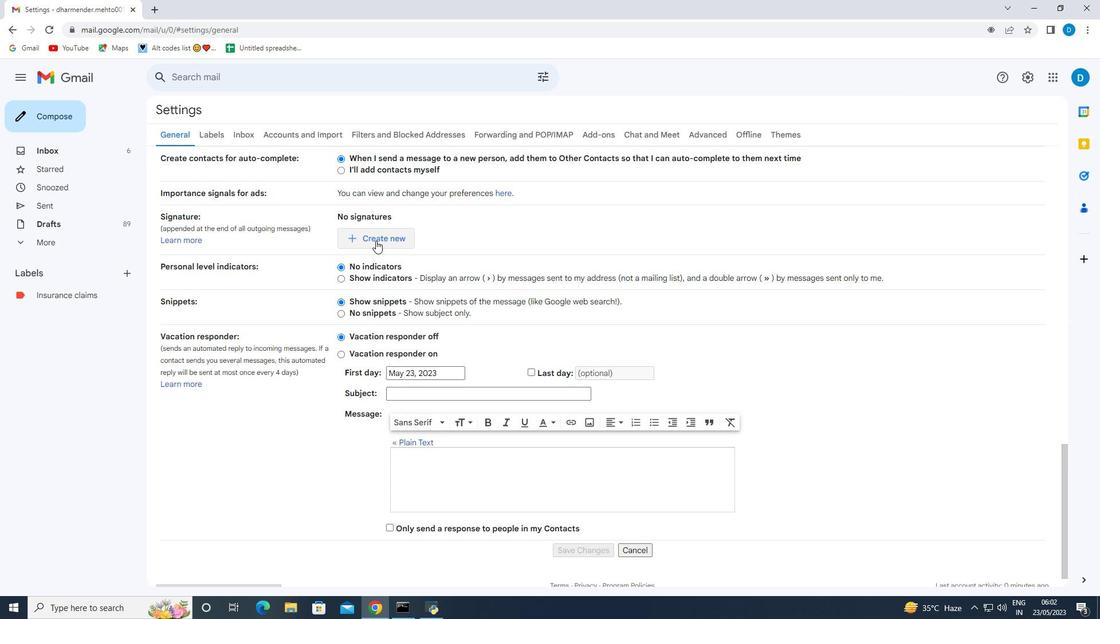 
Action: Mouse moved to (470, 323)
Screenshot: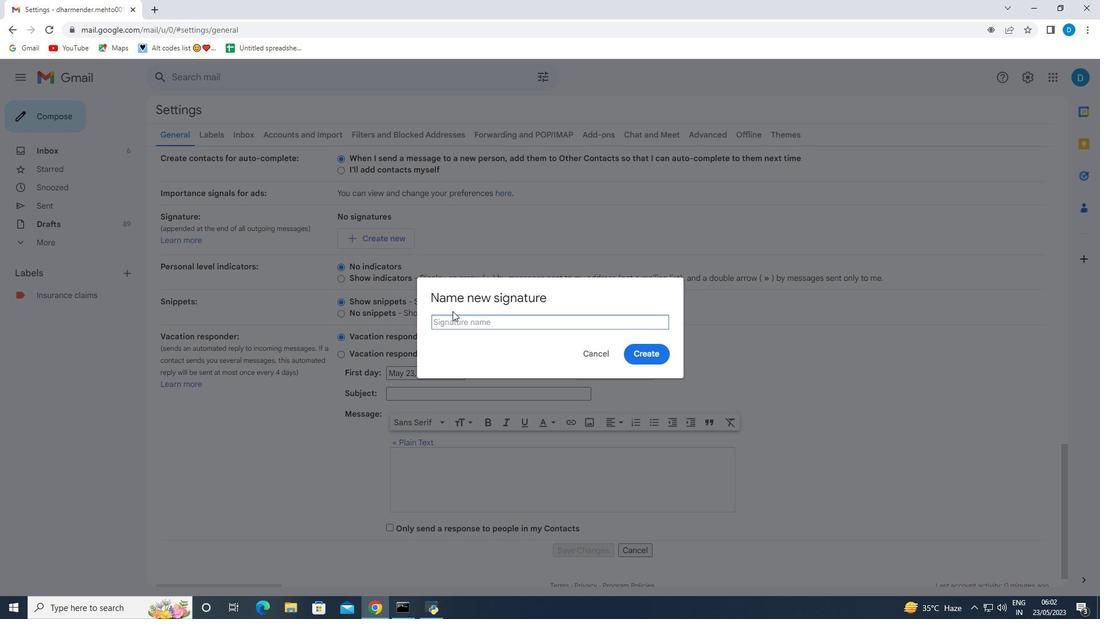
Action: Mouse pressed left at (470, 323)
Screenshot: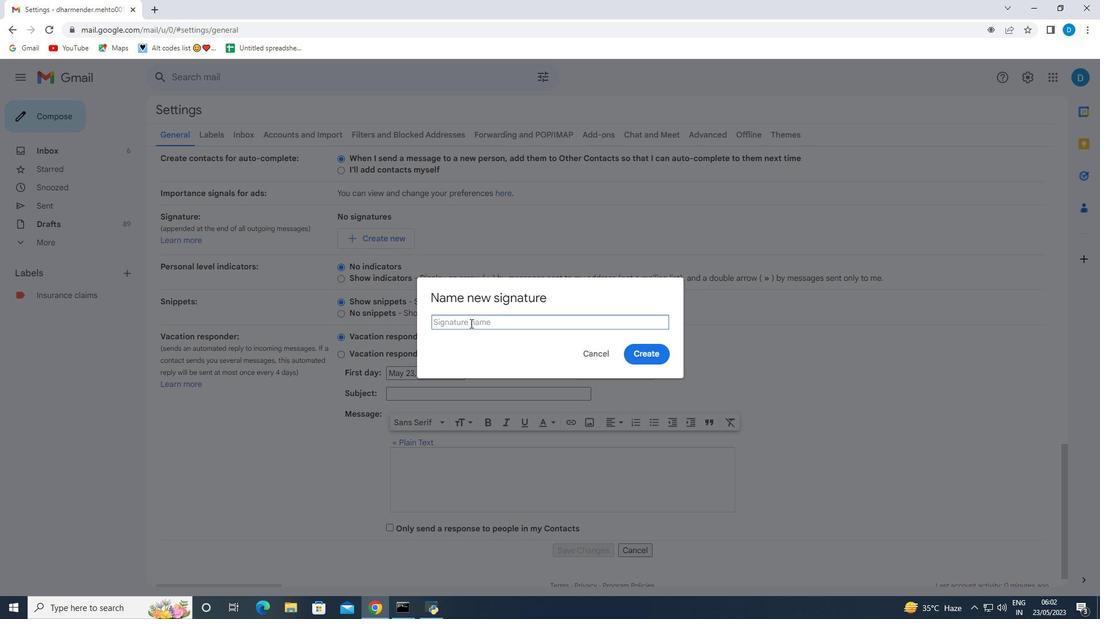 
Action: Mouse moved to (470, 322)
Screenshot: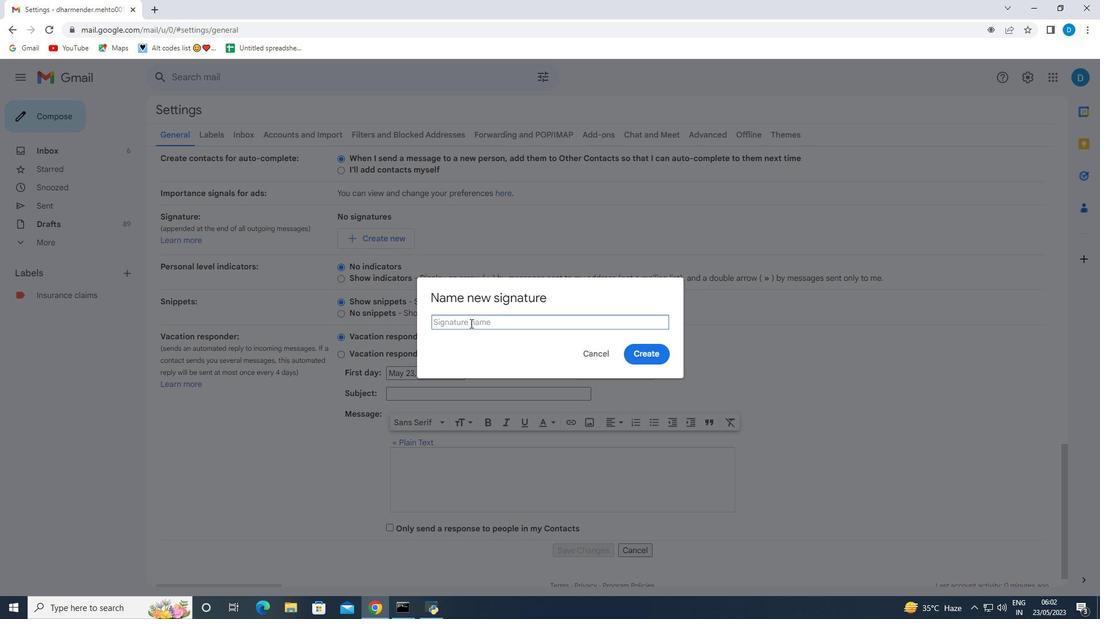 
Action: Key pressed <Key.shift>Michael<Key.space><Key.shift><Key.shift><Key.shift><Key.shift><Key.shift><Key.shift><Key.shift><Key.shift><Key.shift><Key.shift><Key.shift><Key.shift><Key.shift><Key.shift><Key.shift><Key.shift><Key.shift><Key.shift><Key.shift><Key.shift><Key.shift><Key.shift><Key.shift><Key.shift><Key.shift><Key.shift><Key.shift><Key.shift><Key.shift><Key.shift><Key.shift><Key.shift><Key.shift><Key.shift><Key.shift><Key.shift><Key.shift><Key.shift><Key.shift><Key.shift><Key.shift><Key.shift><Key.shift><Key.shift><Key.shift><Key.shift><Key.shift><Key.shift><Key.shift><Key.shift><Key.shift><Key.shift><Key.shift><Key.shift><Key.shift><Key.shift><Key.shift><Key.shift><Key.shift><Key.shift><Key.shift><Key.shift><Key.shift><Key.shift><Key.shift><Key.shift><Key.shift><Key.shift><Key.shift><Key.shift><Key.shift><Key.shift><Key.shift><Key.shift><Key.shift><Key.shift><Key.shift><Key.shift><Key.shift><Key.shift><Key.shift><Key.shift><Key.shift><Key.shift><Key.shift><Key.shift><Key.shift><Key.shift><Key.shift><Key.shift><Key.shift><Key.shift><Key.shift><Key.shift><Key.shift><Key.shift><Key.shift><Key.shift><Key.shift><Key.shift><Key.shift><Key.shift><Key.shift><Key.shift><Key.shift><Key.shift><Key.shift><Key.shift><Key.shift><Key.shift><Key.shift><Key.shift><Key.shift><Key.shift><Key.shift><Key.shift><Key.shift><Key.shift><Key.shift><Key.shift><Key.shift><Key.shift><Key.shift><Key.shift><Key.shift><Key.shift><Key.shift><Key.shift><Key.shift><Key.shift><Key.shift><Key.shift><Key.shift><Key.shift><Key.shift><Key.shift><Key.shift><Key.shift><Key.shift><Key.shift><Key.shift><Key.shift><Key.shift><Key.shift><Key.shift><Key.shift><Key.shift><Key.shift><Key.shift><Key.shift><Key.shift><Key.shift><Key.shift><Key.shift><Key.shift>Brown<Key.space>
Screenshot: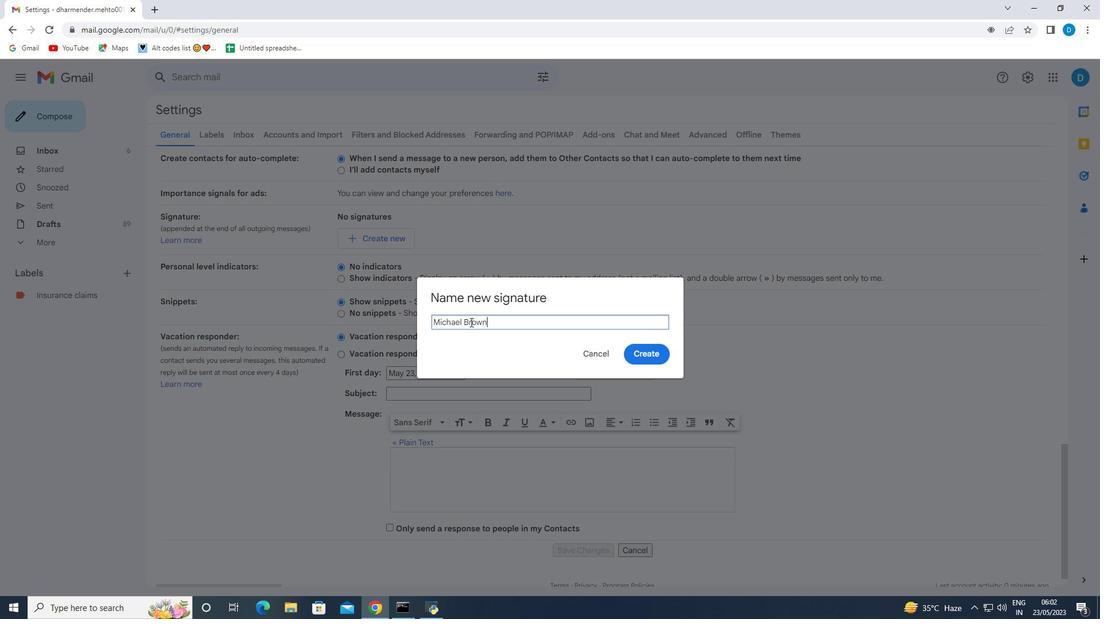 
Action: Mouse moved to (652, 350)
Screenshot: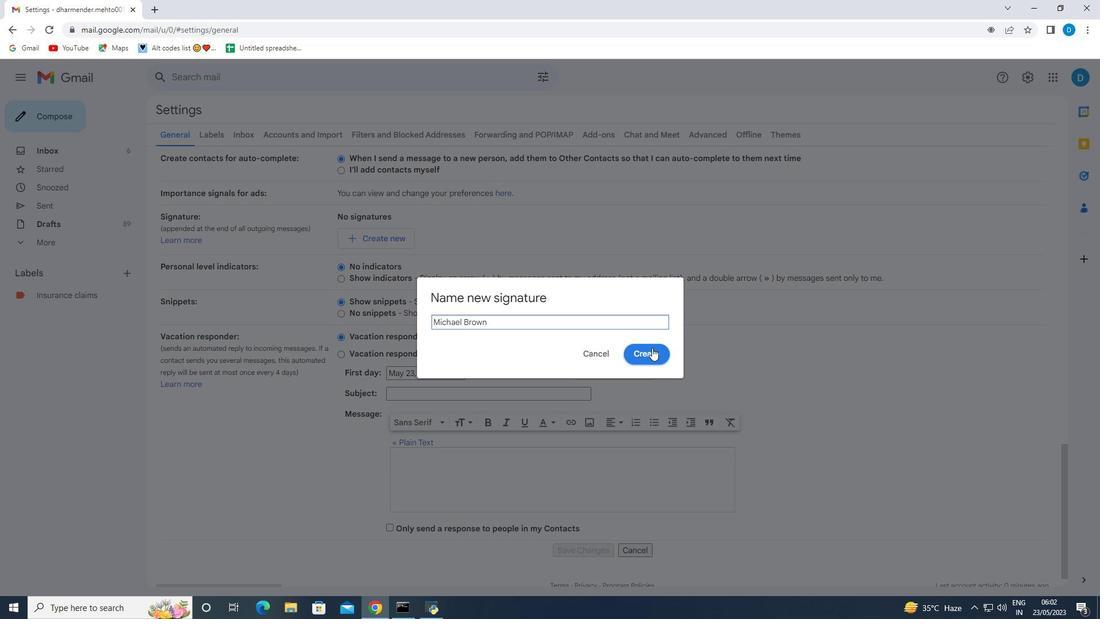 
Action: Mouse pressed left at (652, 350)
Screenshot: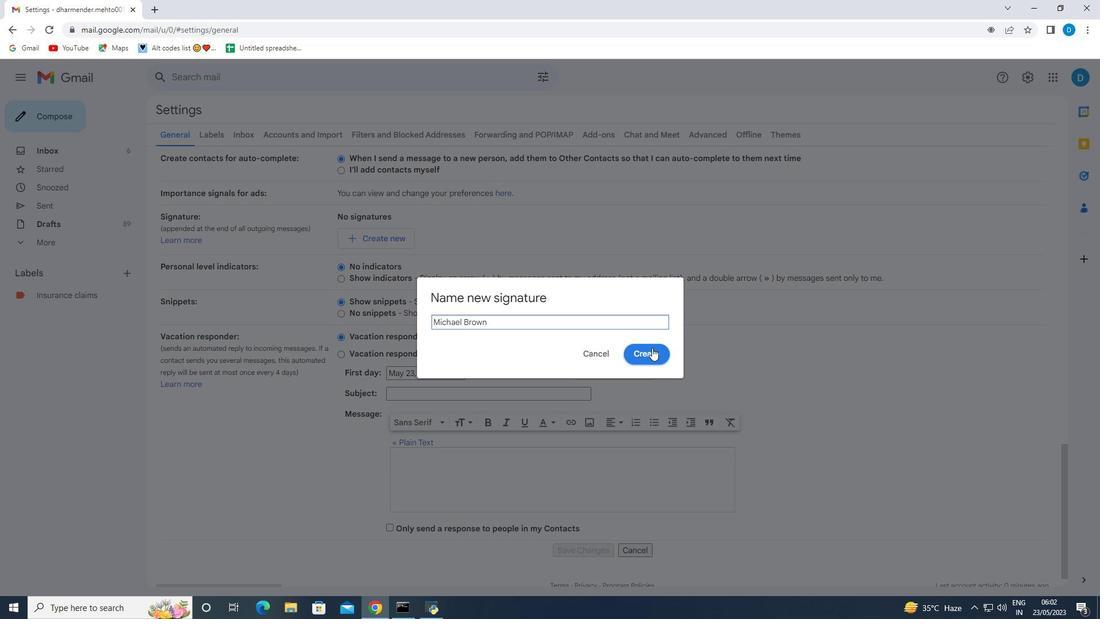 
Action: Mouse moved to (521, 261)
Screenshot: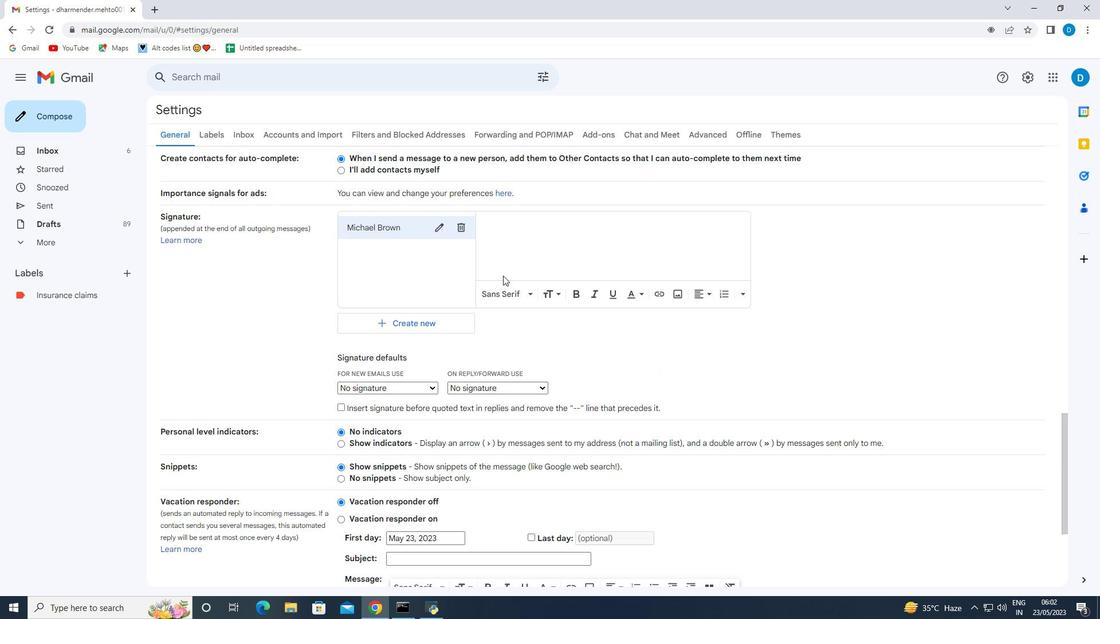 
Action: Mouse pressed left at (521, 261)
Screenshot: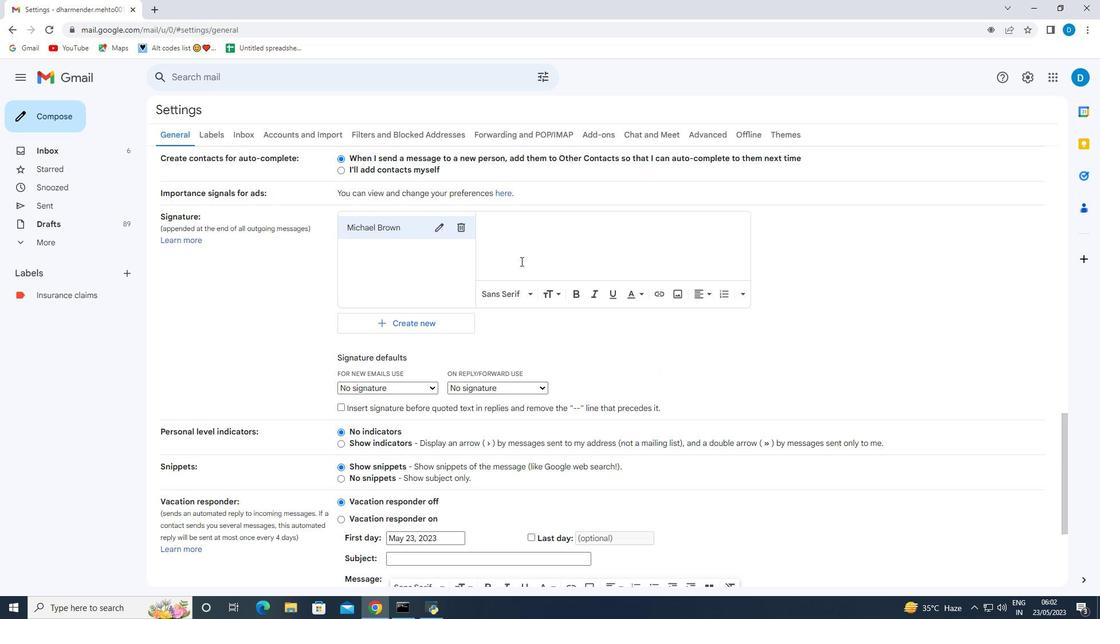 
Action: Key pressed <Key.enter><Key.shift>Michea<Key.backspace><Key.backspace>ael<Key.space><Key.shift>Brown
Screenshot: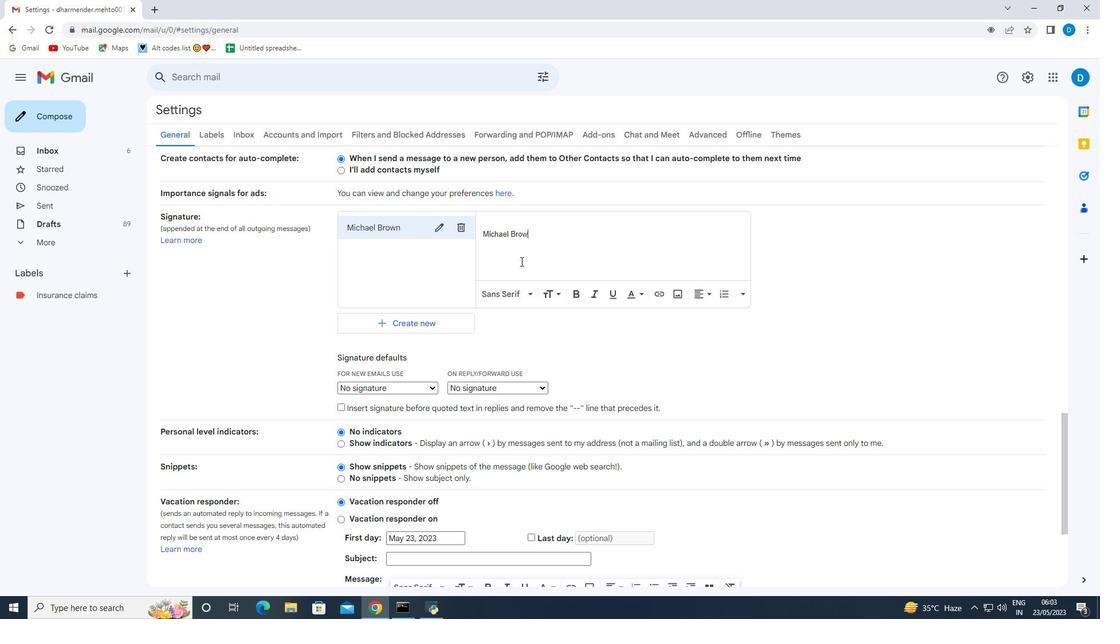 
Action: Mouse moved to (404, 383)
Screenshot: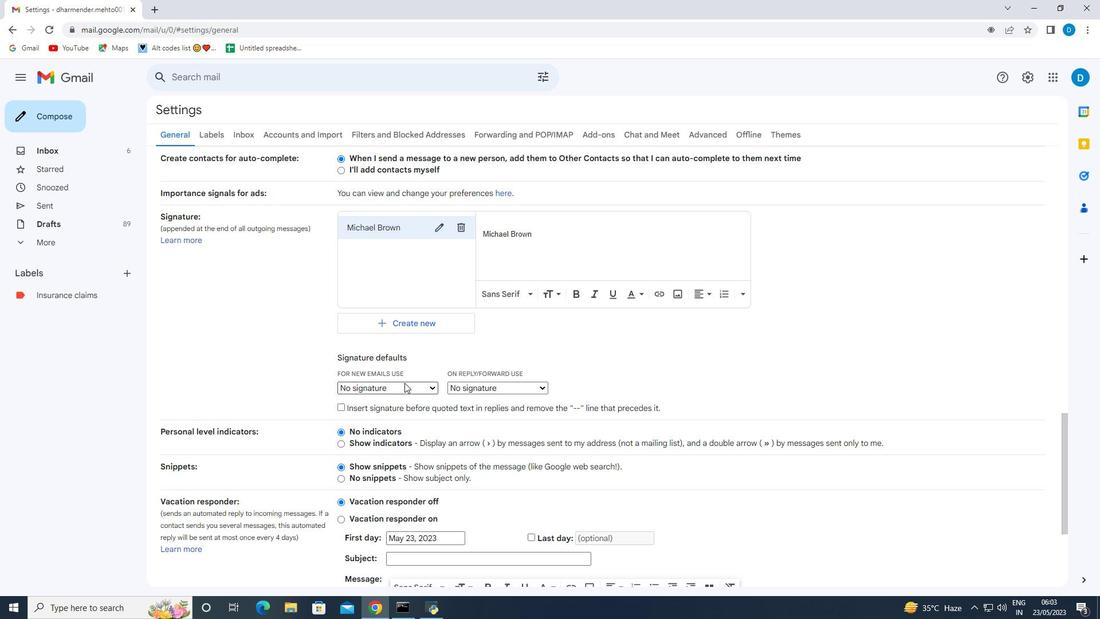 
Action: Mouse pressed left at (404, 383)
Screenshot: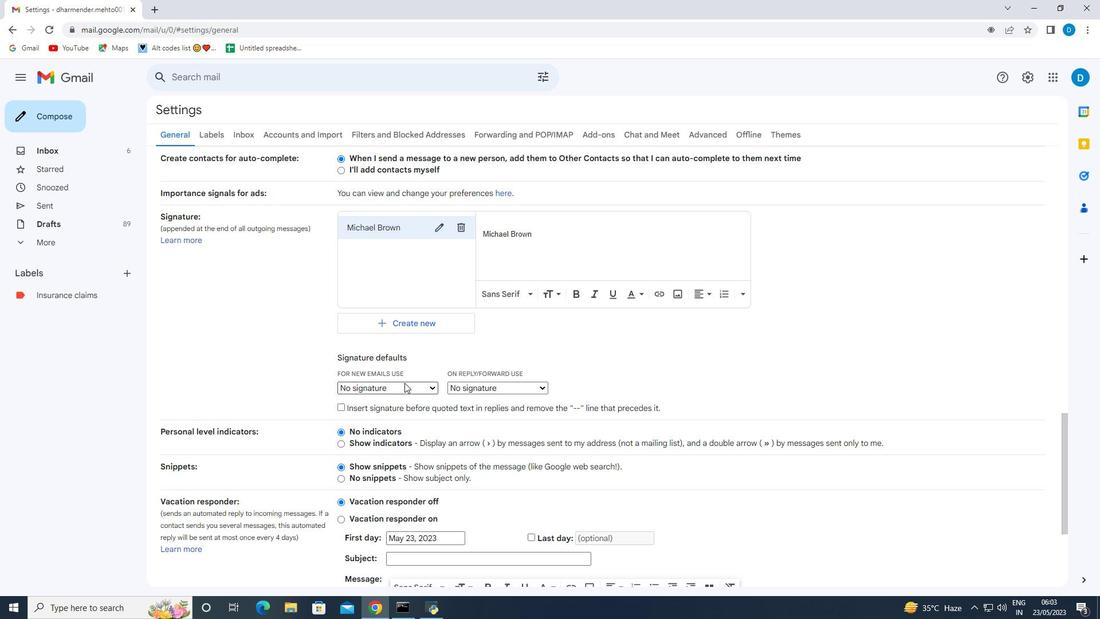 
Action: Mouse moved to (403, 416)
Screenshot: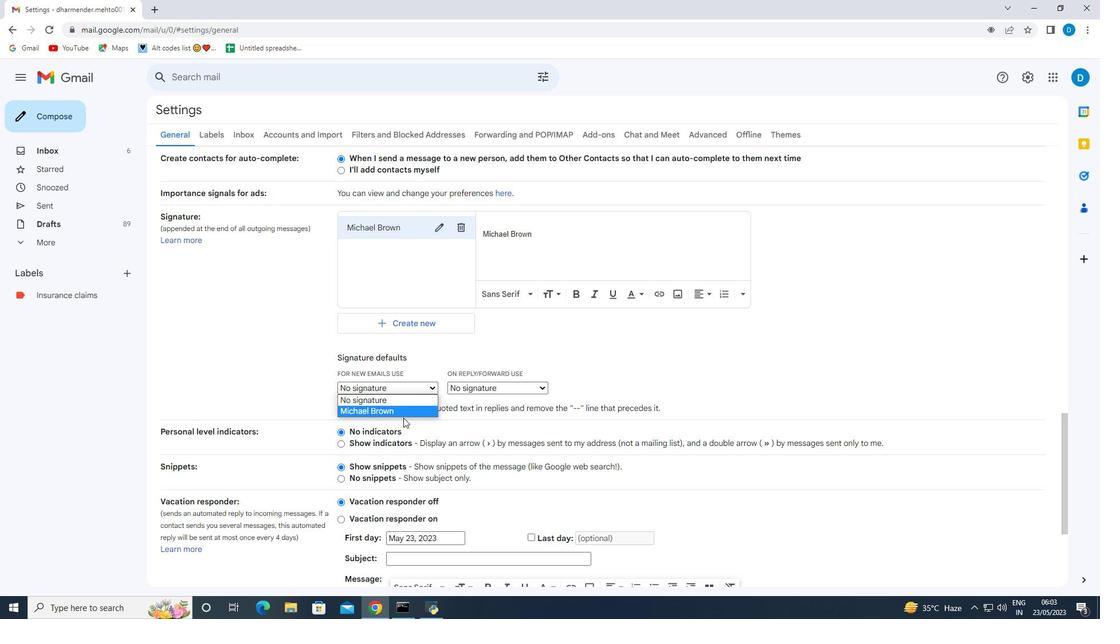
Action: Mouse pressed left at (403, 416)
Screenshot: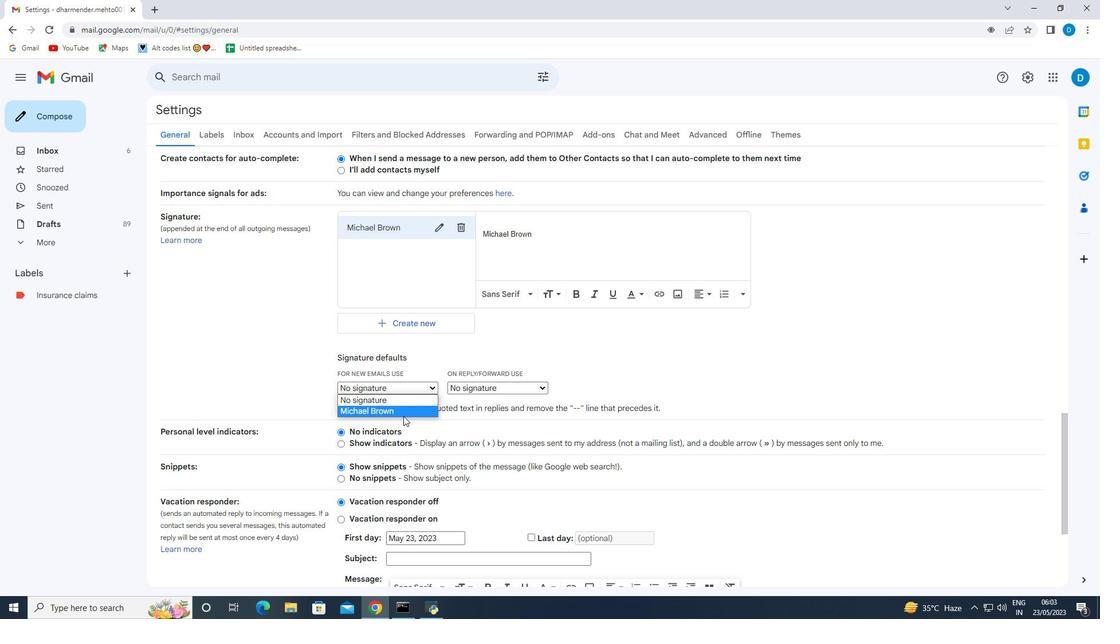 
Action: Mouse moved to (474, 391)
Screenshot: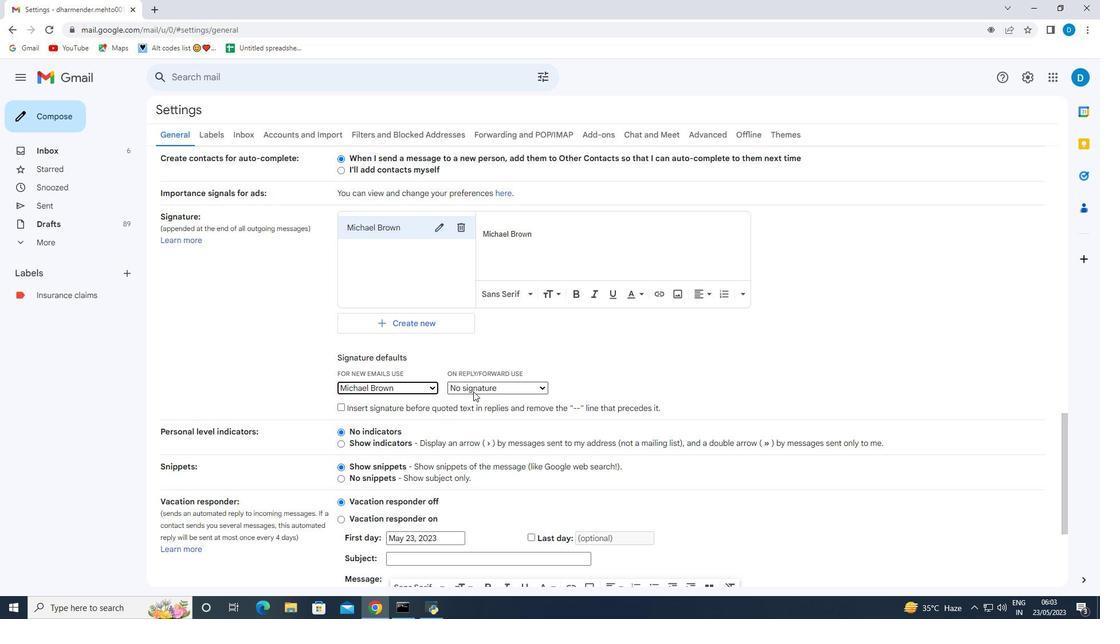
Action: Mouse pressed left at (474, 391)
Screenshot: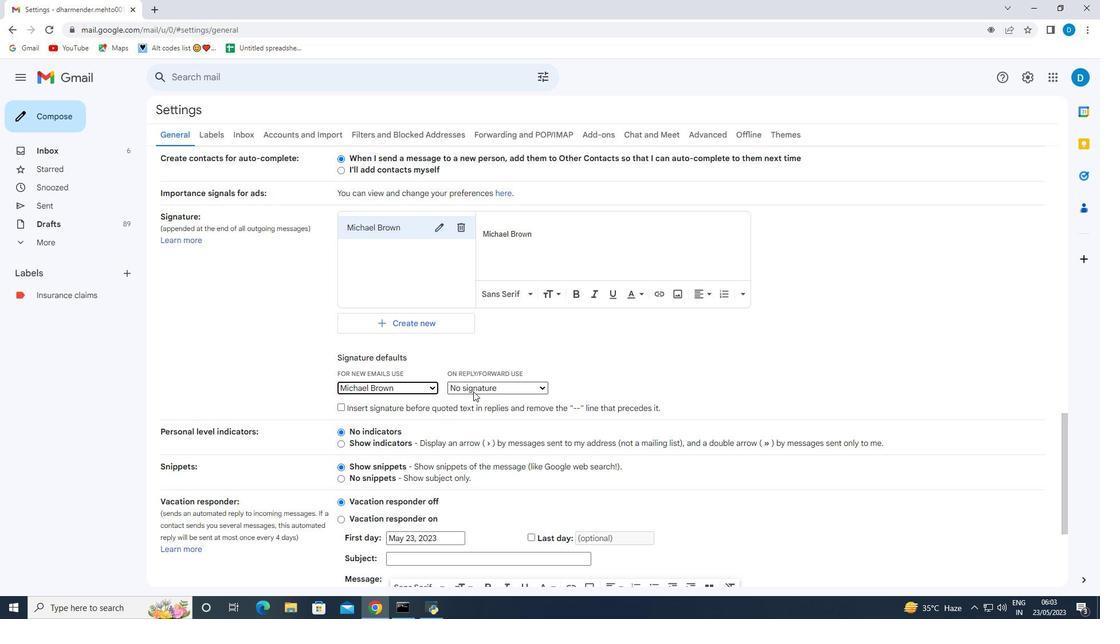 
Action: Mouse moved to (477, 413)
Screenshot: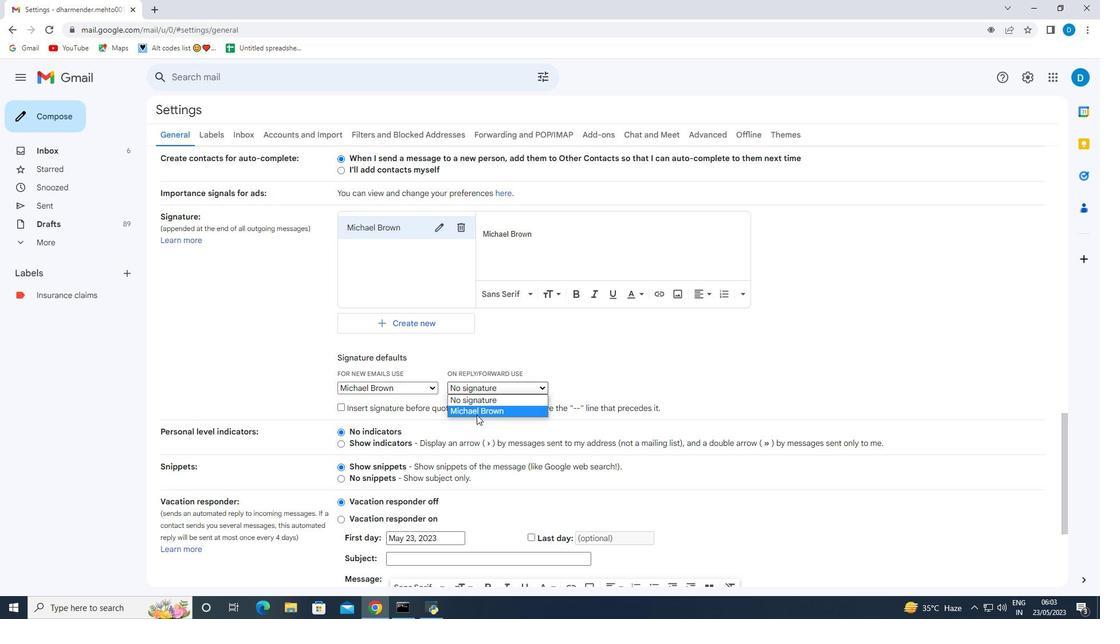 
Action: Mouse pressed left at (477, 413)
Screenshot: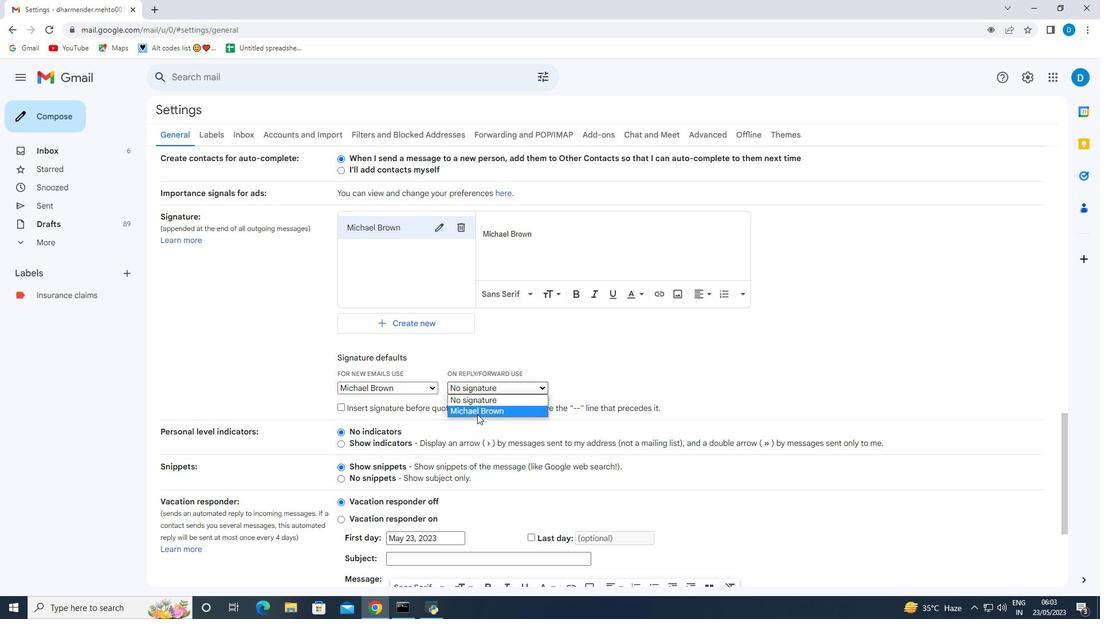 
Action: Mouse moved to (473, 412)
Screenshot: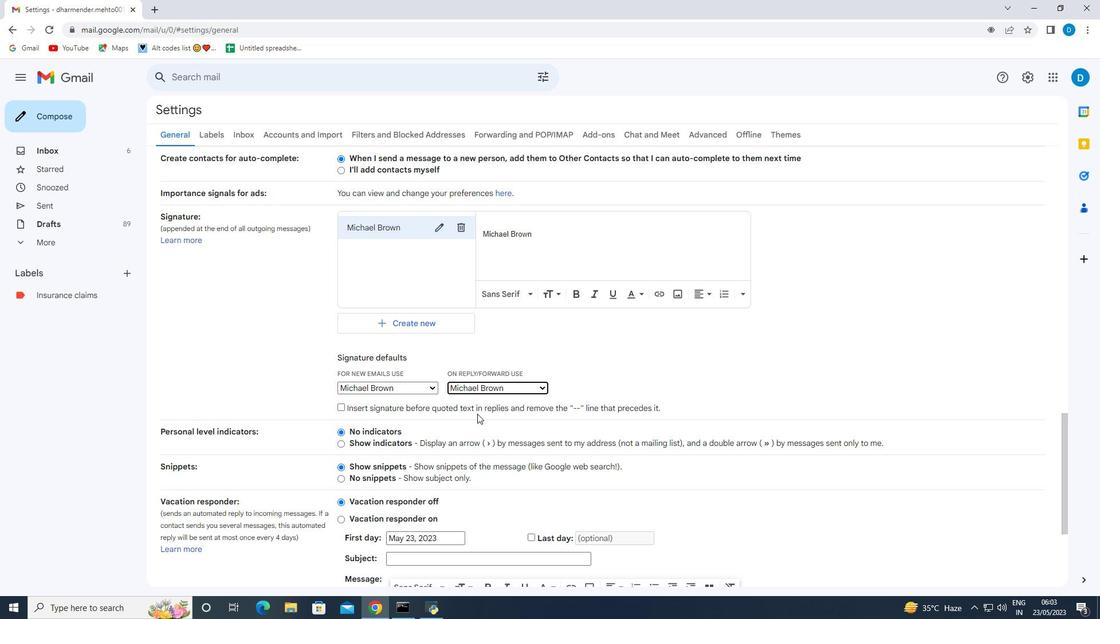 
Action: Mouse scrolled (473, 411) with delta (0, 0)
Screenshot: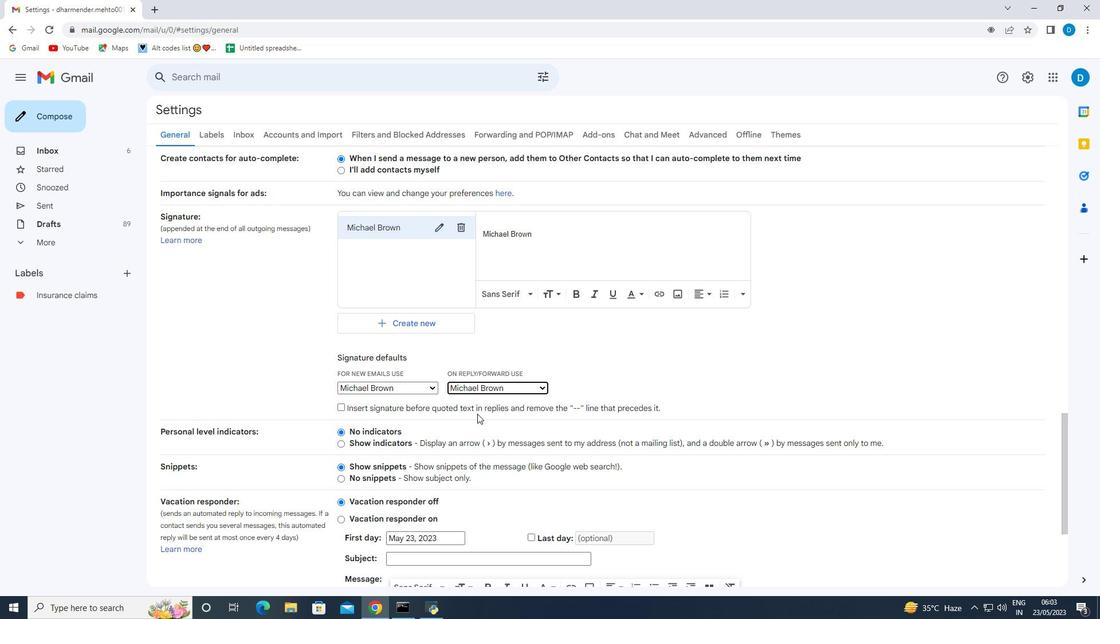 
Action: Mouse moved to (472, 412)
Screenshot: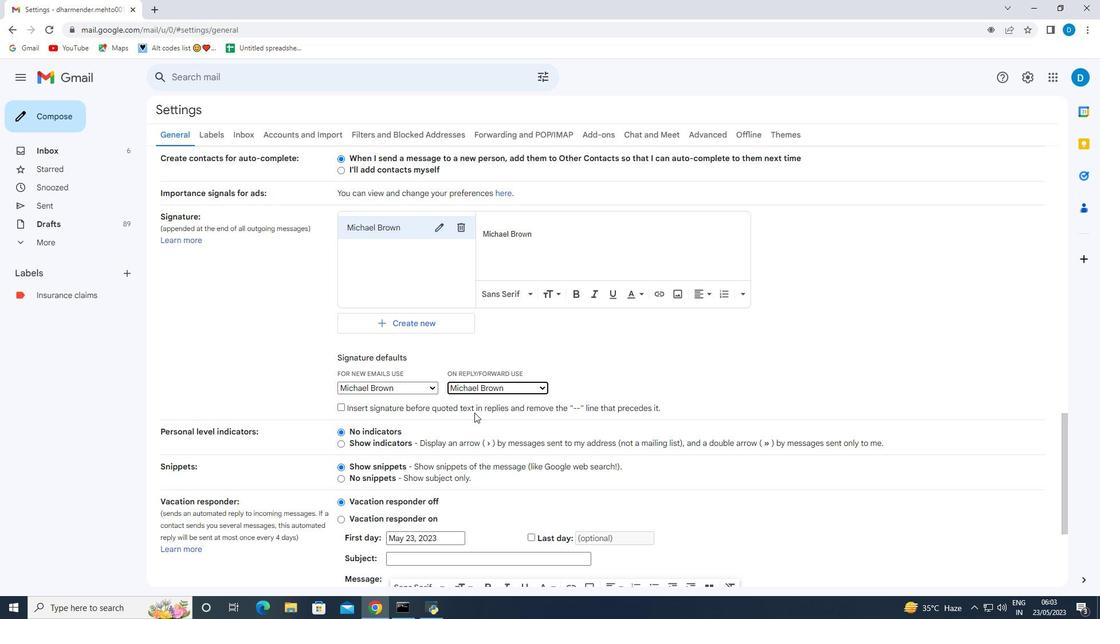 
Action: Mouse scrolled (472, 411) with delta (0, 0)
Screenshot: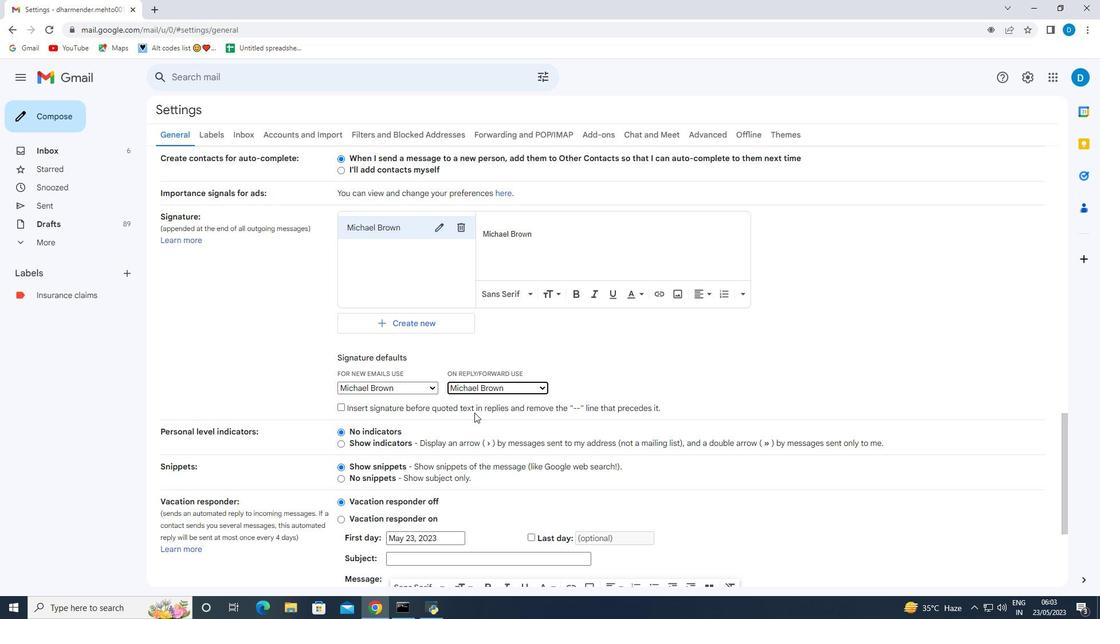 
Action: Mouse moved to (471, 412)
Screenshot: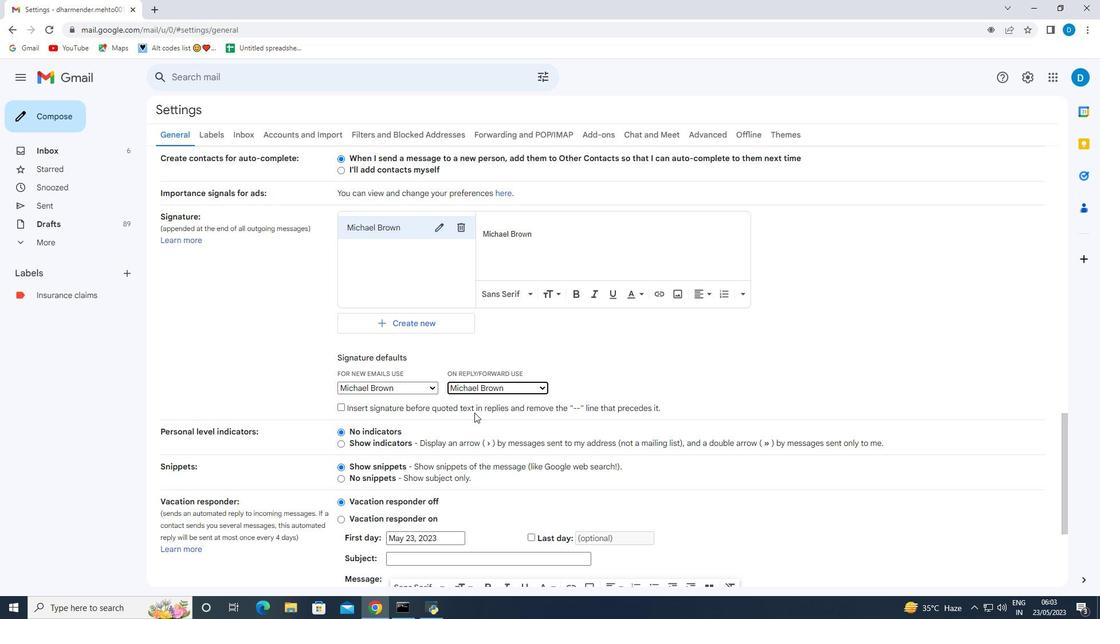 
Action: Mouse scrolled (471, 412) with delta (0, 0)
Screenshot: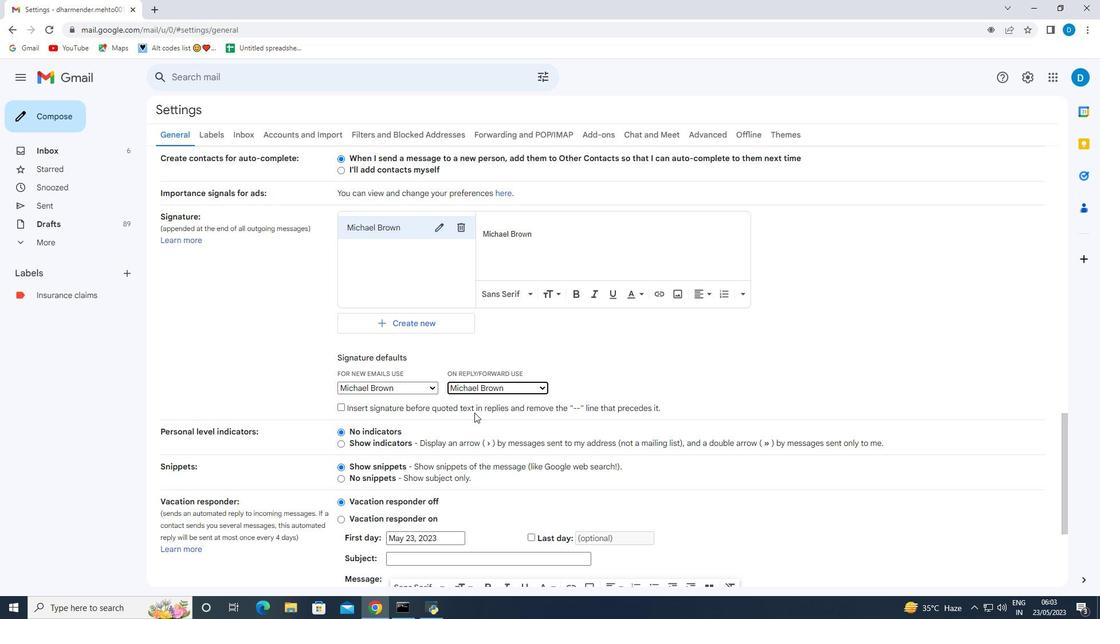 
Action: Mouse moved to (468, 413)
Screenshot: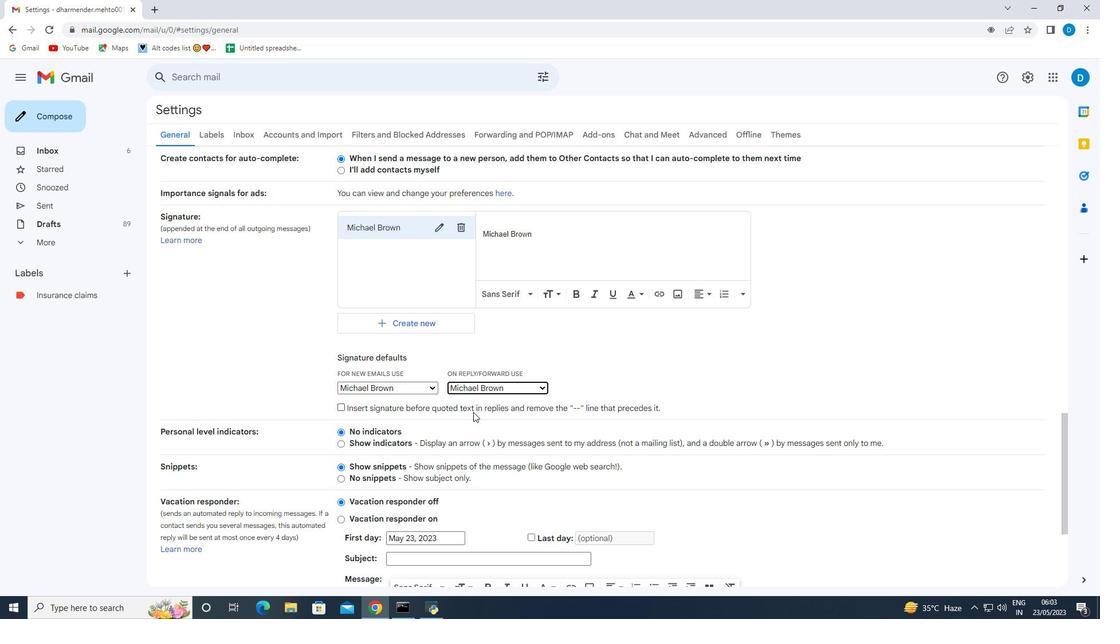 
Action: Mouse scrolled (468, 412) with delta (0, 0)
Screenshot: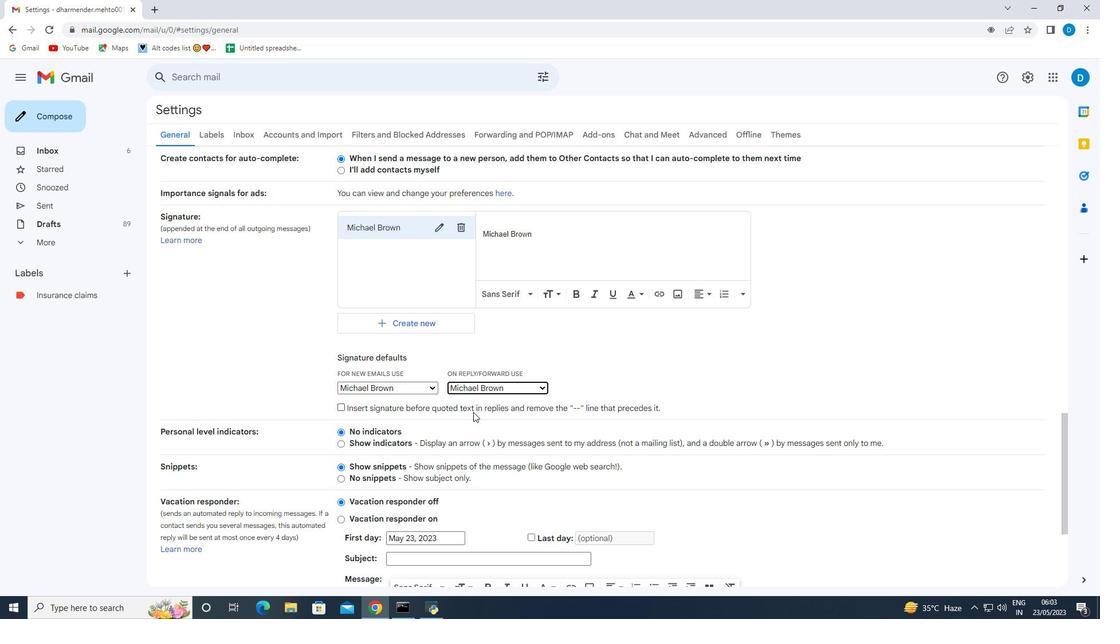 
Action: Mouse moved to (453, 418)
Screenshot: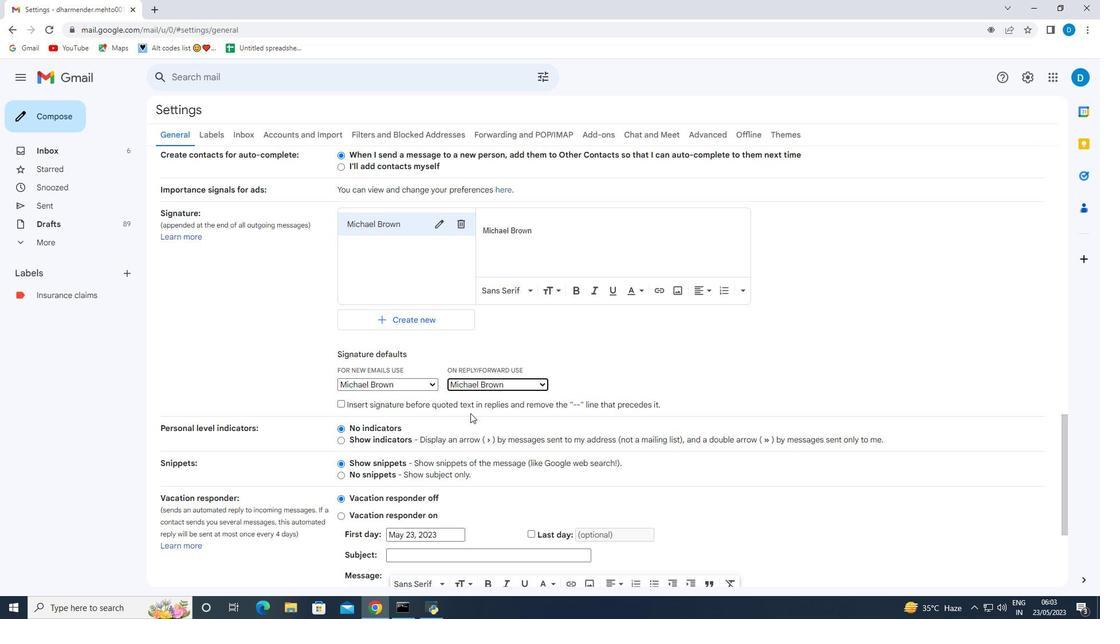 
Action: Mouse scrolled (459, 414) with delta (0, 0)
Screenshot: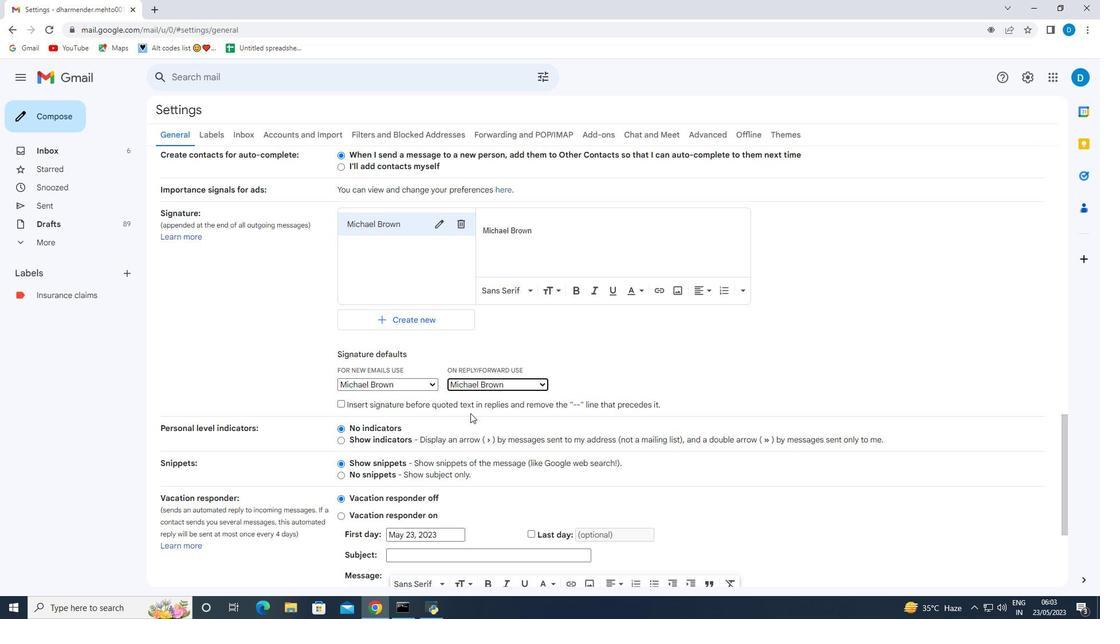 
Action: Mouse moved to (442, 427)
Screenshot: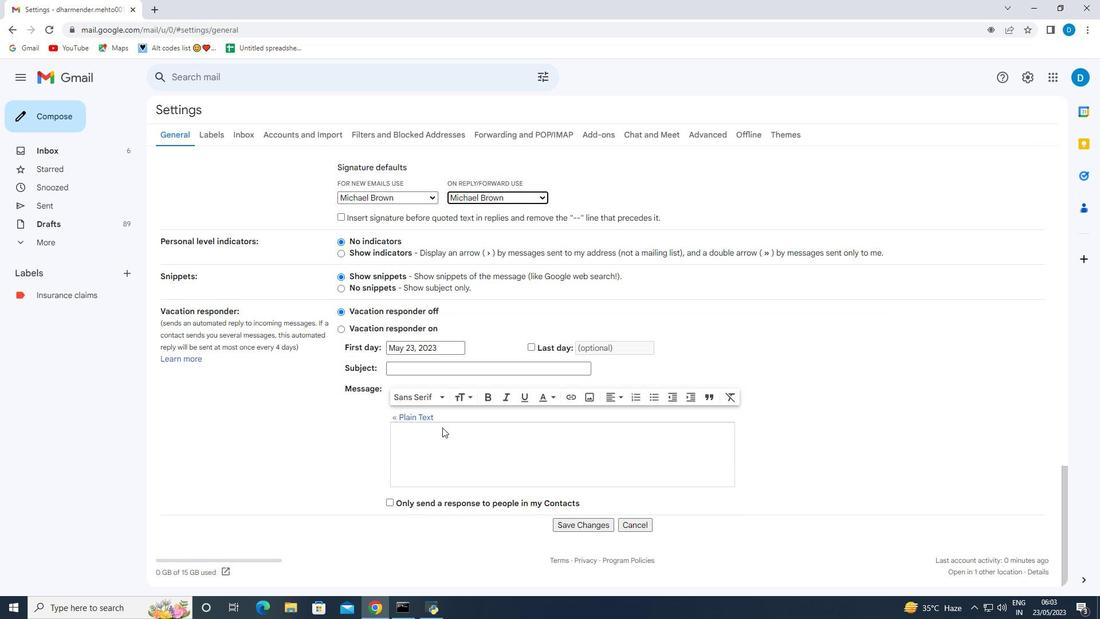 
Action: Mouse scrolled (442, 426) with delta (0, 0)
Screenshot: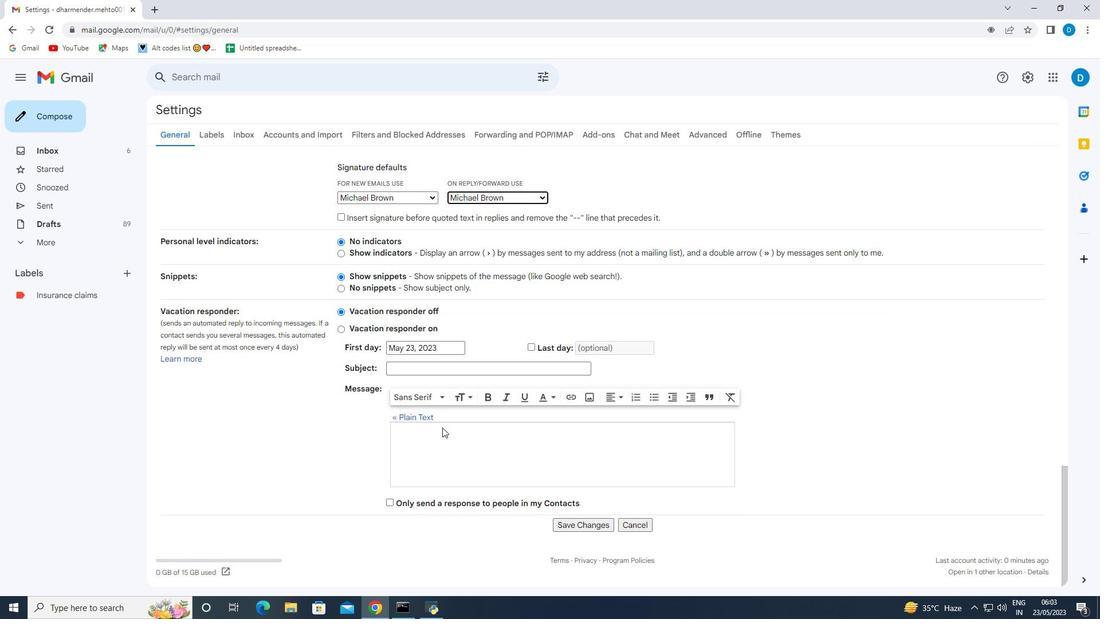 
Action: Mouse scrolled (442, 426) with delta (0, 0)
Screenshot: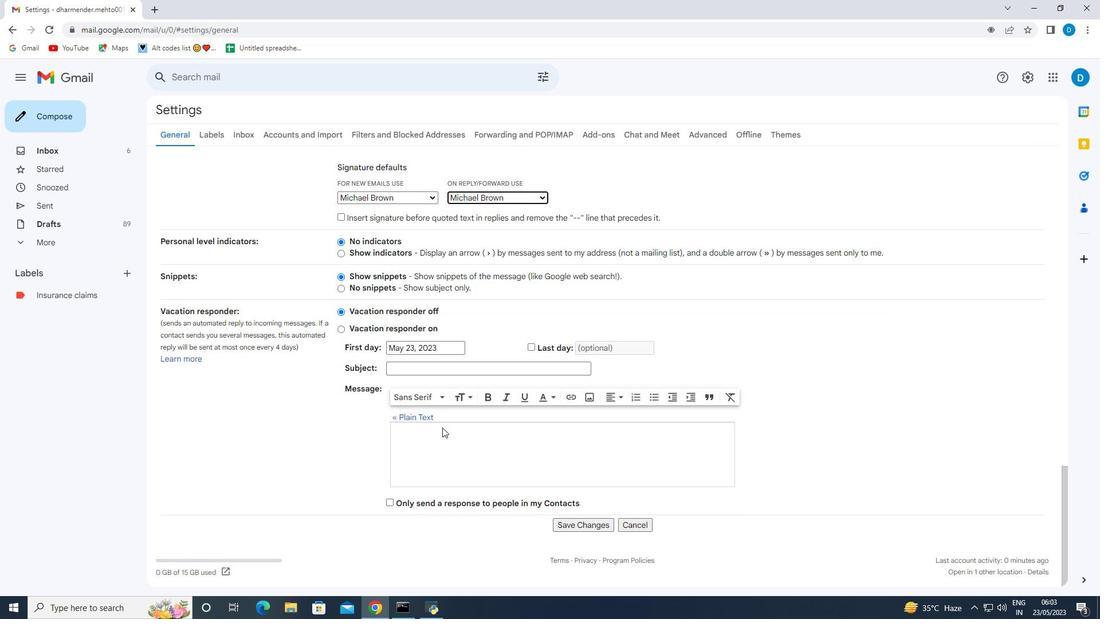 
Action: Mouse scrolled (442, 426) with delta (0, 0)
Screenshot: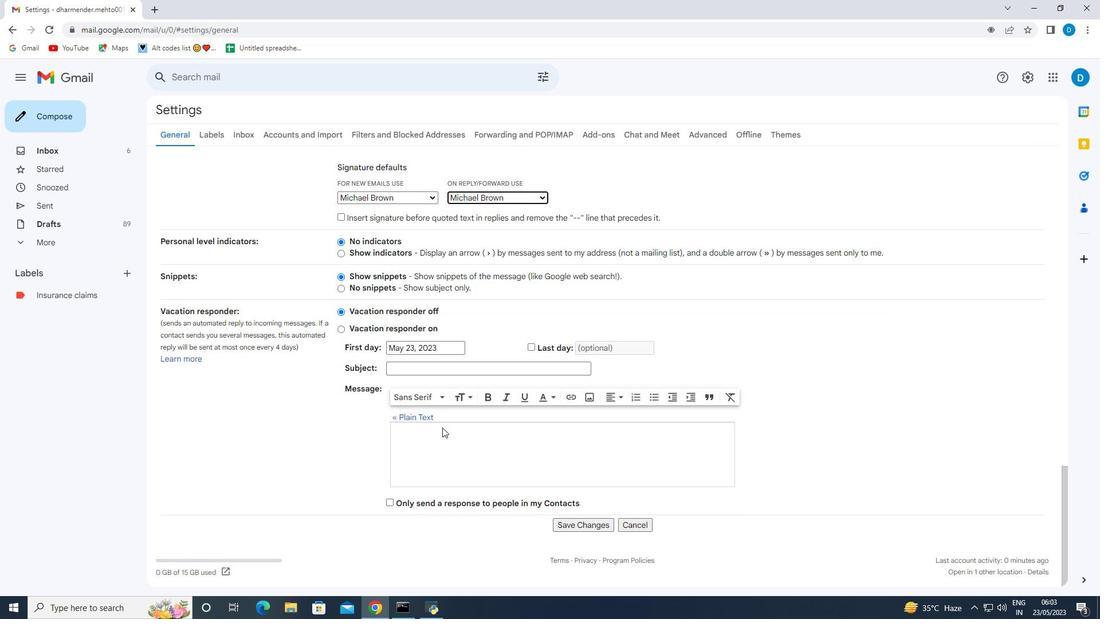 
Action: Mouse scrolled (442, 426) with delta (0, 0)
Screenshot: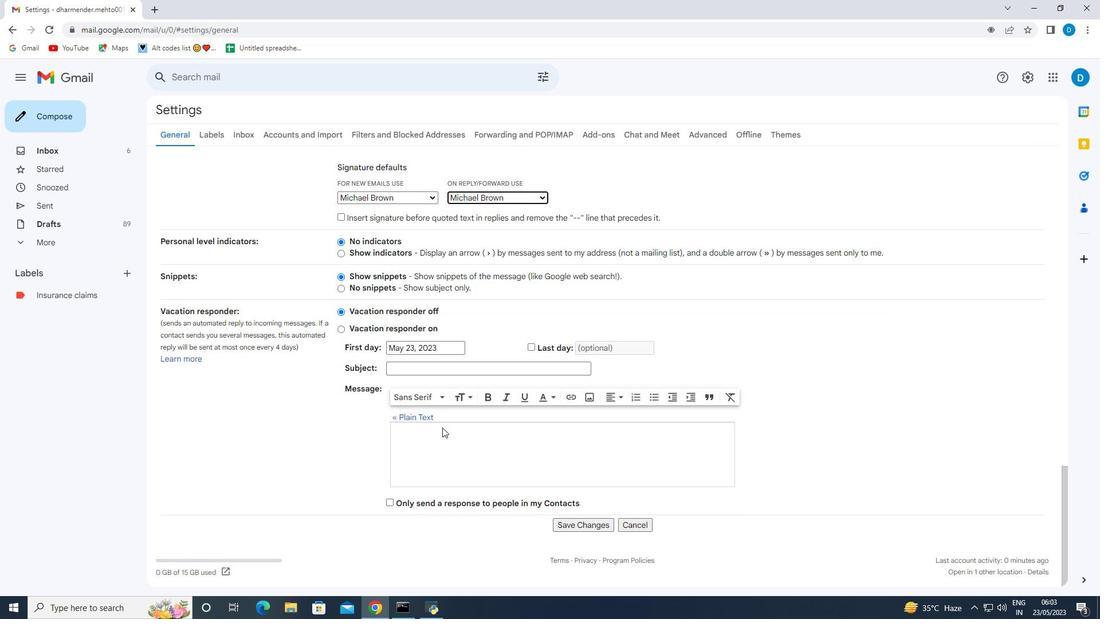 
Action: Mouse scrolled (442, 426) with delta (0, 0)
Screenshot: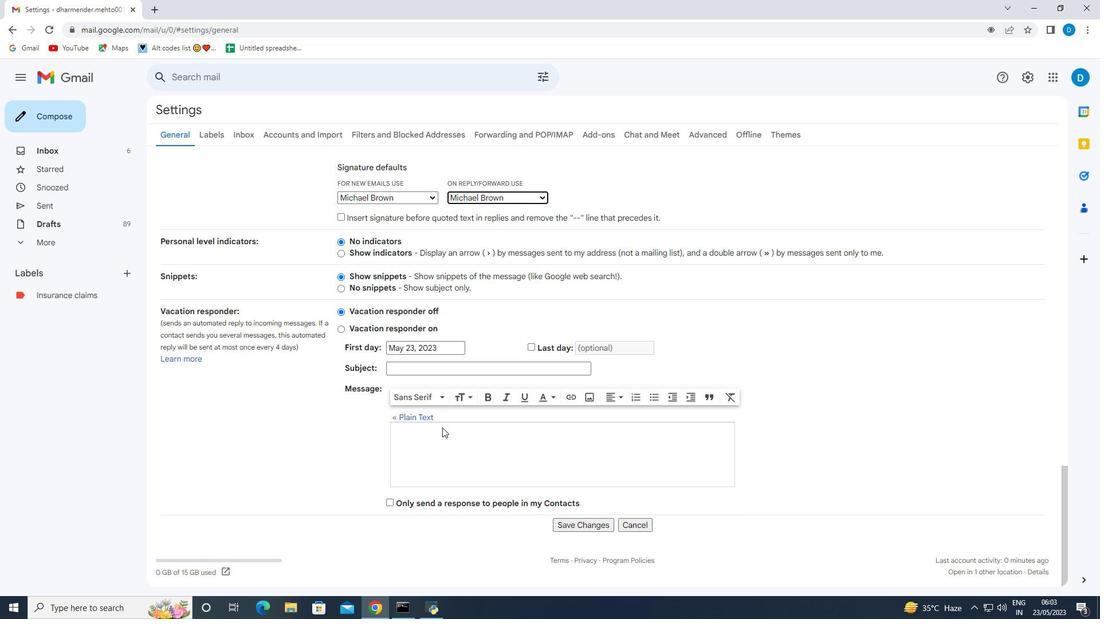 
Action: Mouse scrolled (442, 426) with delta (0, 0)
Screenshot: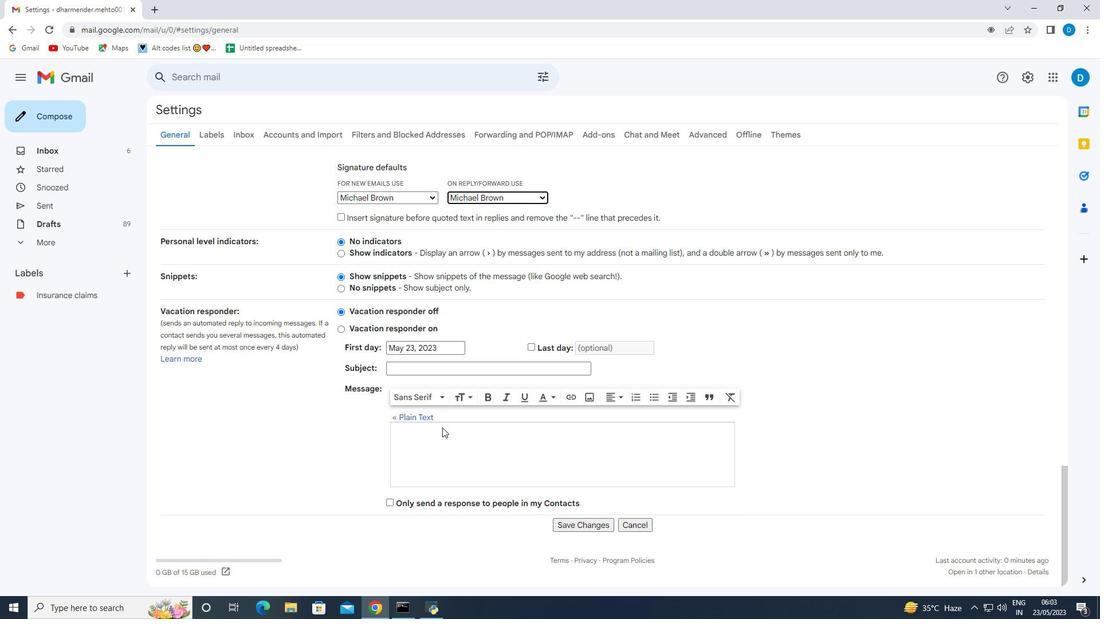
Action: Mouse moved to (574, 526)
Screenshot: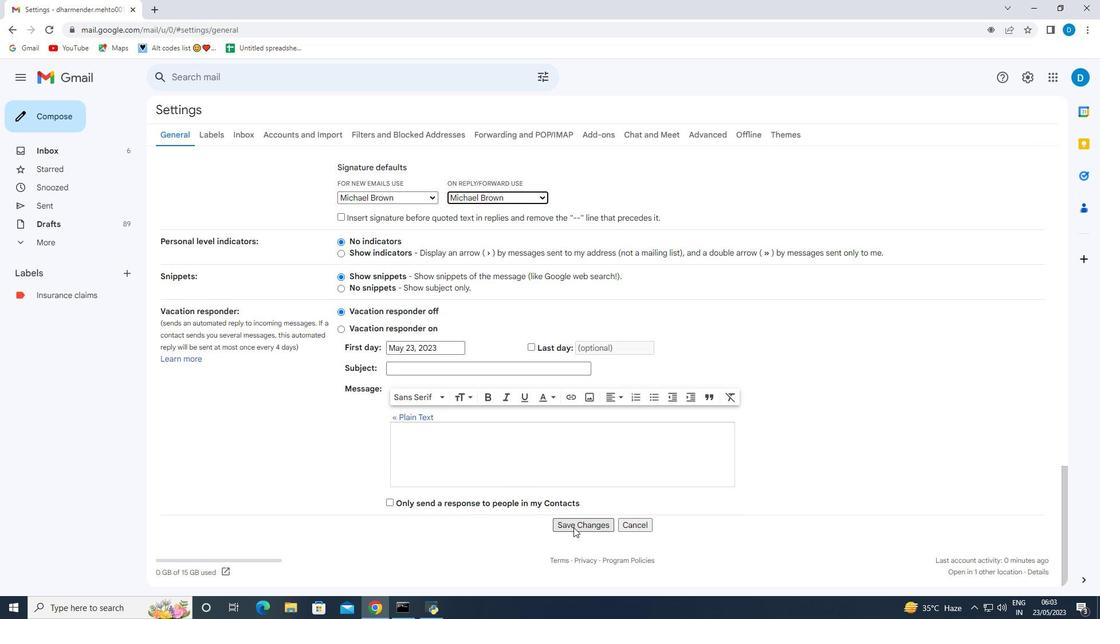 
Action: Mouse pressed left at (574, 526)
Screenshot: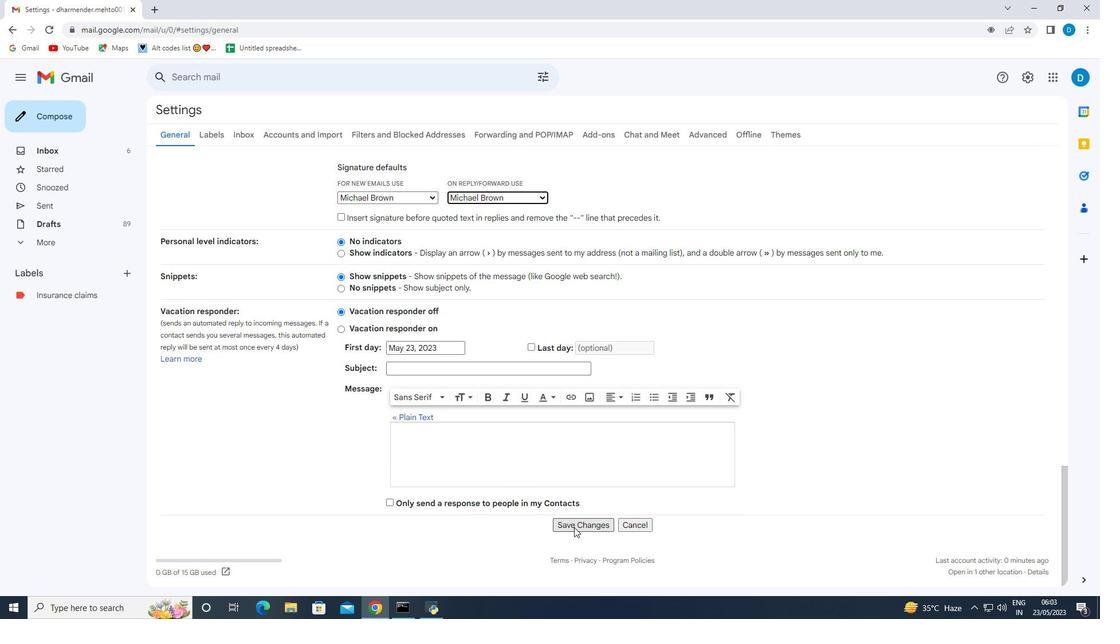 
Action: Mouse moved to (130, 293)
Screenshot: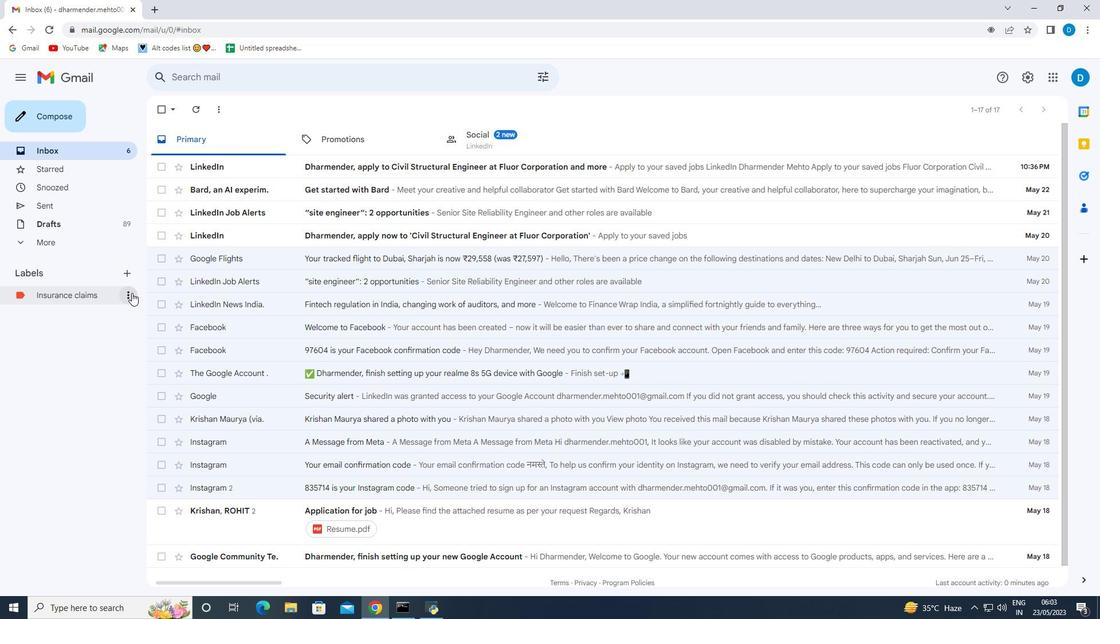 
Action: Mouse pressed left at (130, 293)
Screenshot: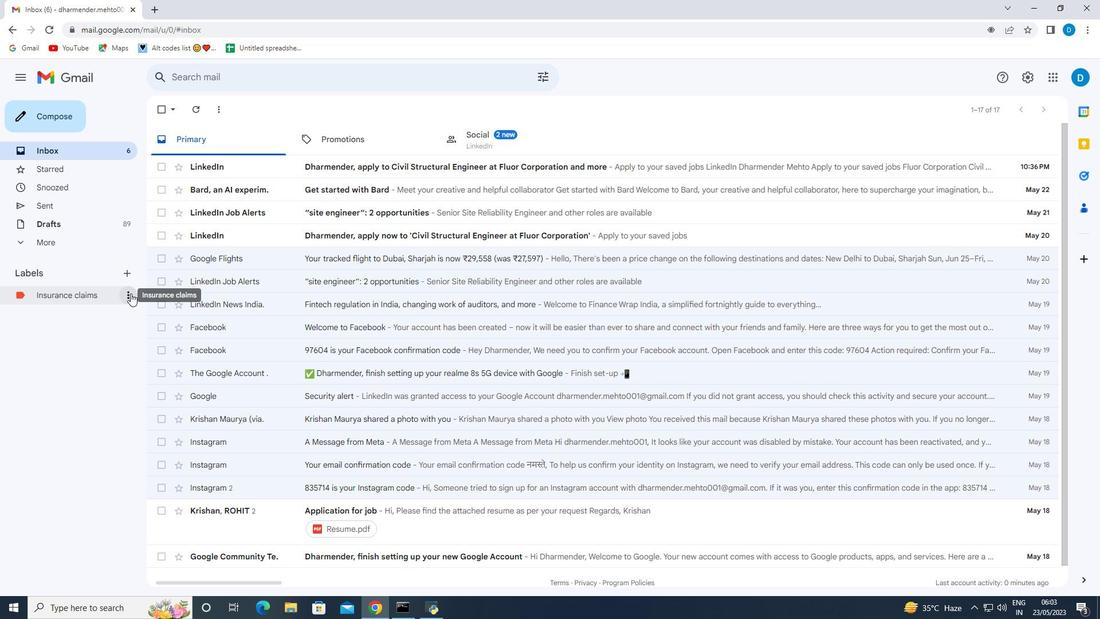 
Action: Mouse moved to (168, 501)
Screenshot: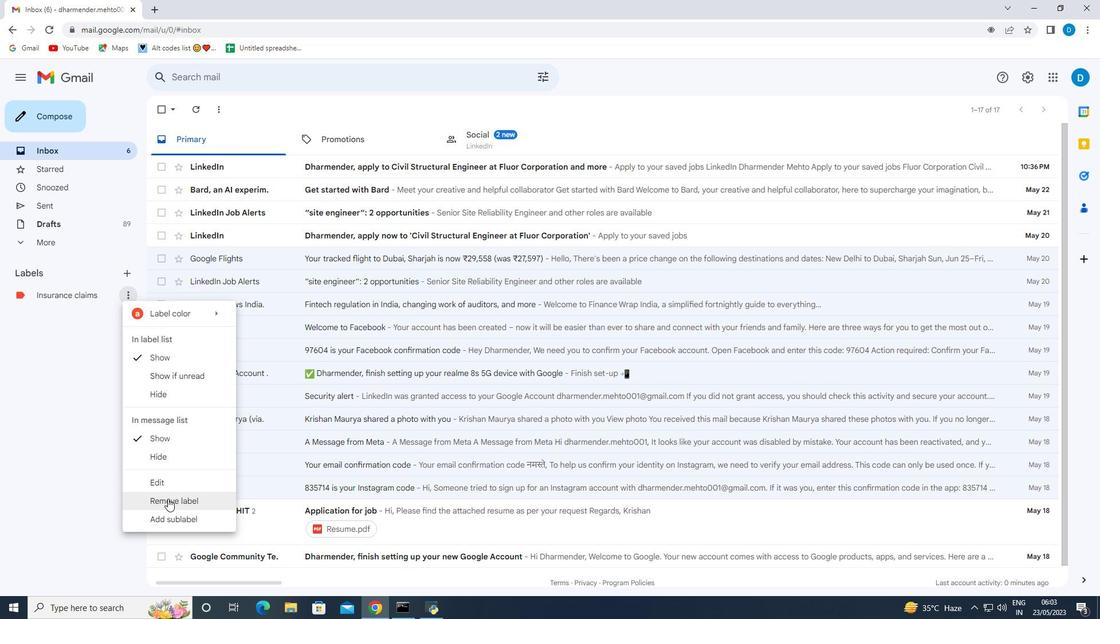 
Action: Mouse pressed left at (168, 501)
Screenshot: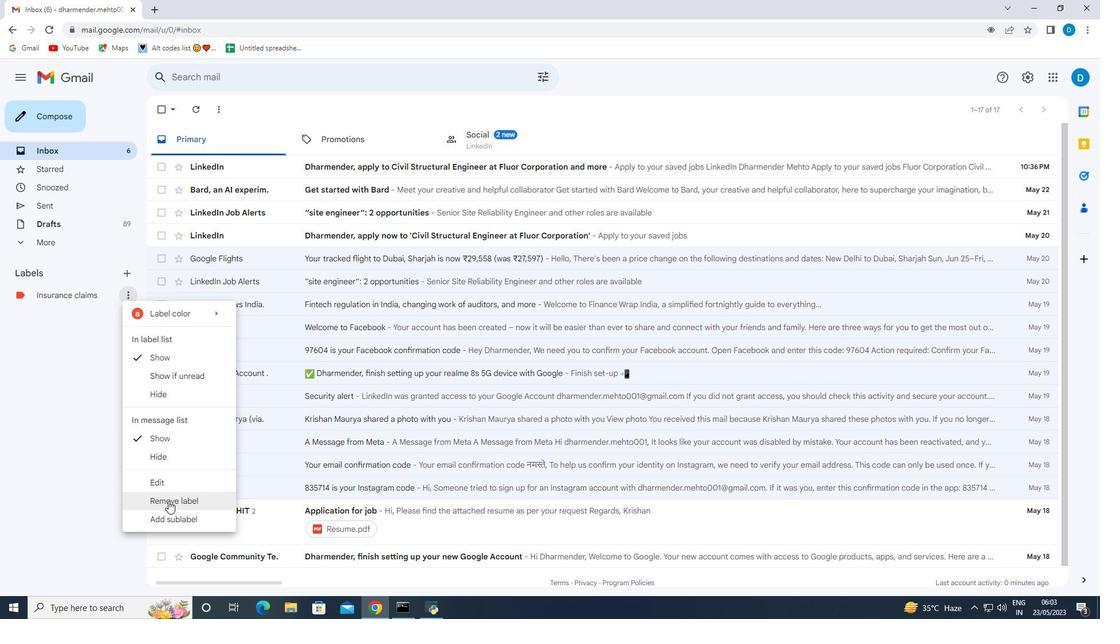 
Action: Mouse moved to (662, 359)
Screenshot: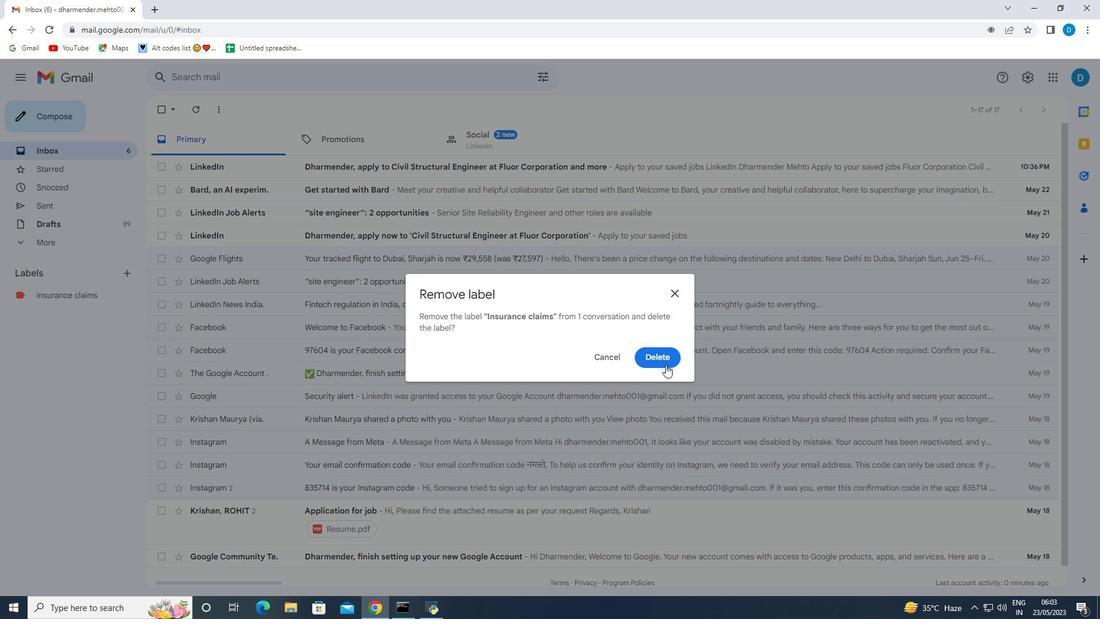 
Action: Mouse pressed left at (662, 359)
Screenshot: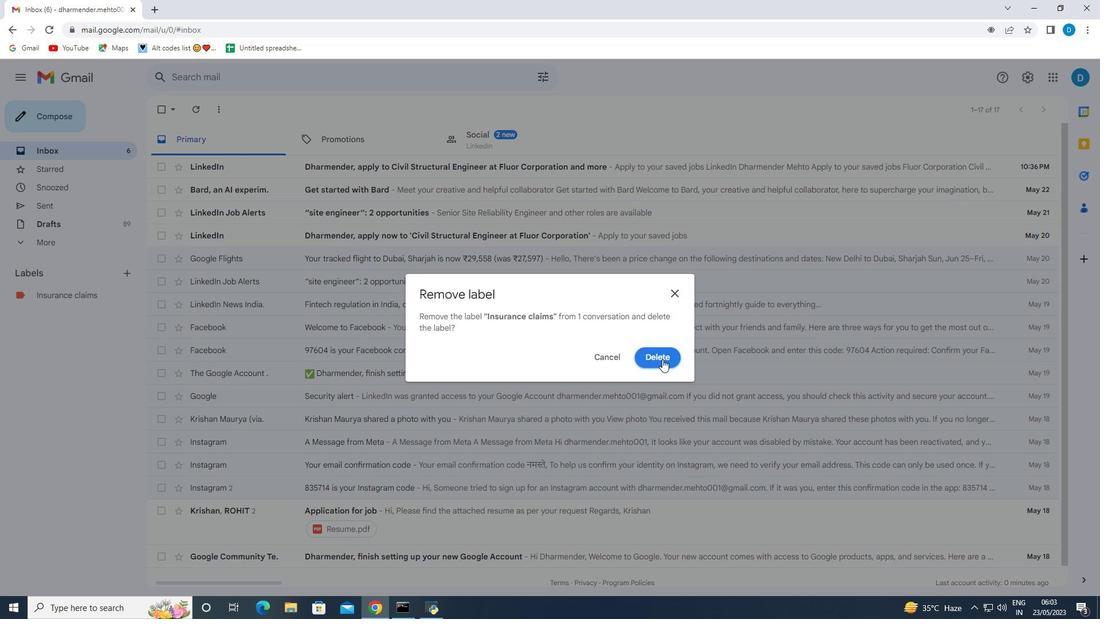 
Action: Mouse moved to (127, 274)
Screenshot: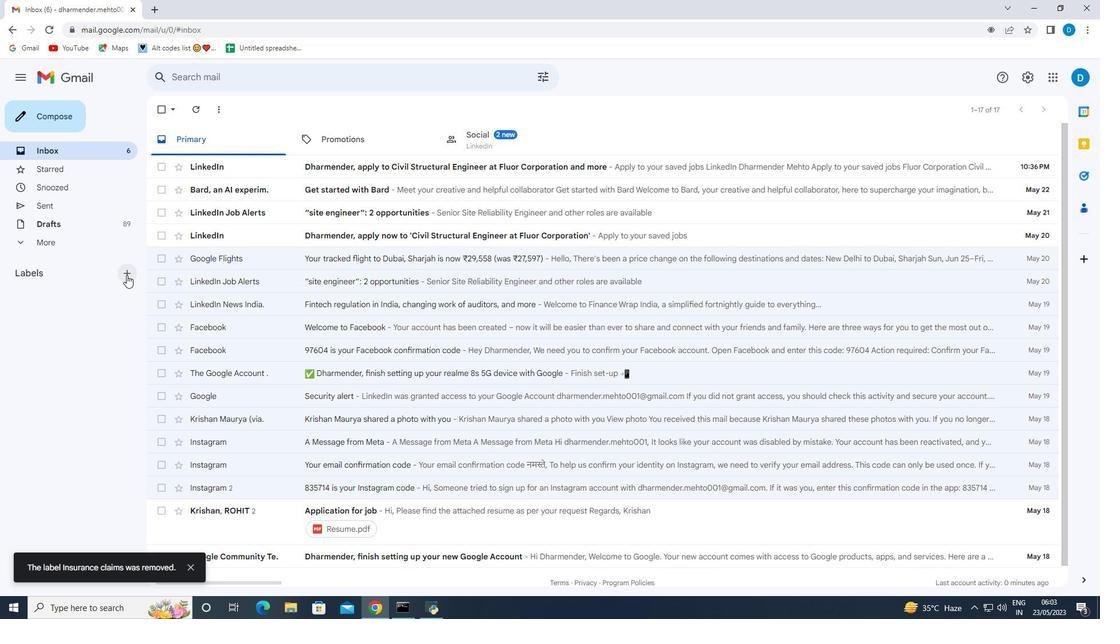 
Action: Mouse pressed left at (127, 274)
Screenshot: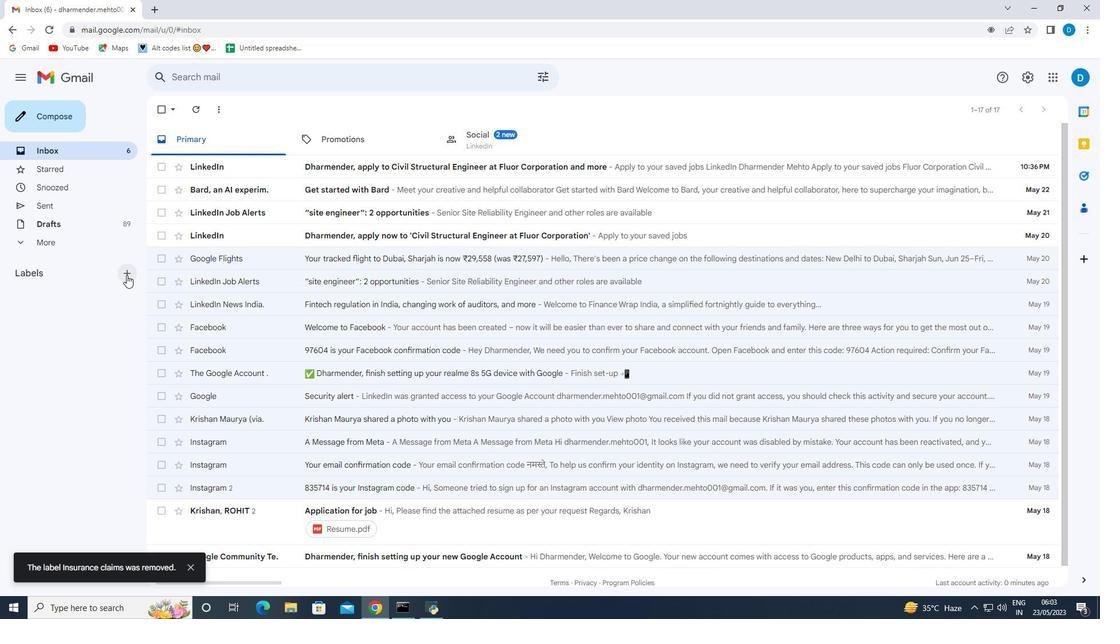 
Action: Mouse moved to (436, 314)
Screenshot: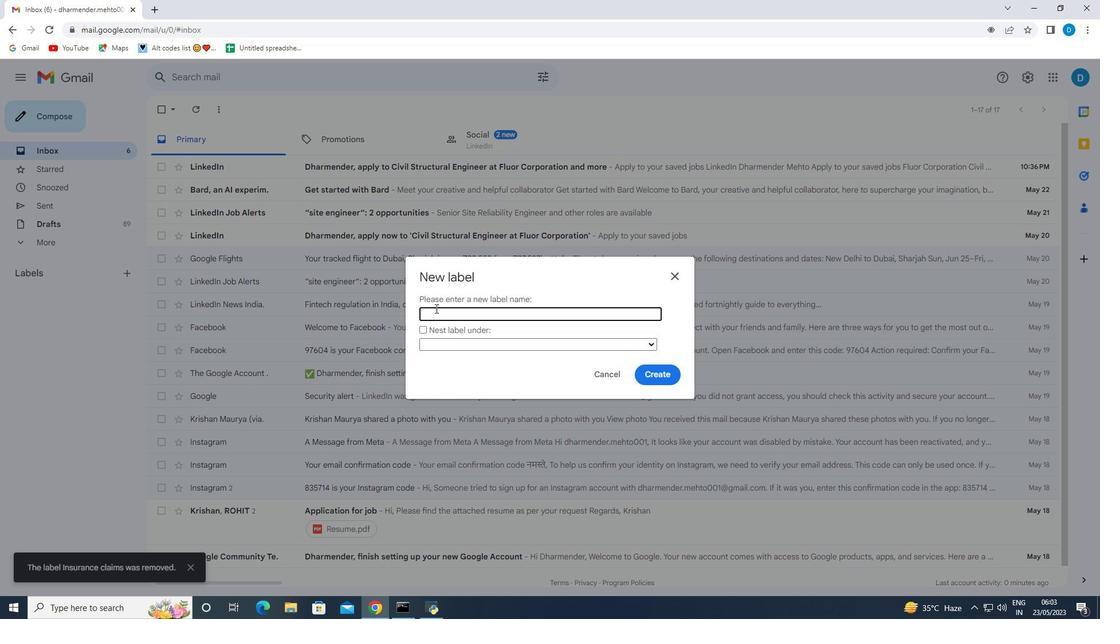 
Action: Mouse pressed left at (436, 314)
Screenshot: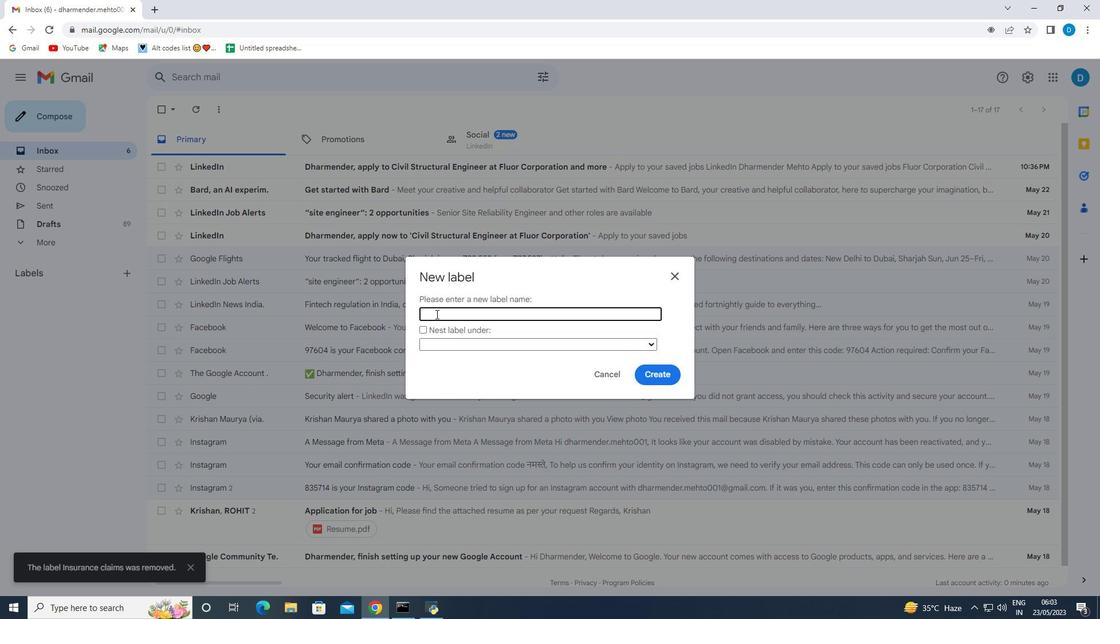 
Action: Key pressed <Key.shift>Insurance<Key.space>renewals
Screenshot: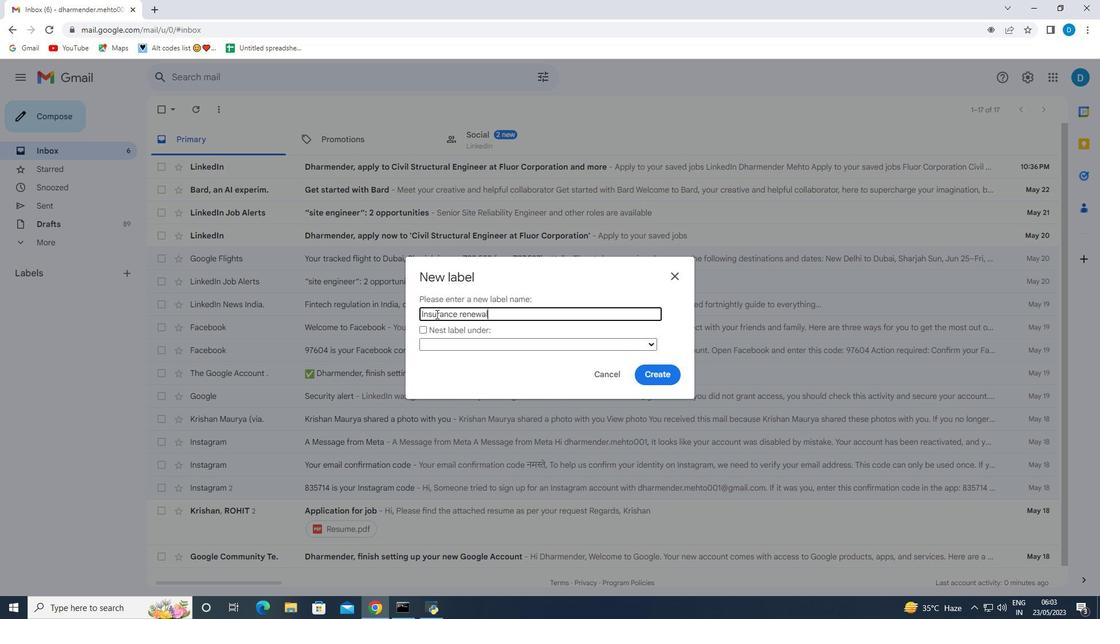 
Action: Mouse moved to (658, 371)
Screenshot: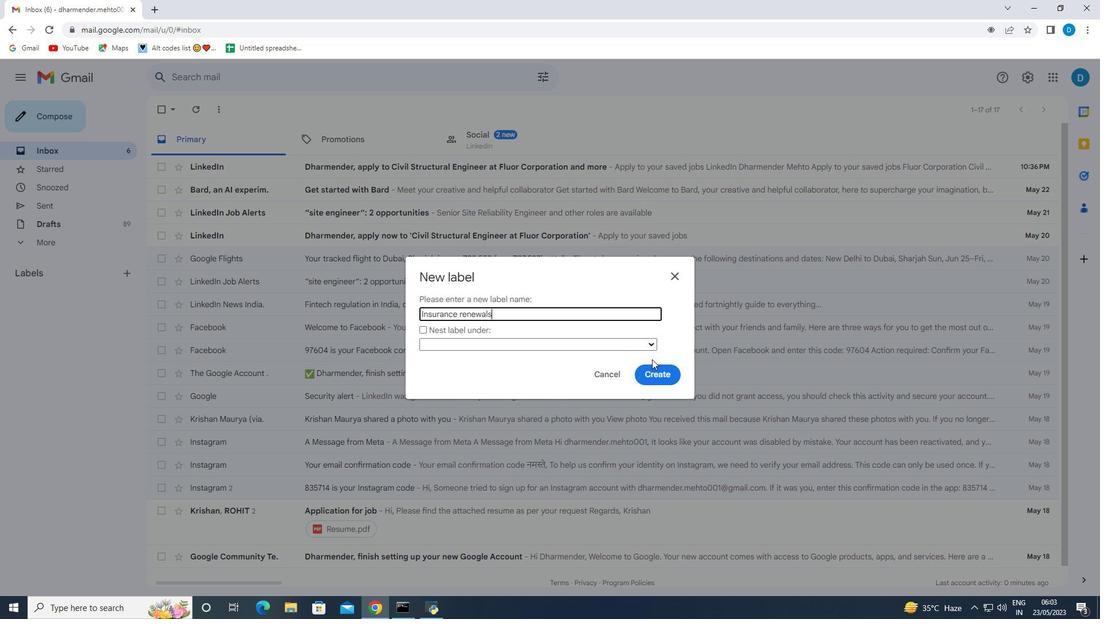 
Action: Mouse pressed left at (658, 371)
Screenshot: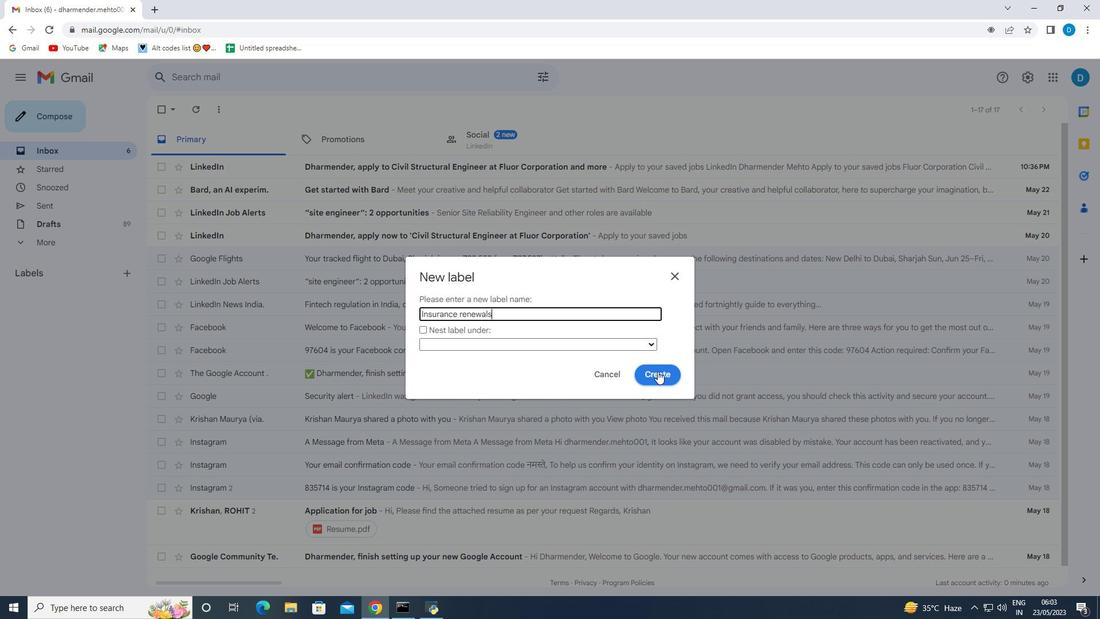 
Action: Mouse moved to (130, 297)
Screenshot: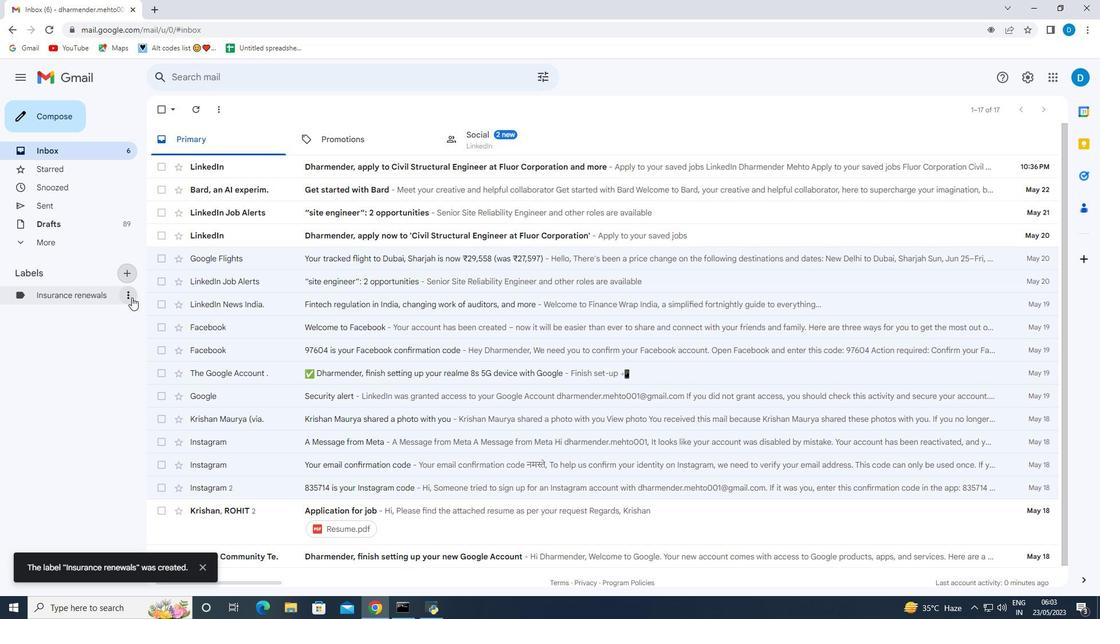 
Action: Mouse pressed left at (130, 297)
Screenshot: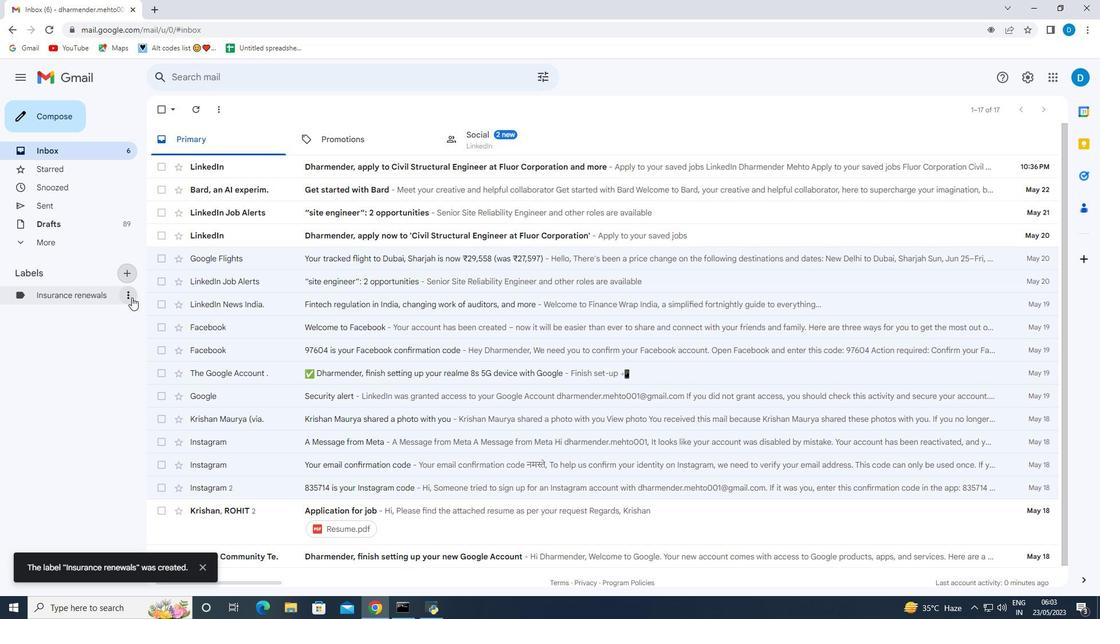 
Action: Mouse moved to (298, 332)
Screenshot: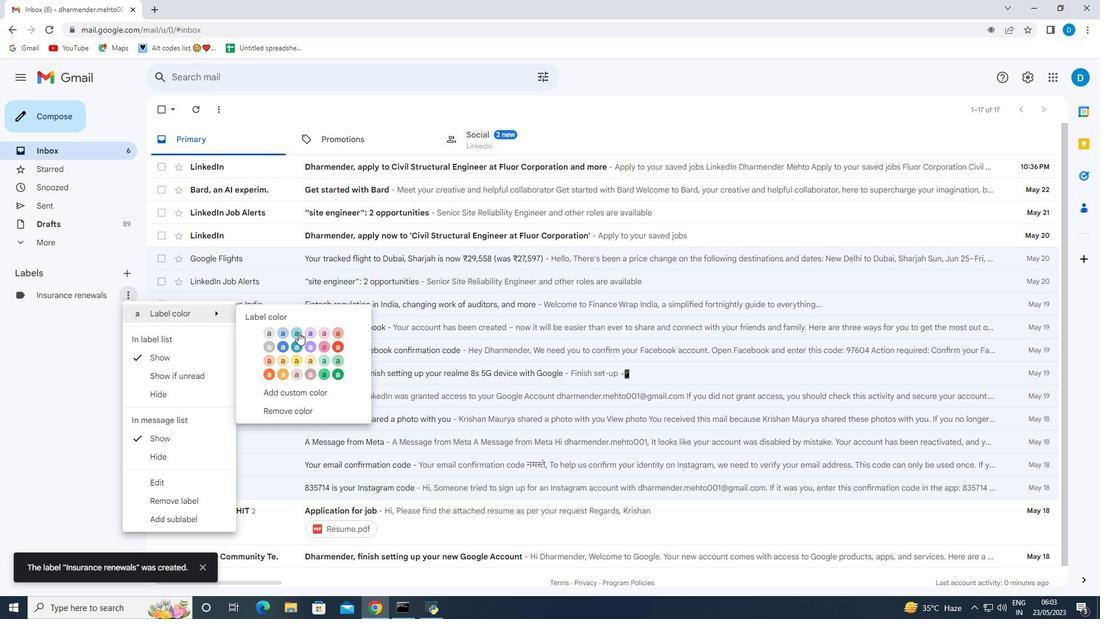 
Action: Mouse pressed left at (298, 332)
Screenshot: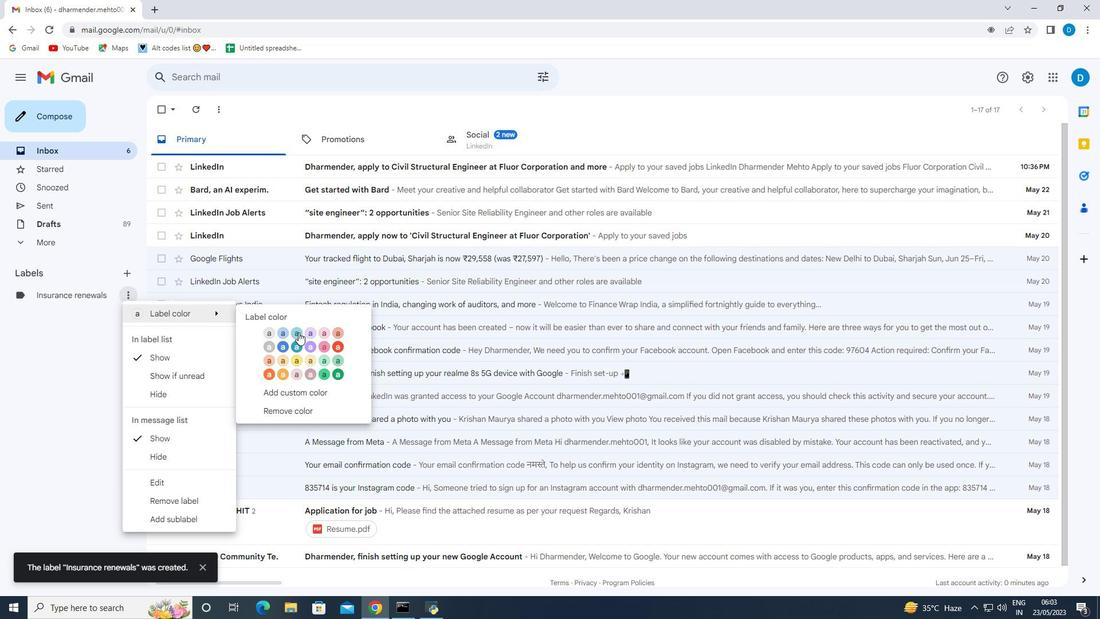 
Action: Mouse moved to (68, 122)
Screenshot: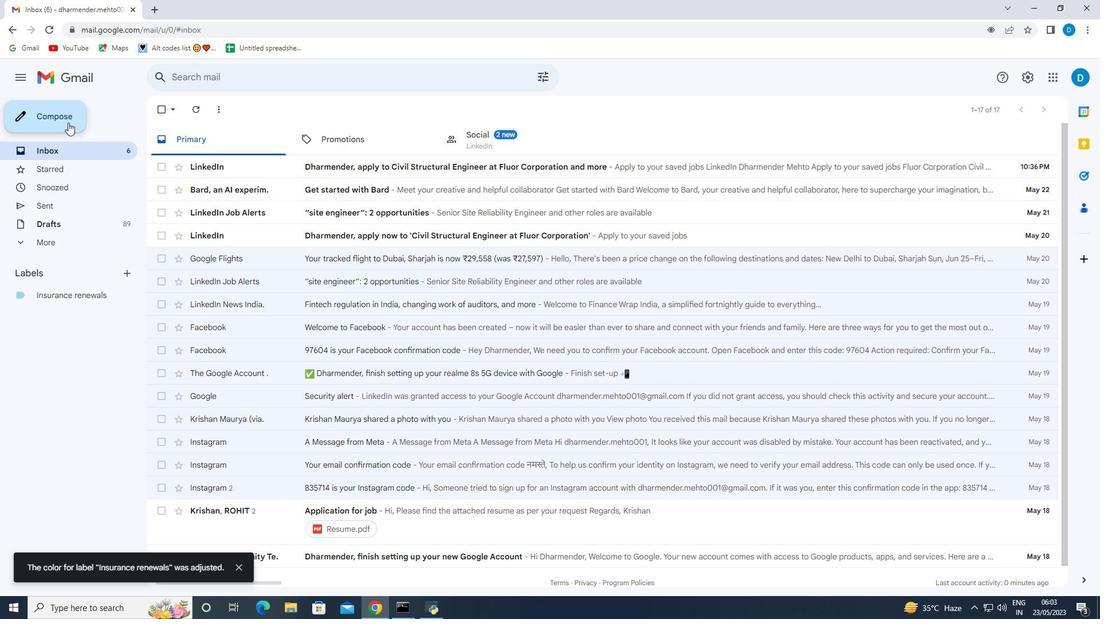 
Action: Mouse pressed left at (68, 122)
Screenshot: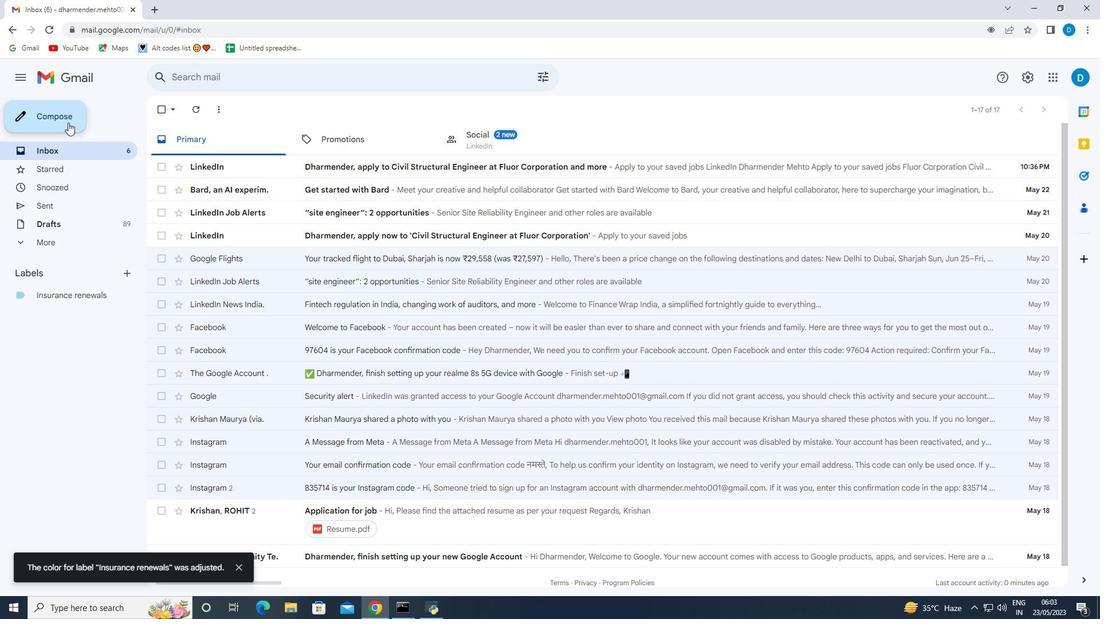
Action: Mouse moved to (769, 340)
Screenshot: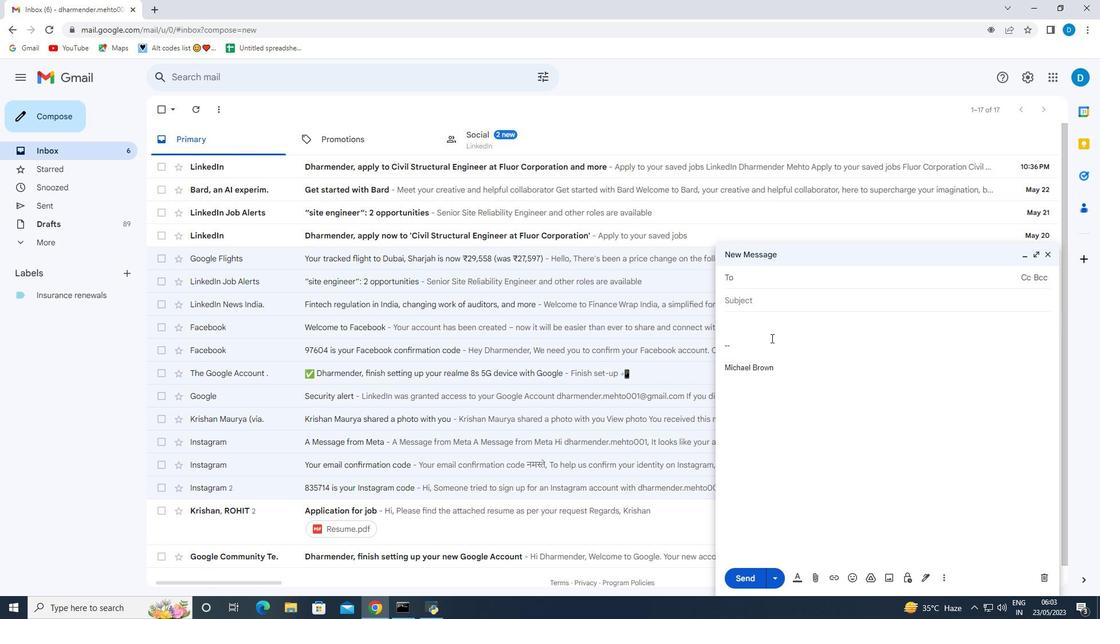 
Action: Mouse pressed left at (769, 340)
Screenshot: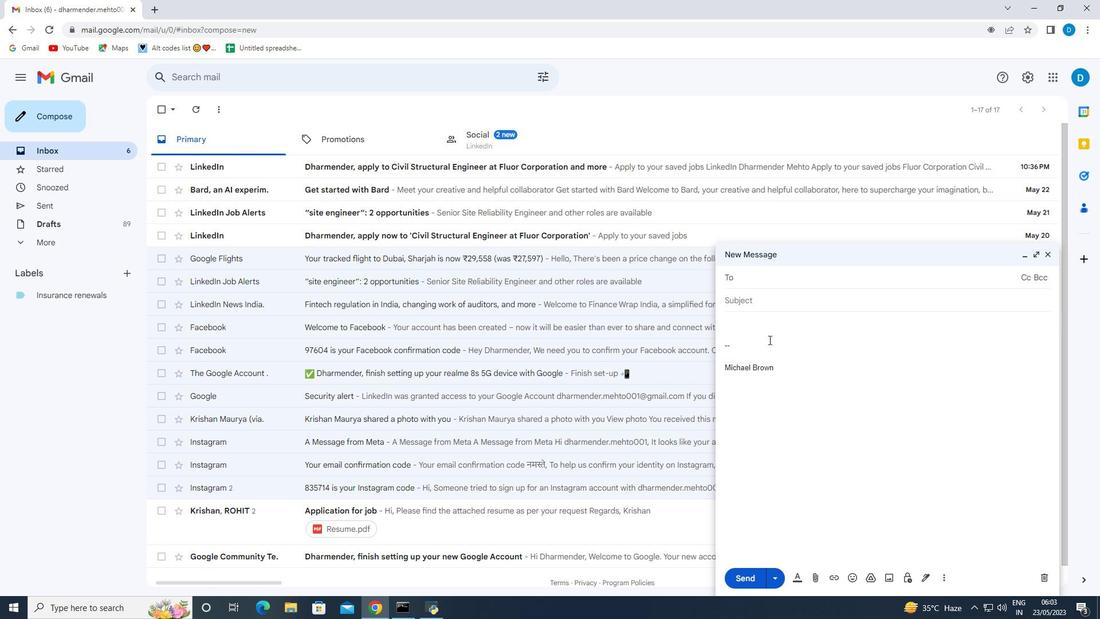 
Action: Mouse moved to (769, 338)
Screenshot: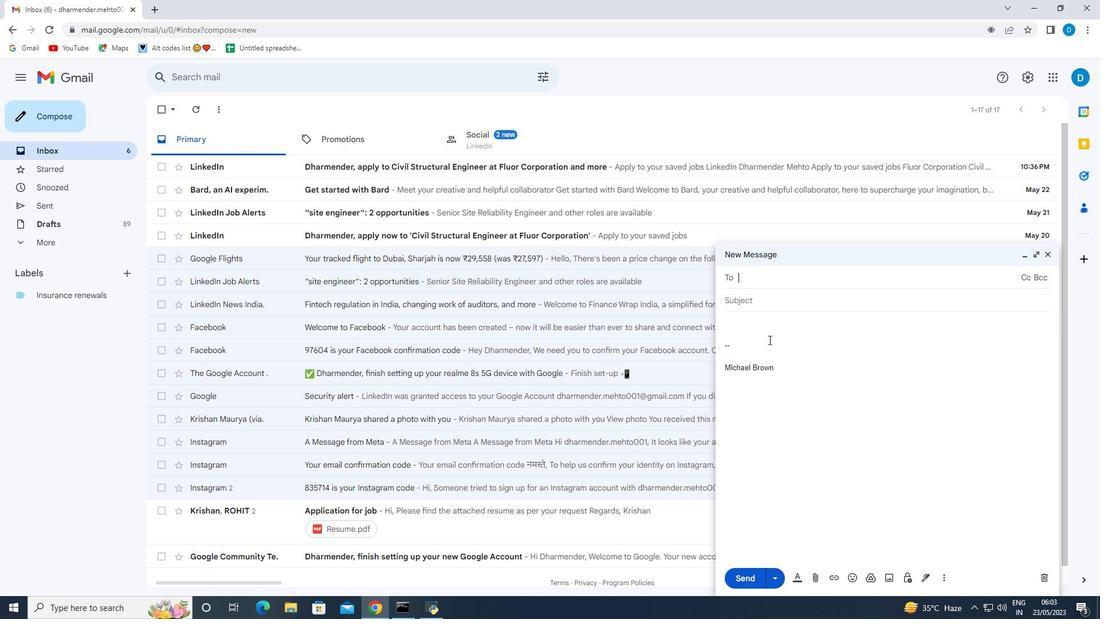 
Action: Key pressed <Key.backspace><Key.backspace><Key.shift>Have<Key.space>a<Key.space>great<Key.space><Key.shift>National<Key.space><Key.shift>Thanks<Key.space><Key.backspace><Key.backspace><Key.space>a<Key.space><Key.shift>Mail<Key.space><Key.shift>Carrier<Key.space><Key.shift>Day,
Screenshot: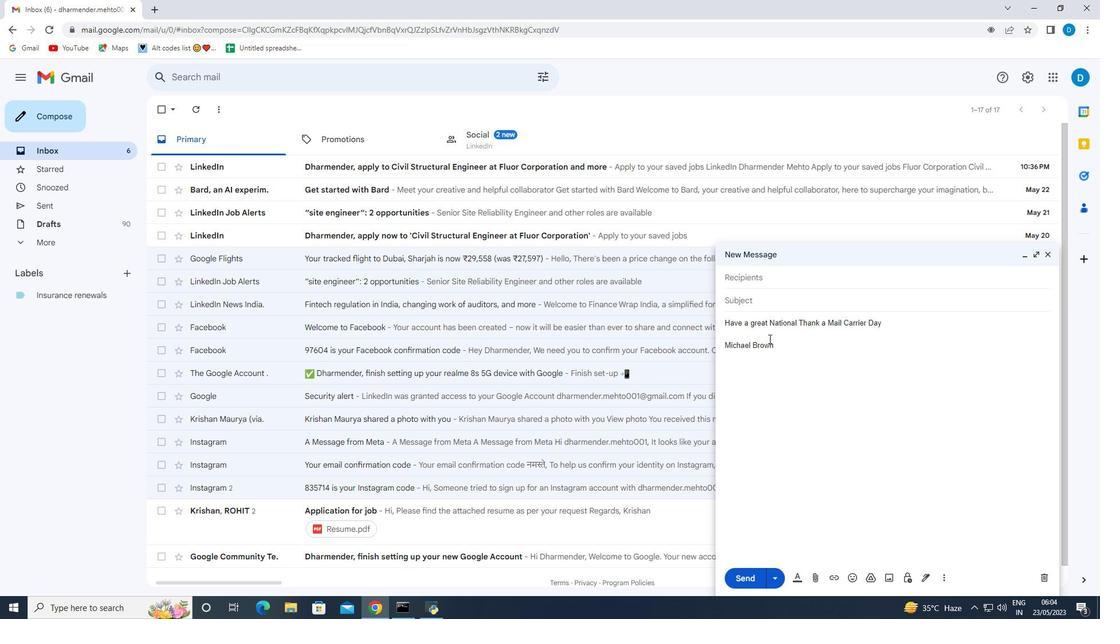 
Action: Mouse moved to (938, 576)
Screenshot: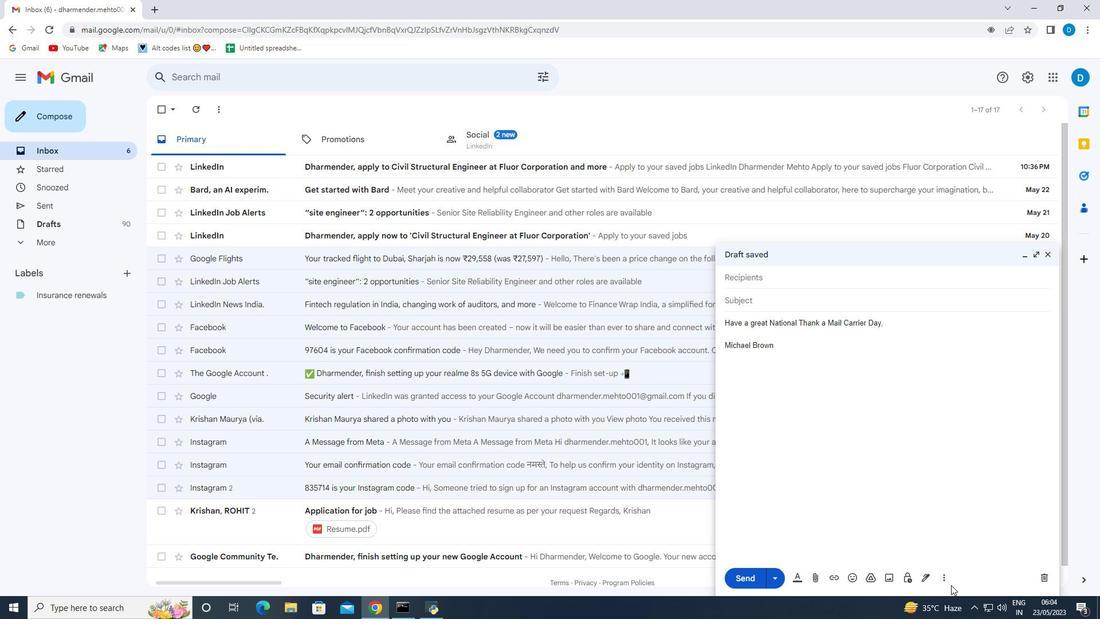 
Action: Mouse pressed left at (938, 576)
Screenshot: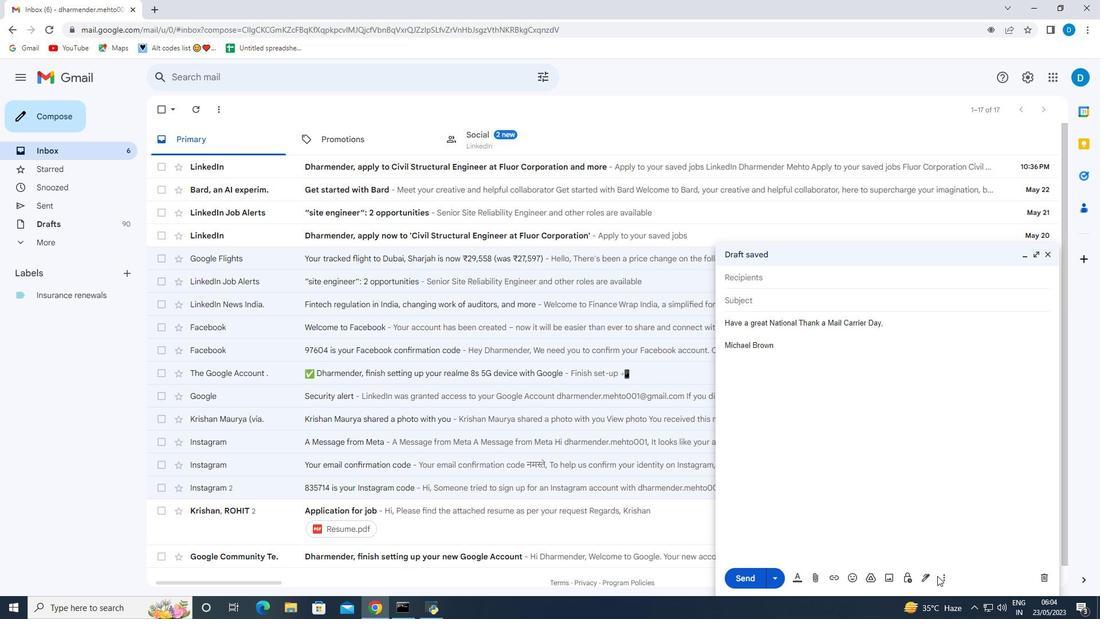 
Action: Mouse moved to (941, 576)
Screenshot: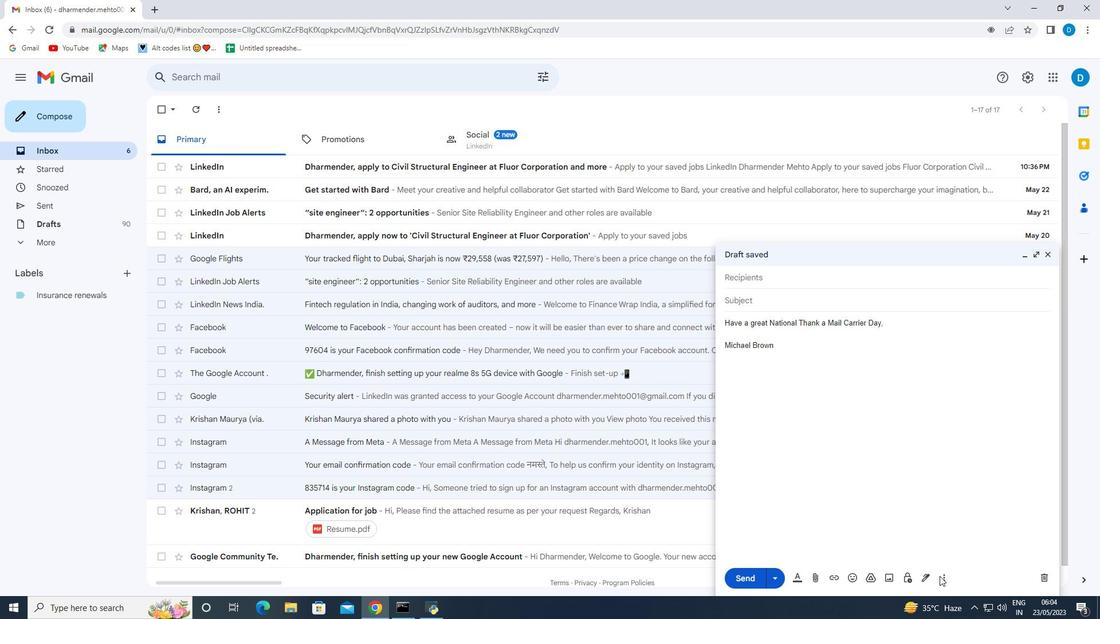 
Action: Mouse pressed left at (941, 576)
Screenshot: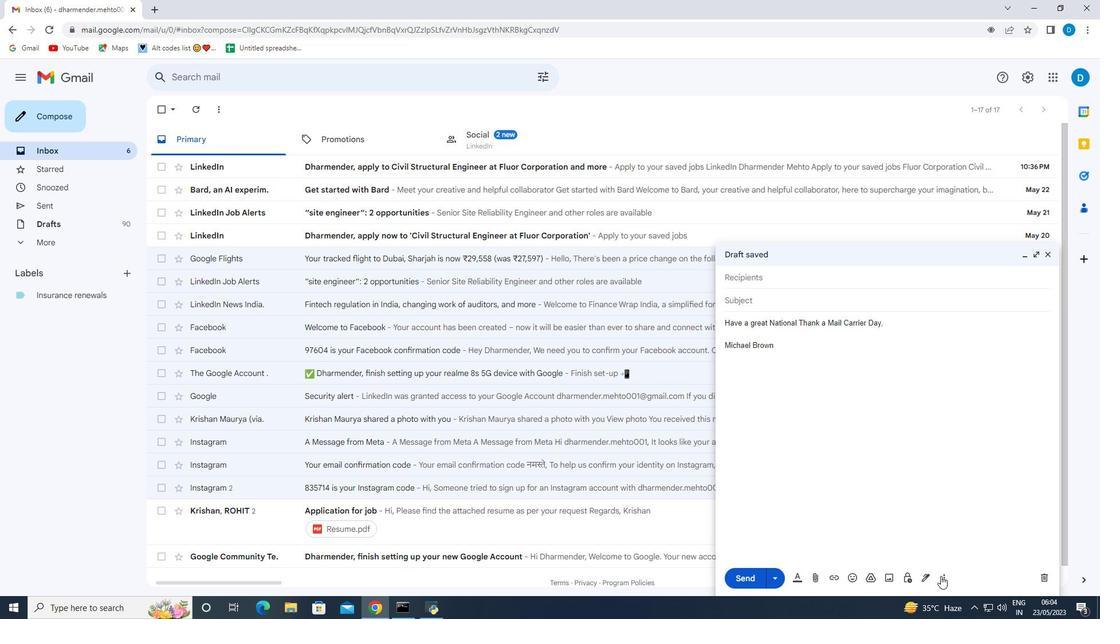 
Action: Mouse moved to (986, 474)
Screenshot: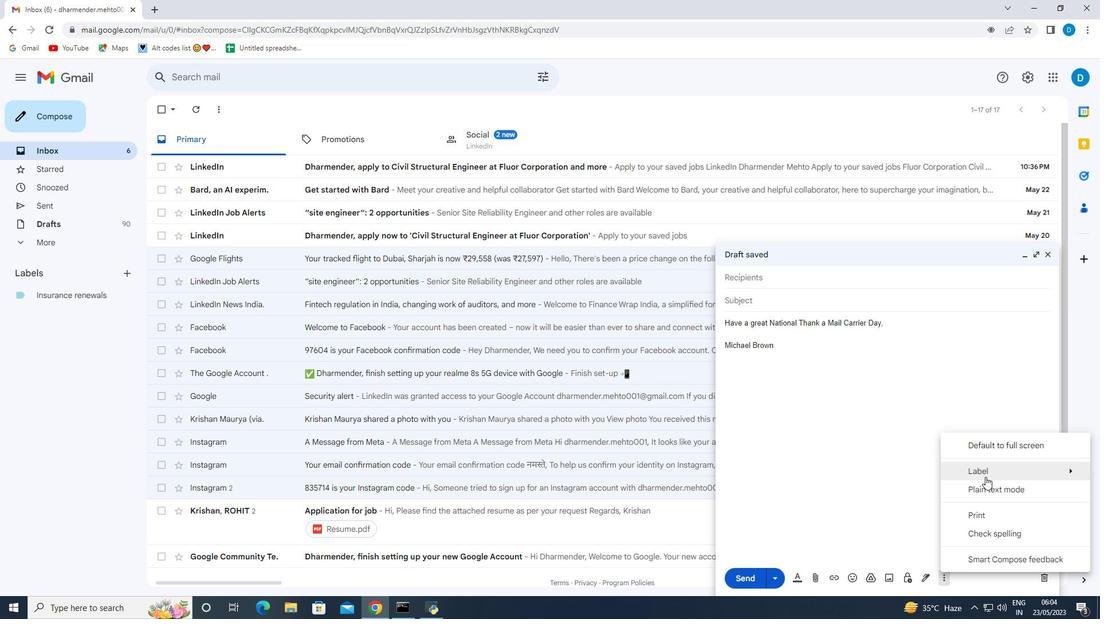 
Action: Mouse pressed left at (986, 474)
Screenshot: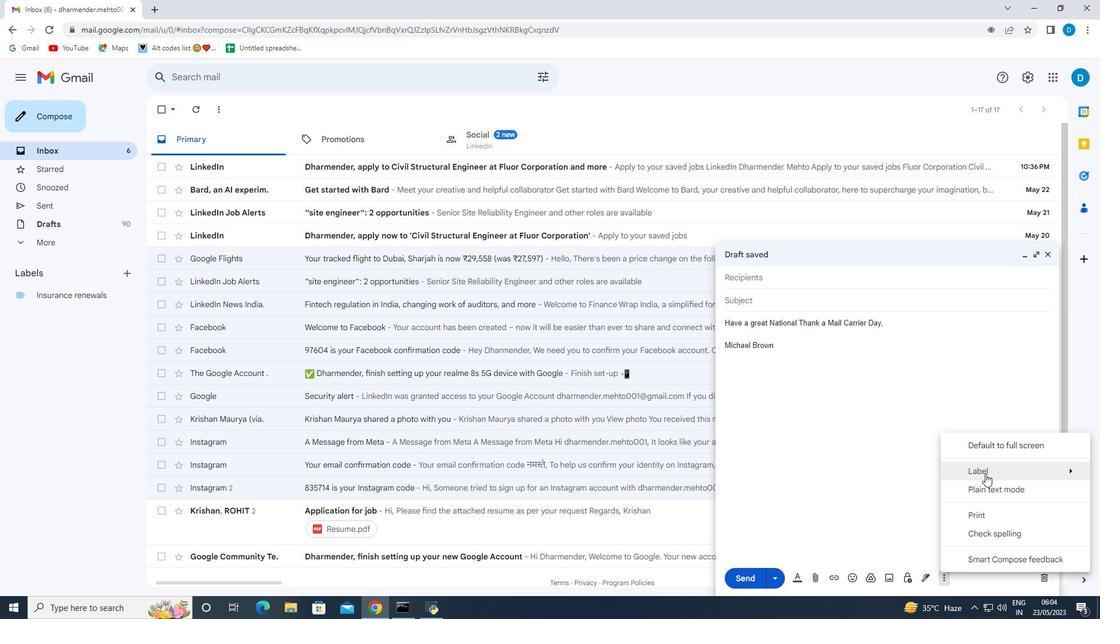 
Action: Mouse moved to (830, 321)
Screenshot: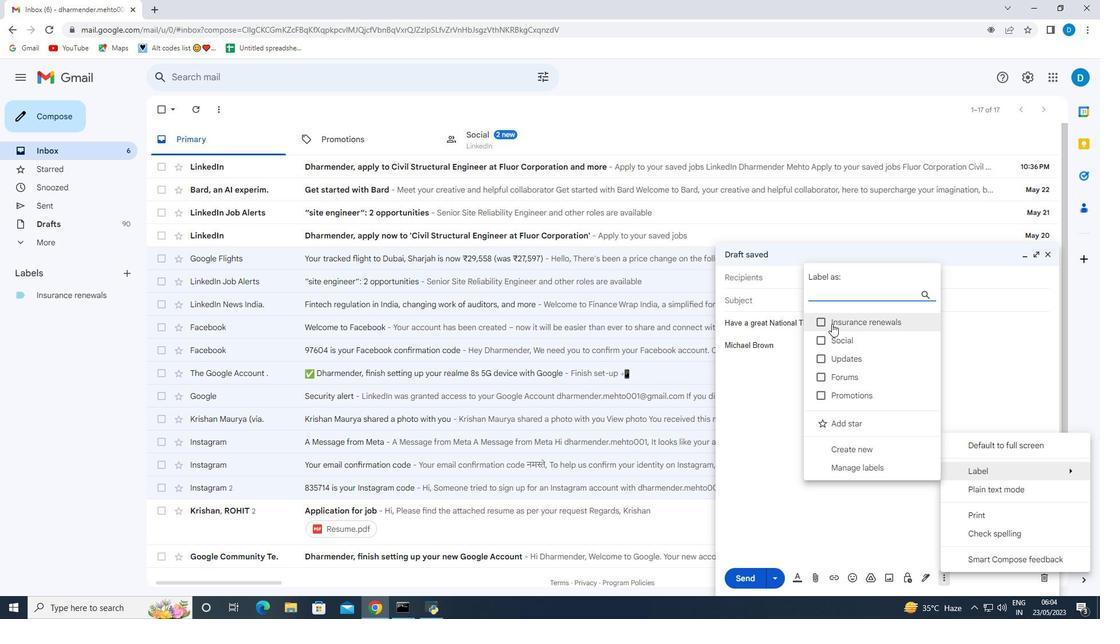 
Action: Mouse pressed left at (830, 321)
Screenshot: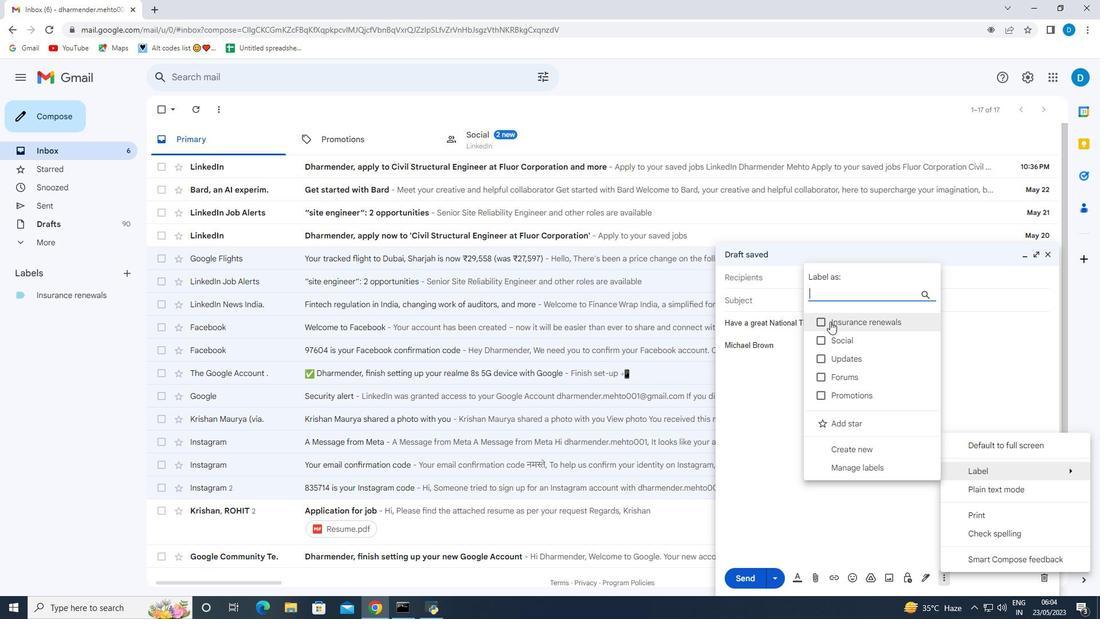 
Action: Mouse moved to (775, 274)
Screenshot: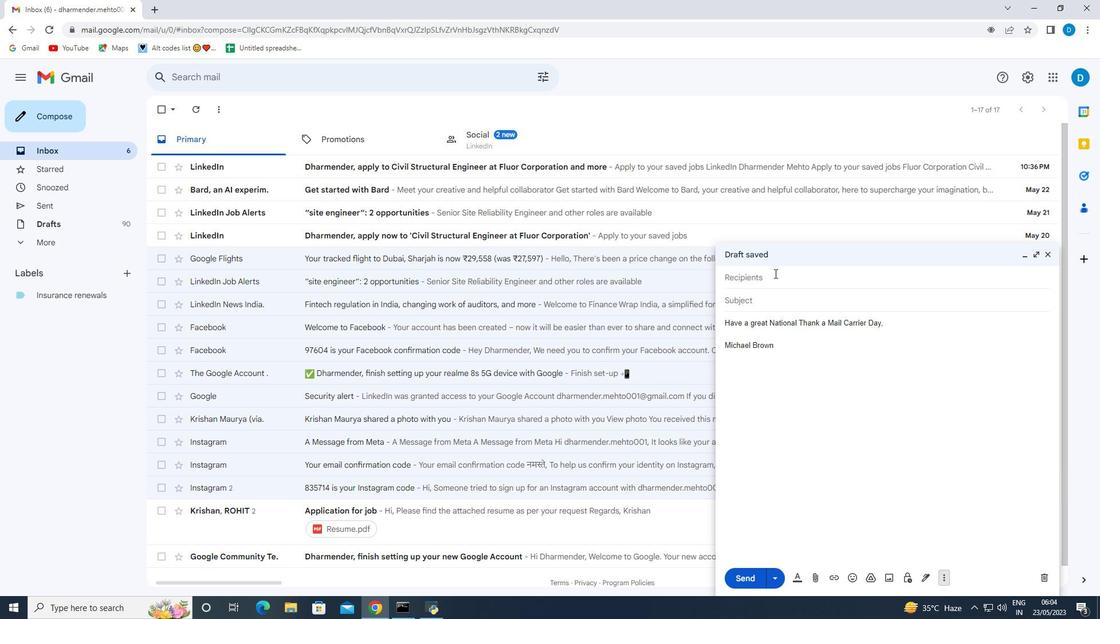 
Action: Mouse pressed left at (775, 274)
Screenshot: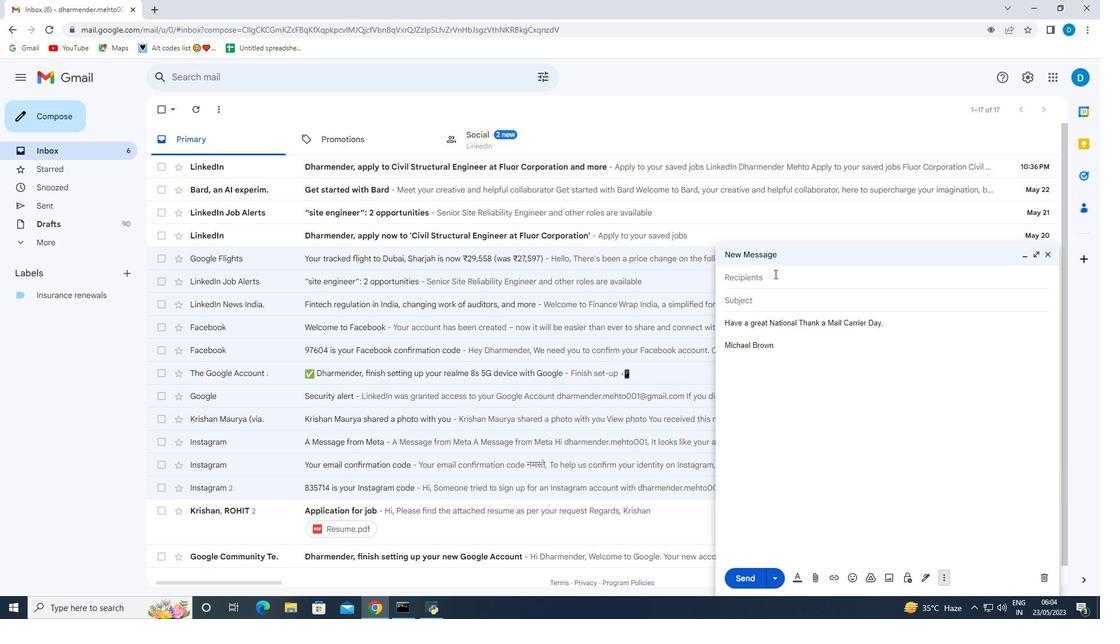 
Action: Key pressed softage.9<Key.shift>@softage.net
Screenshot: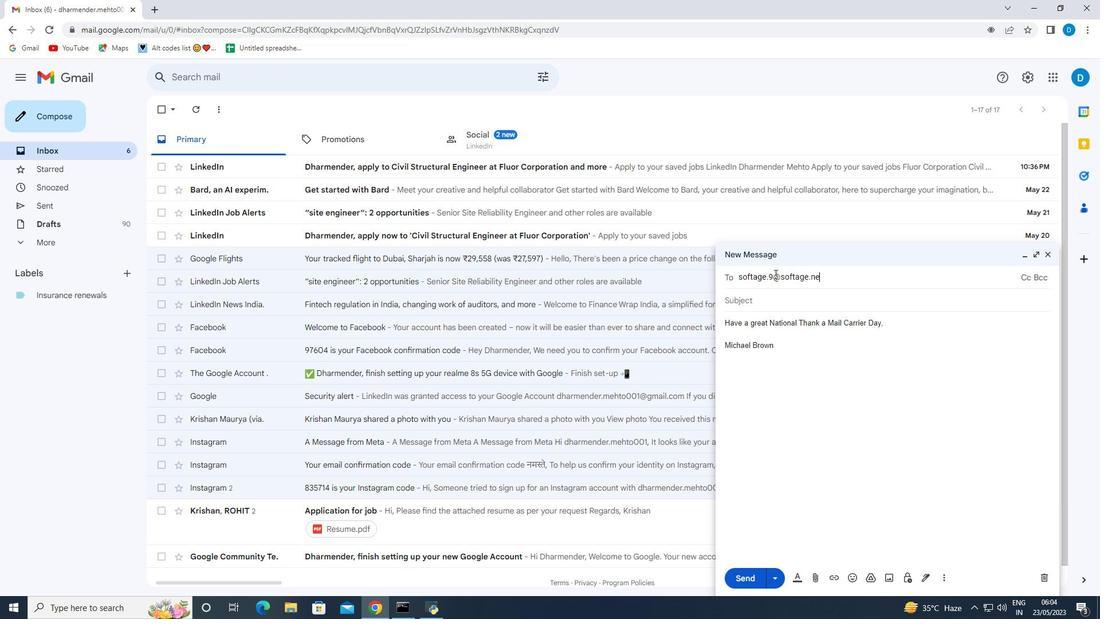 
Action: Mouse moved to (828, 315)
Screenshot: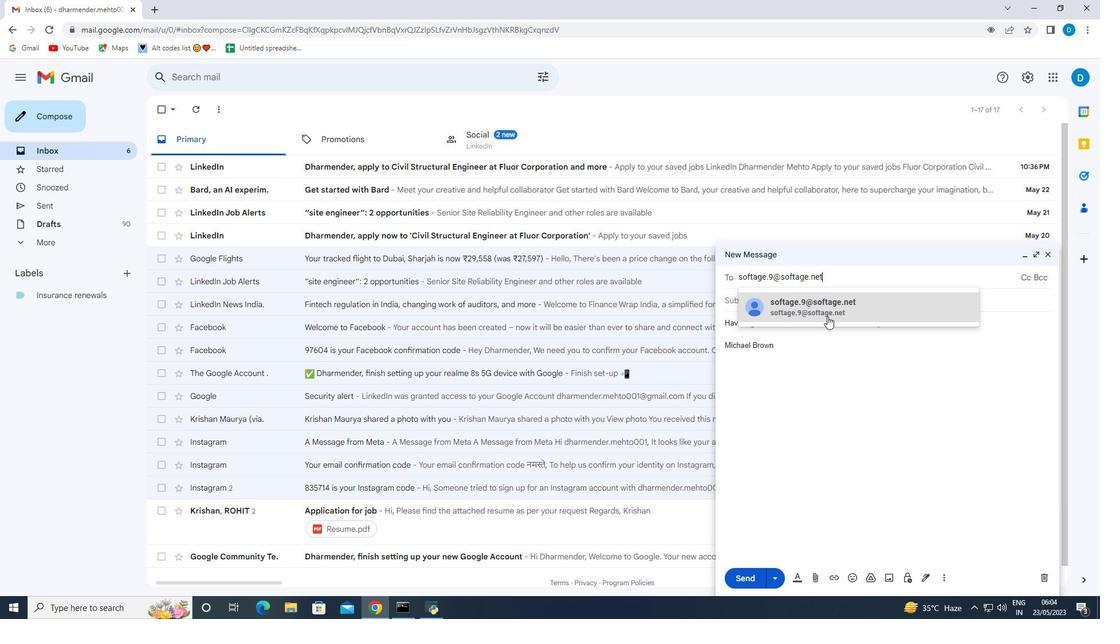 
Action: Mouse pressed left at (828, 315)
Screenshot: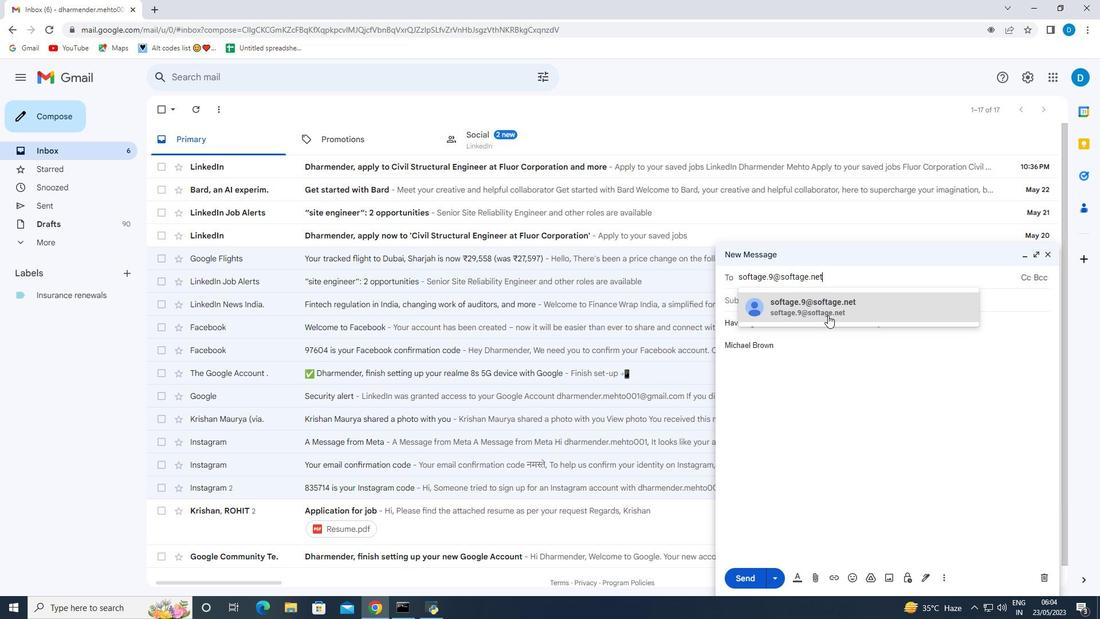 
Action: Mouse moved to (767, 428)
Screenshot: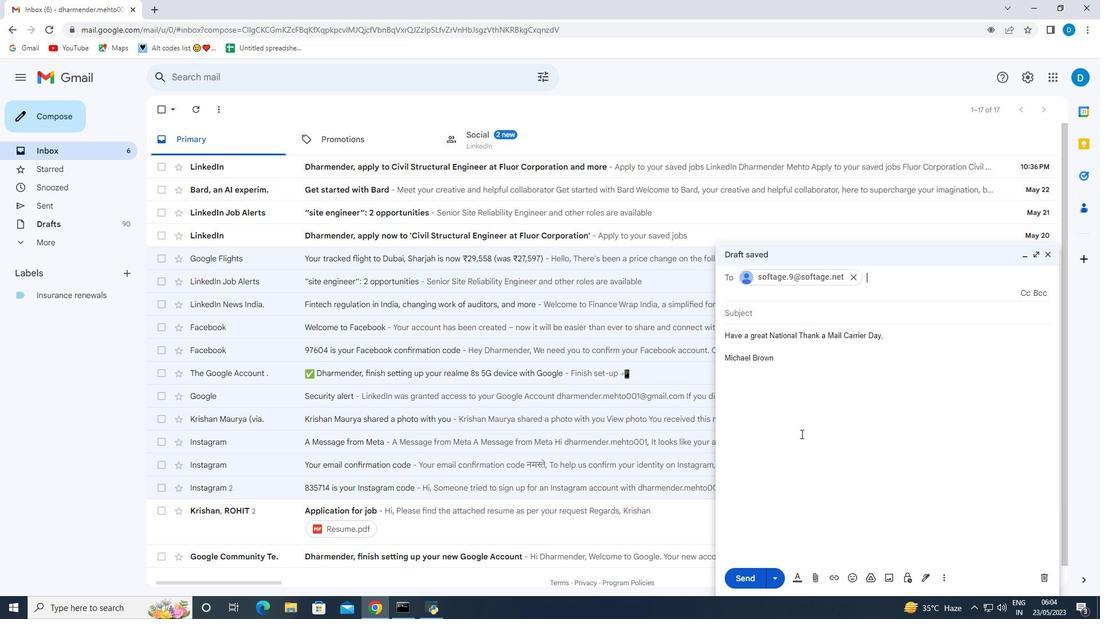 
Action: Mouse scrolled (767, 428) with delta (0, 0)
Screenshot: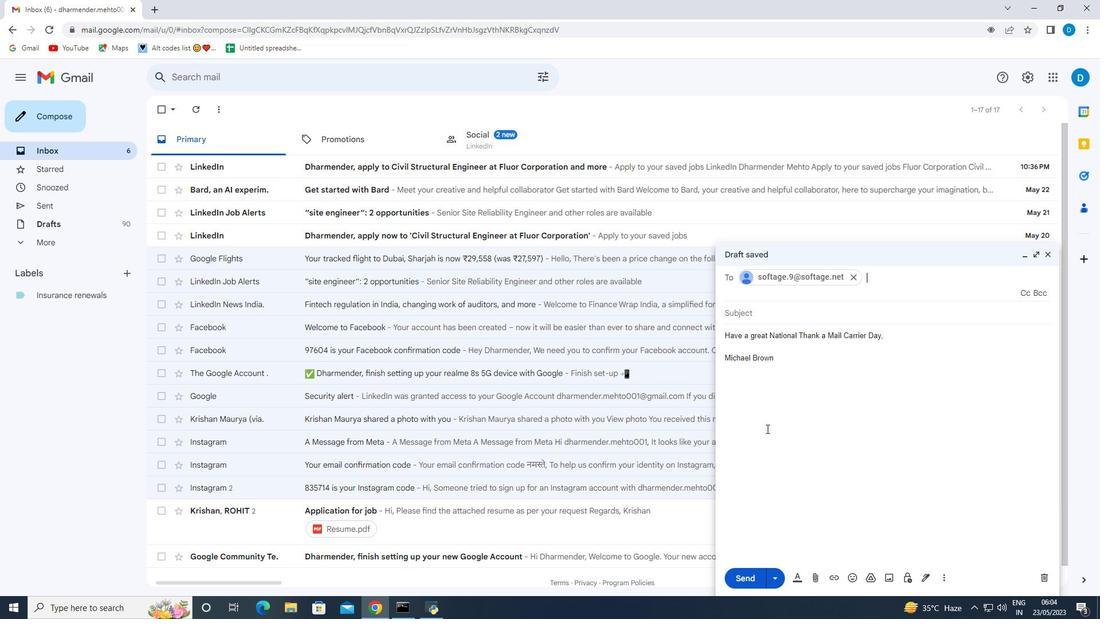 
Action: Mouse moved to (767, 434)
Screenshot: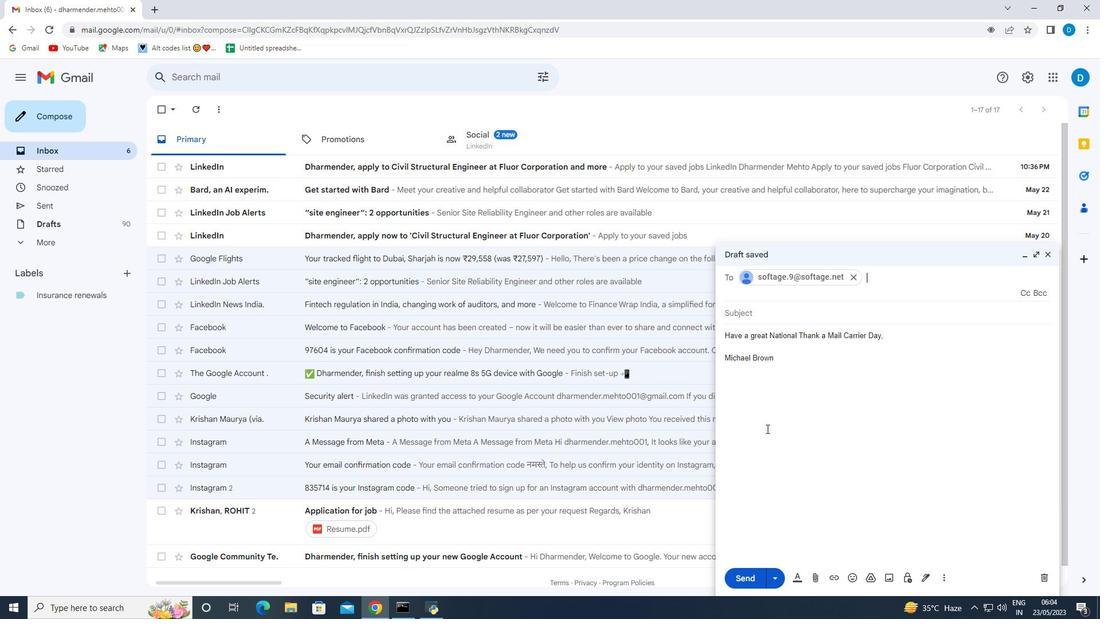 
Action: Mouse scrolled (767, 433) with delta (0, 0)
Screenshot: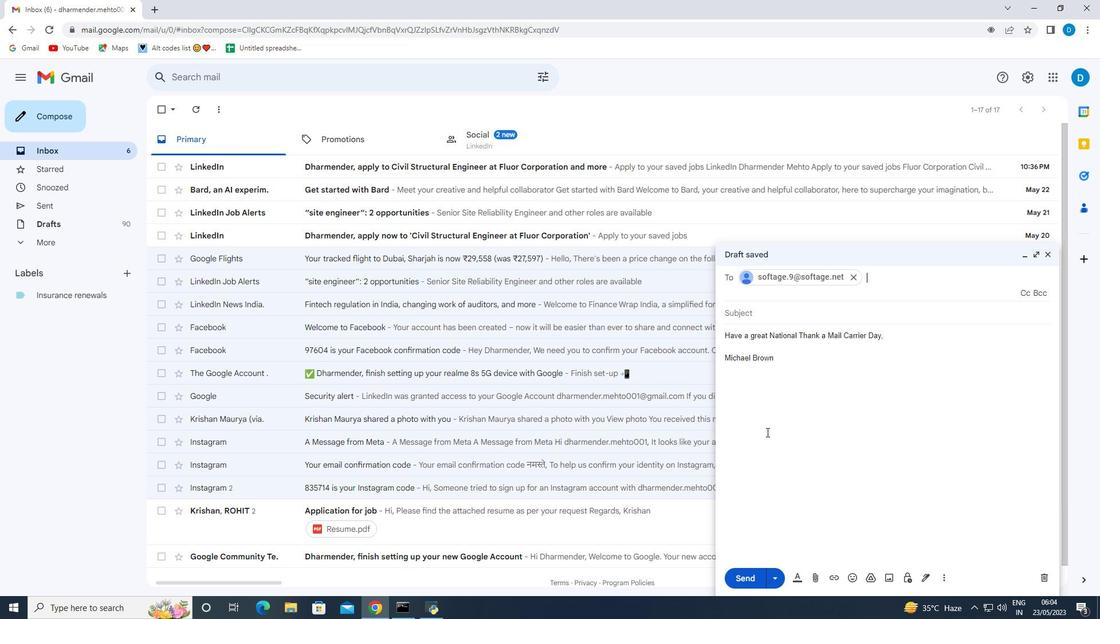 
Action: Mouse moved to (773, 465)
Screenshot: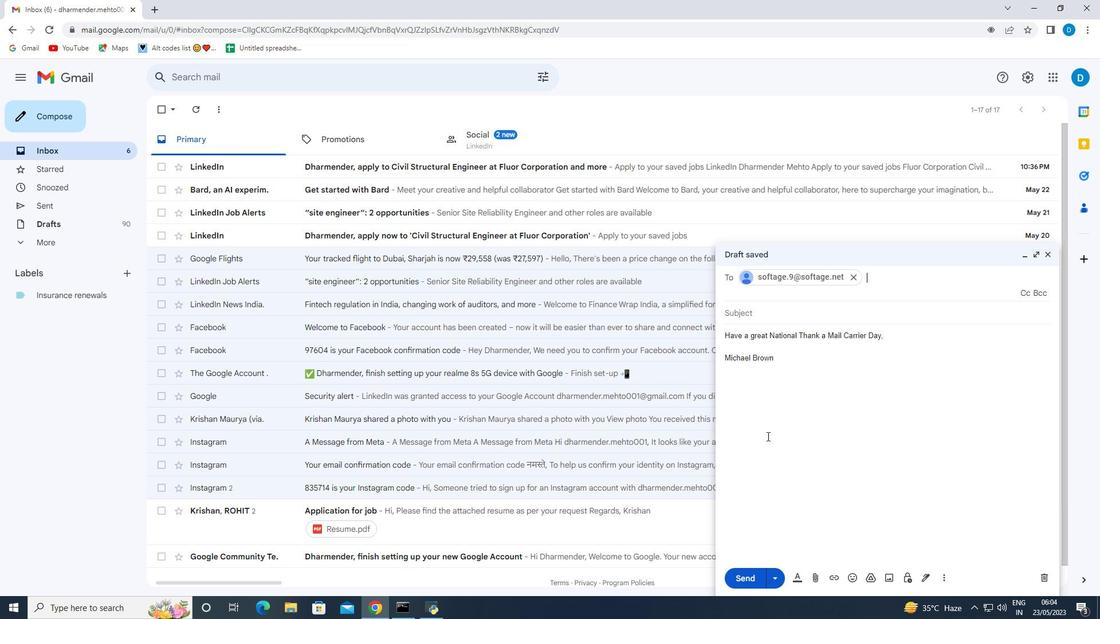 
Action: Mouse scrolled (773, 464) with delta (0, 0)
Screenshot: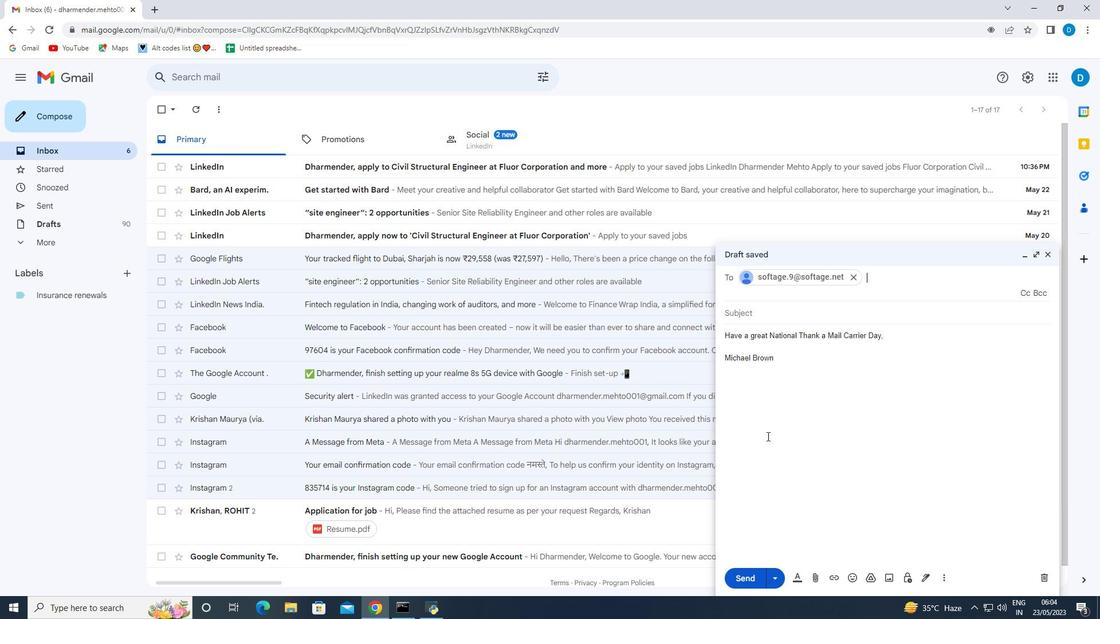 
Action: Mouse moved to (809, 460)
Screenshot: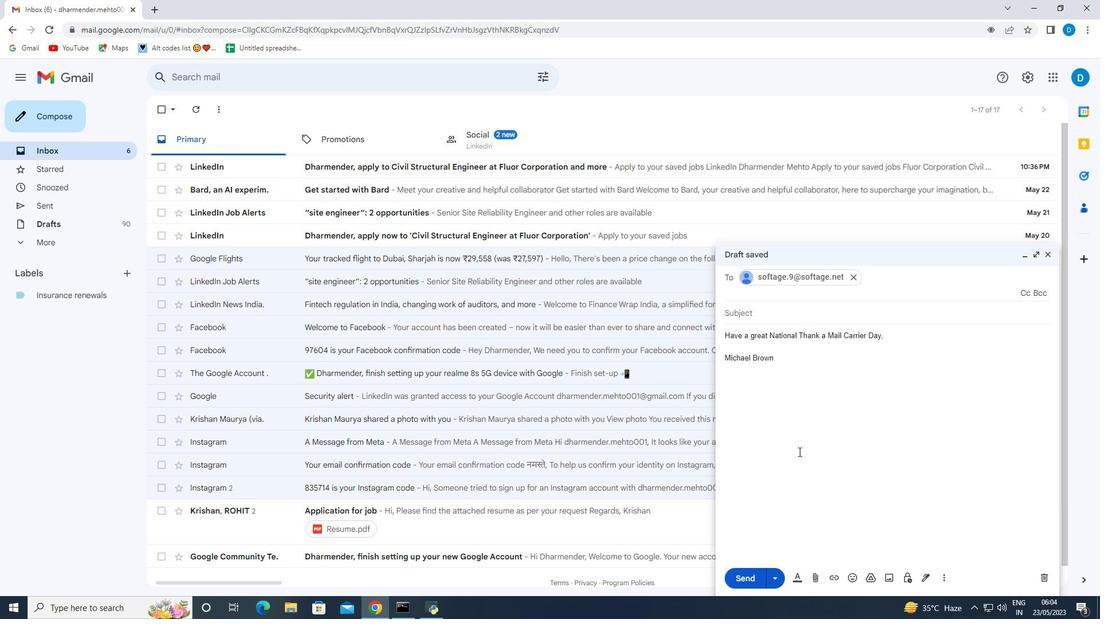 
